 Task: Create new vendor bill with Date Opened: 07-Apr-23, Select Vendor: Data Reproductions Corporation, Terms: Net 15. Make bill entry for item-1 with Date: 07-Apr-23, Description: Printing of Pamphlets, Expense Account: Printing & Reproduction, Quantity: 500, Unit Price: 0.49, Sales Tax: Y, Sales Tax Included: N, Tax Table: Sales Tax. Post Bill with Post Date: 07-Apr-23, Post to Accounts: Liabilities:Accounts Payble. Pay / Process Payment with Transaction Date: 21-Apr-23, Amount: 254.8, Transfer Account: Checking Account. Go to 'Print Bill'. Give a print command to print a copy of bill.
Action: Mouse moved to (215, 40)
Screenshot: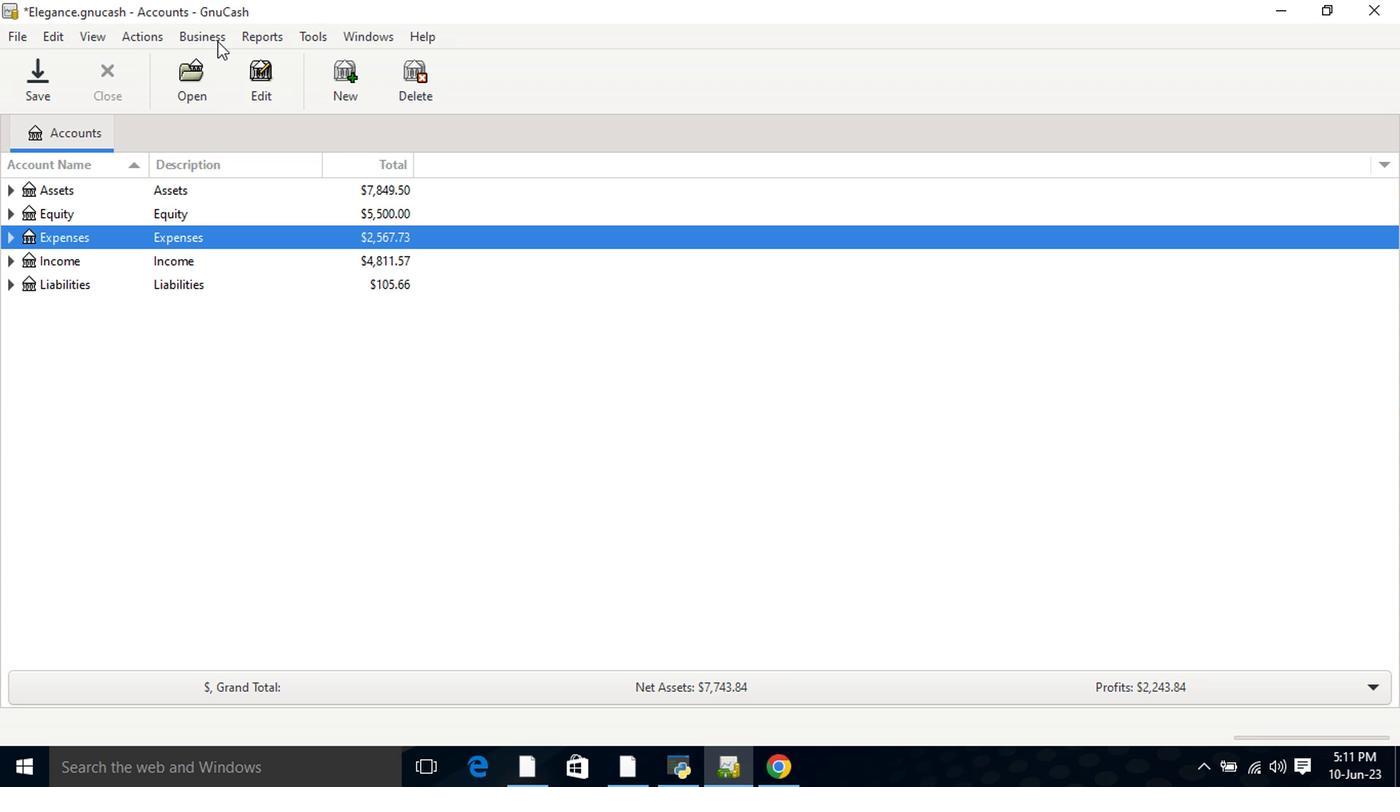 
Action: Mouse pressed left at (215, 40)
Screenshot: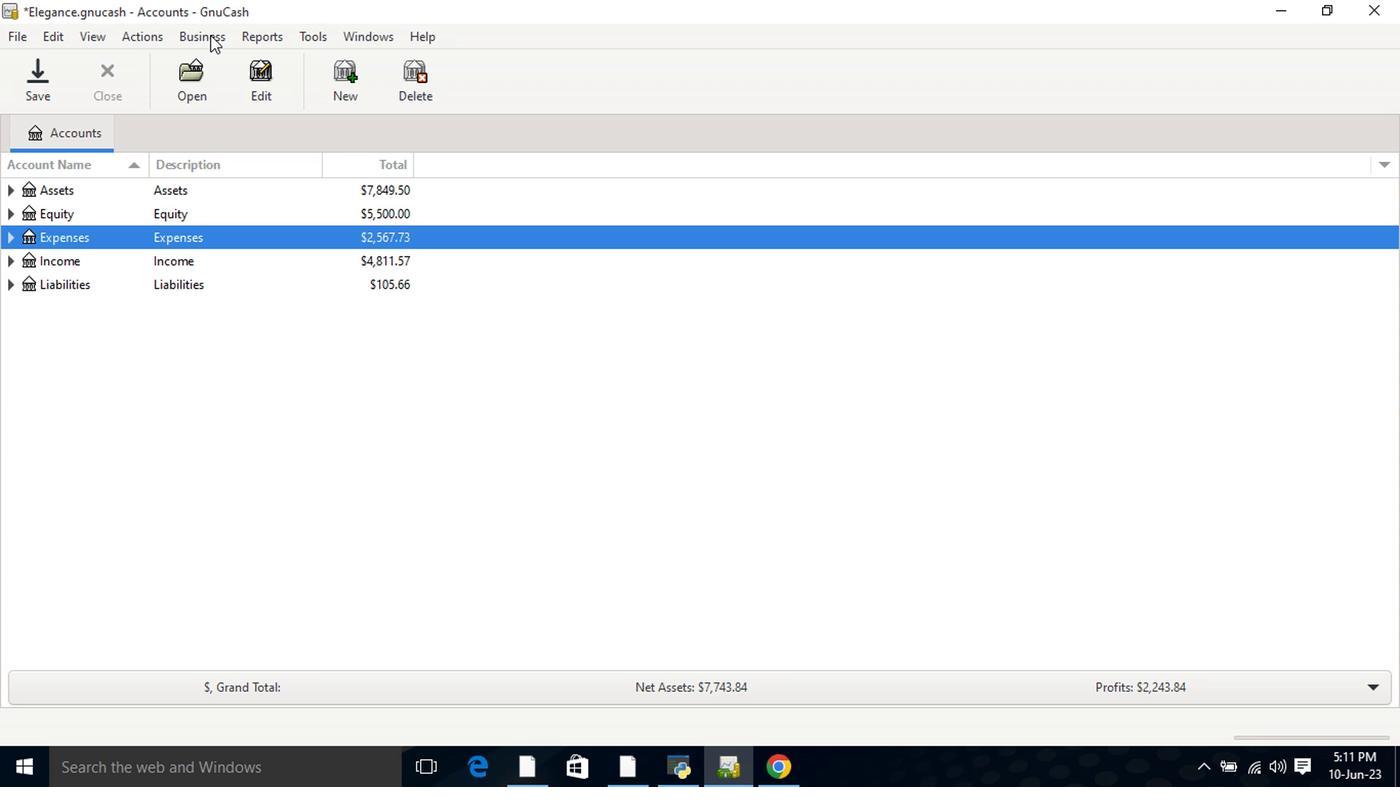 
Action: Mouse moved to (225, 87)
Screenshot: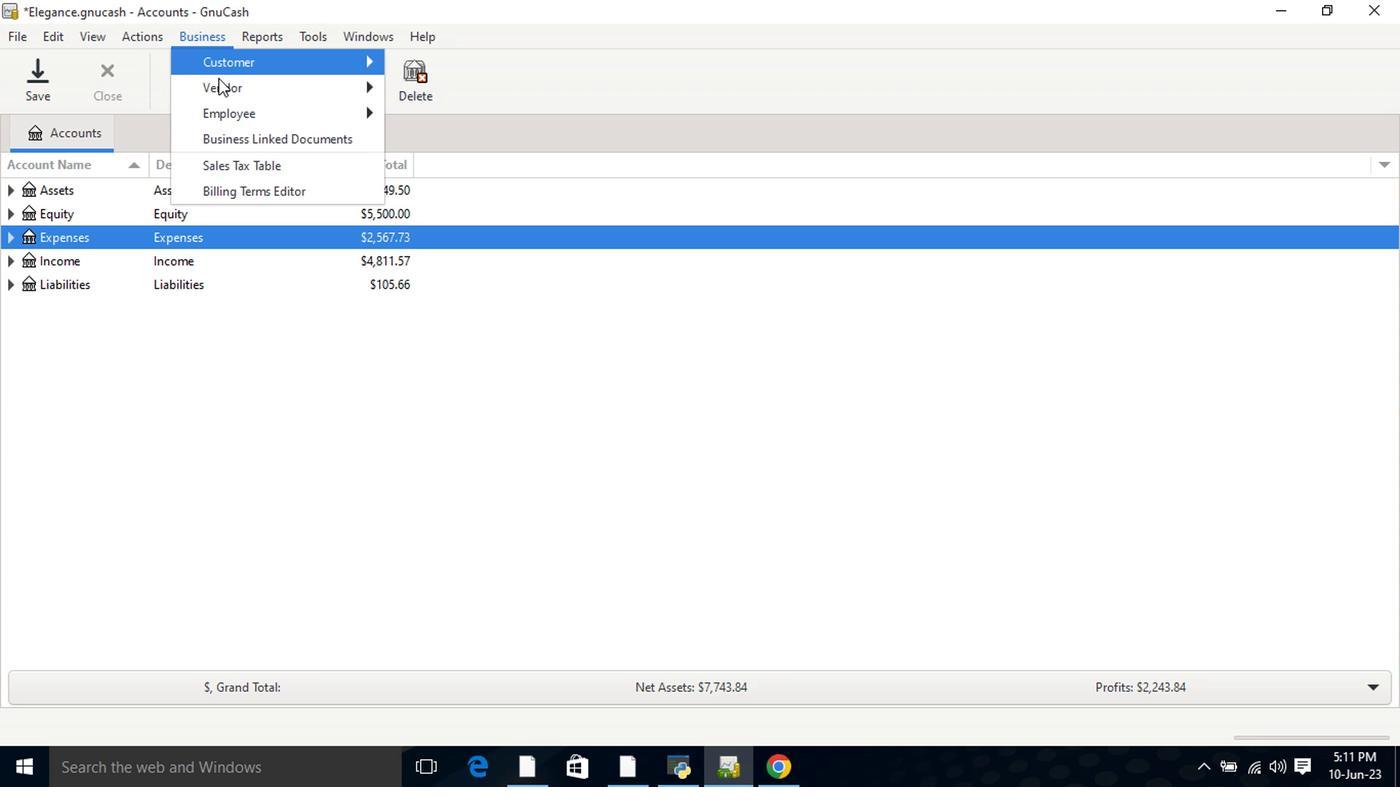 
Action: Mouse pressed left at (225, 87)
Screenshot: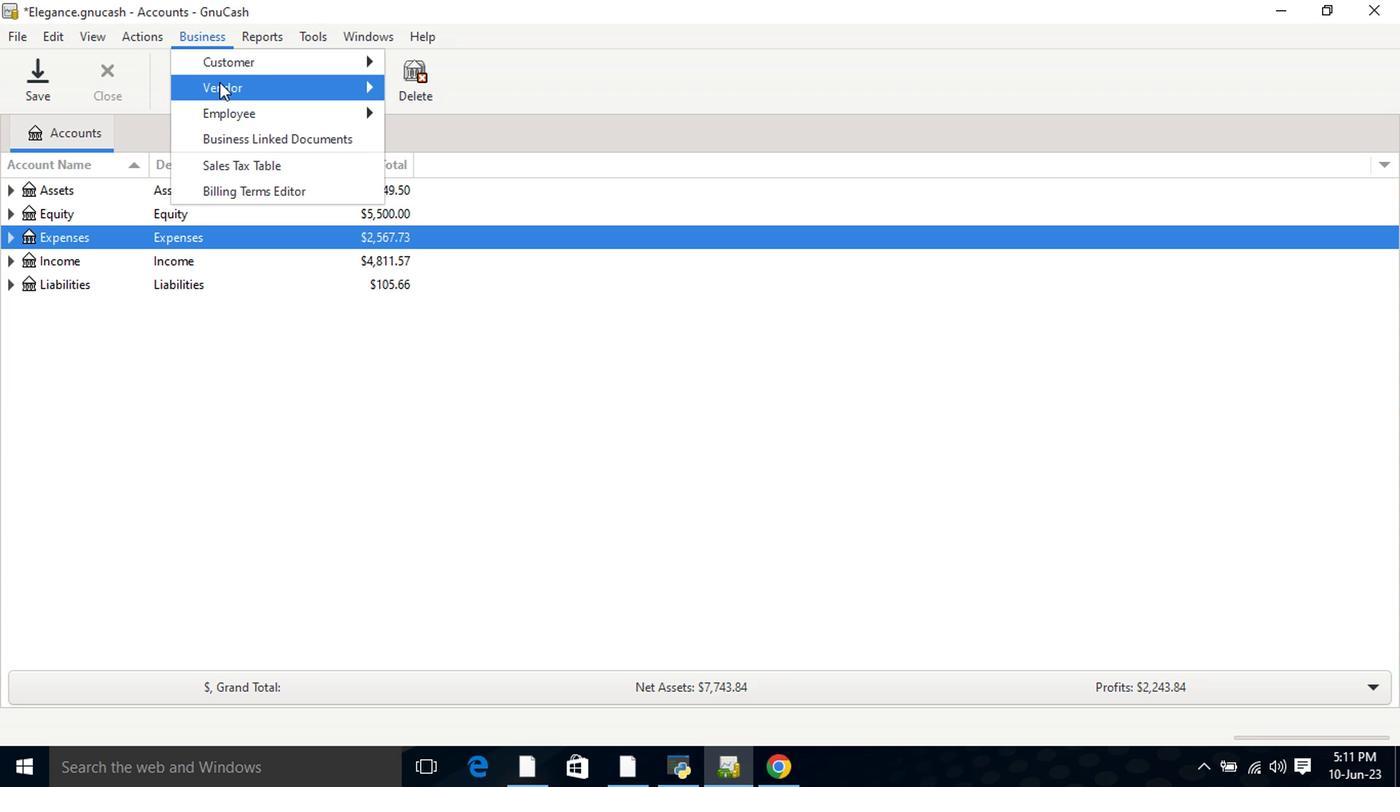 
Action: Mouse moved to (431, 169)
Screenshot: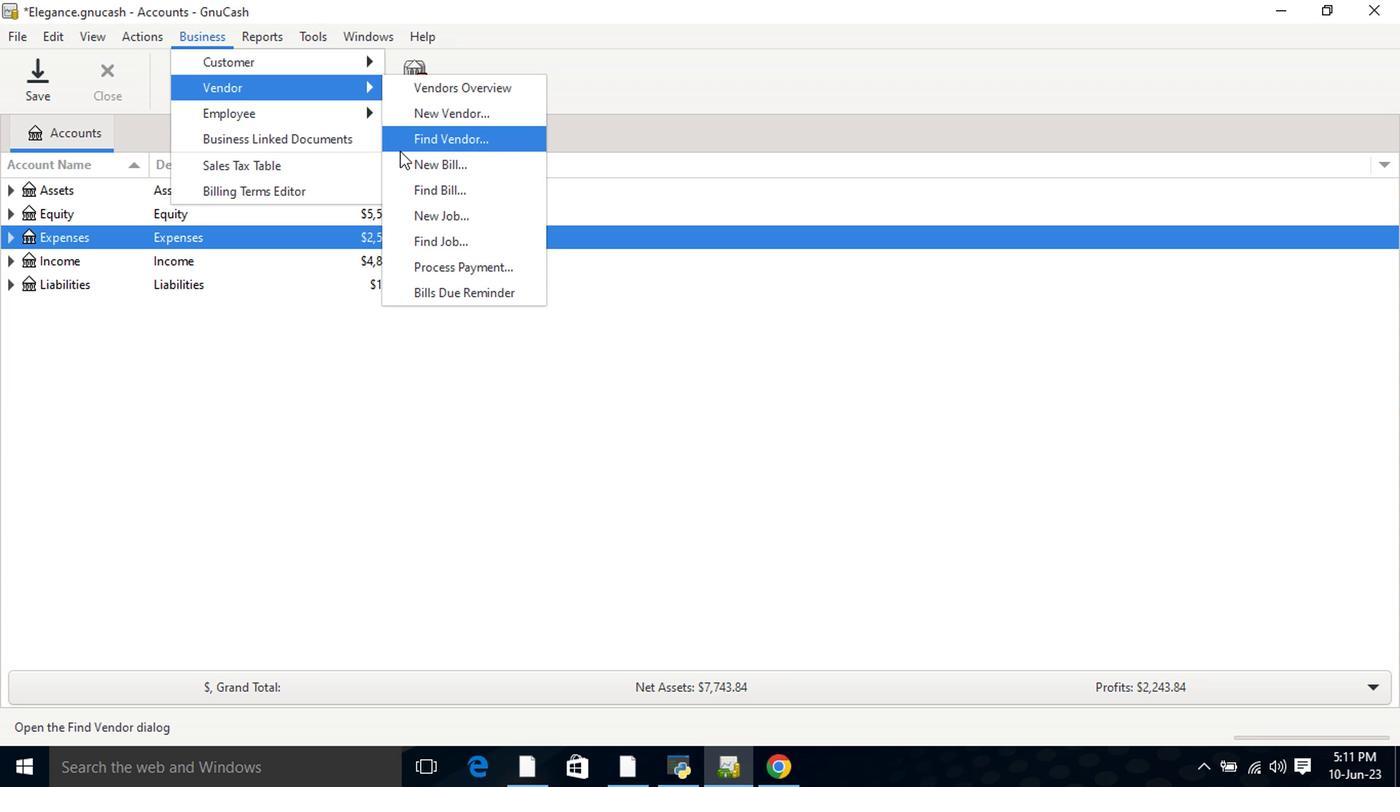 
Action: Mouse pressed left at (431, 169)
Screenshot: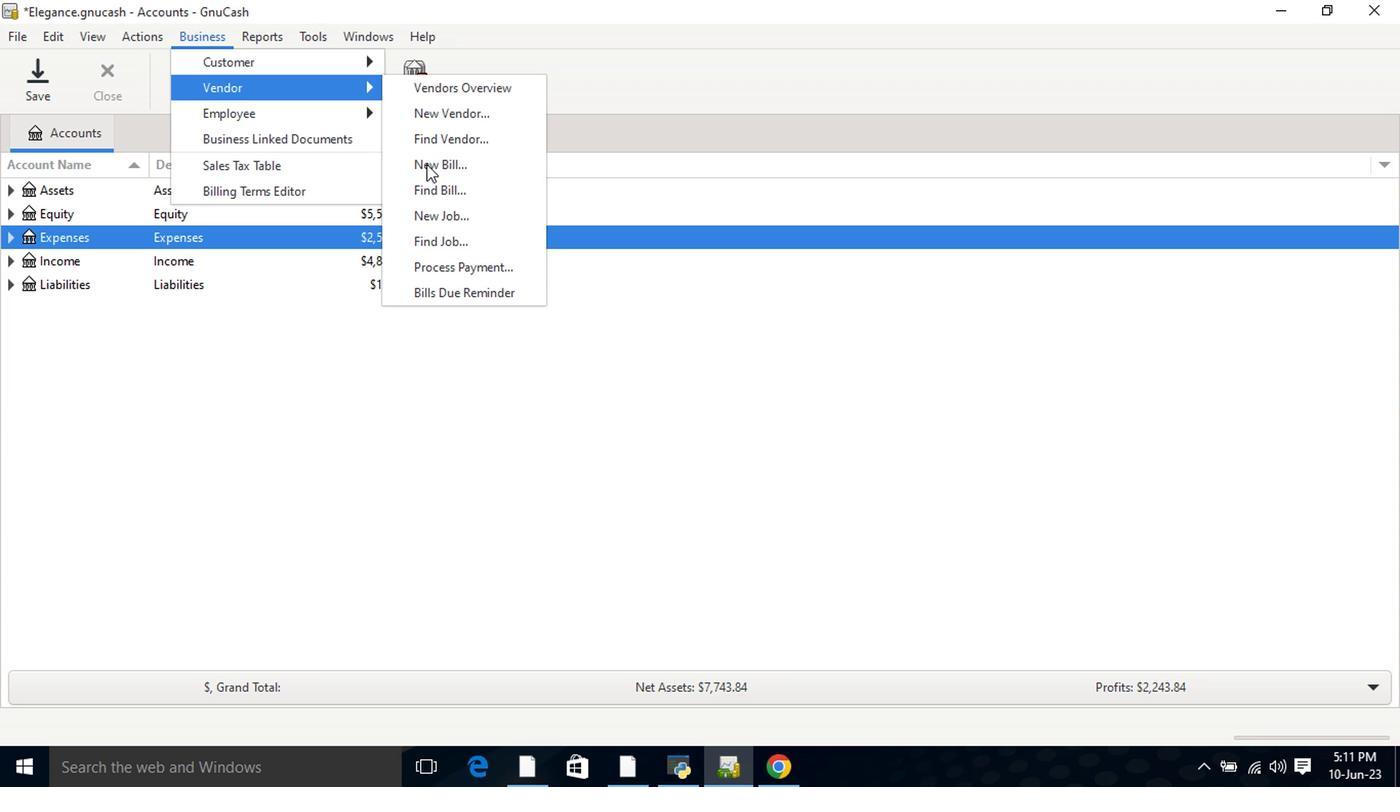 
Action: Mouse moved to (831, 271)
Screenshot: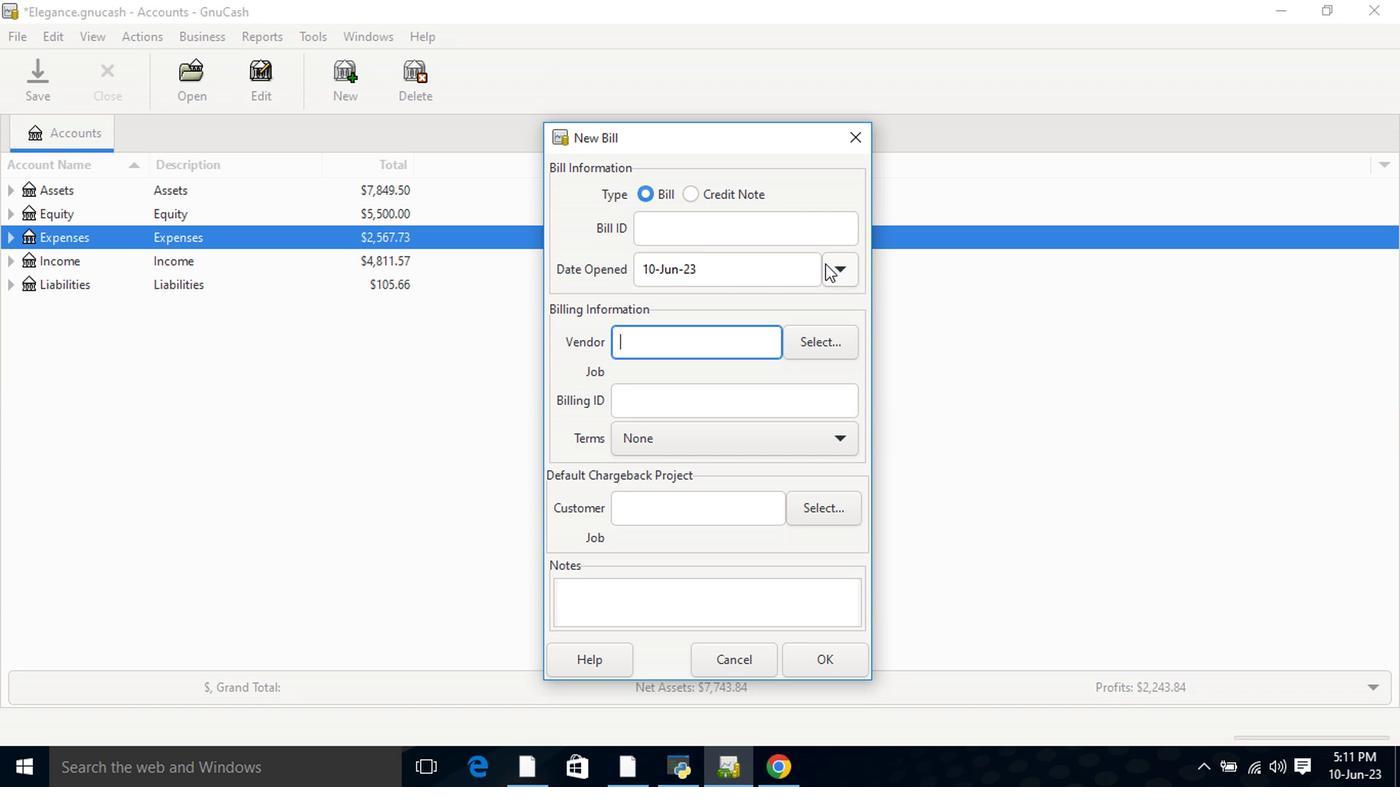 
Action: Mouse pressed left at (831, 271)
Screenshot: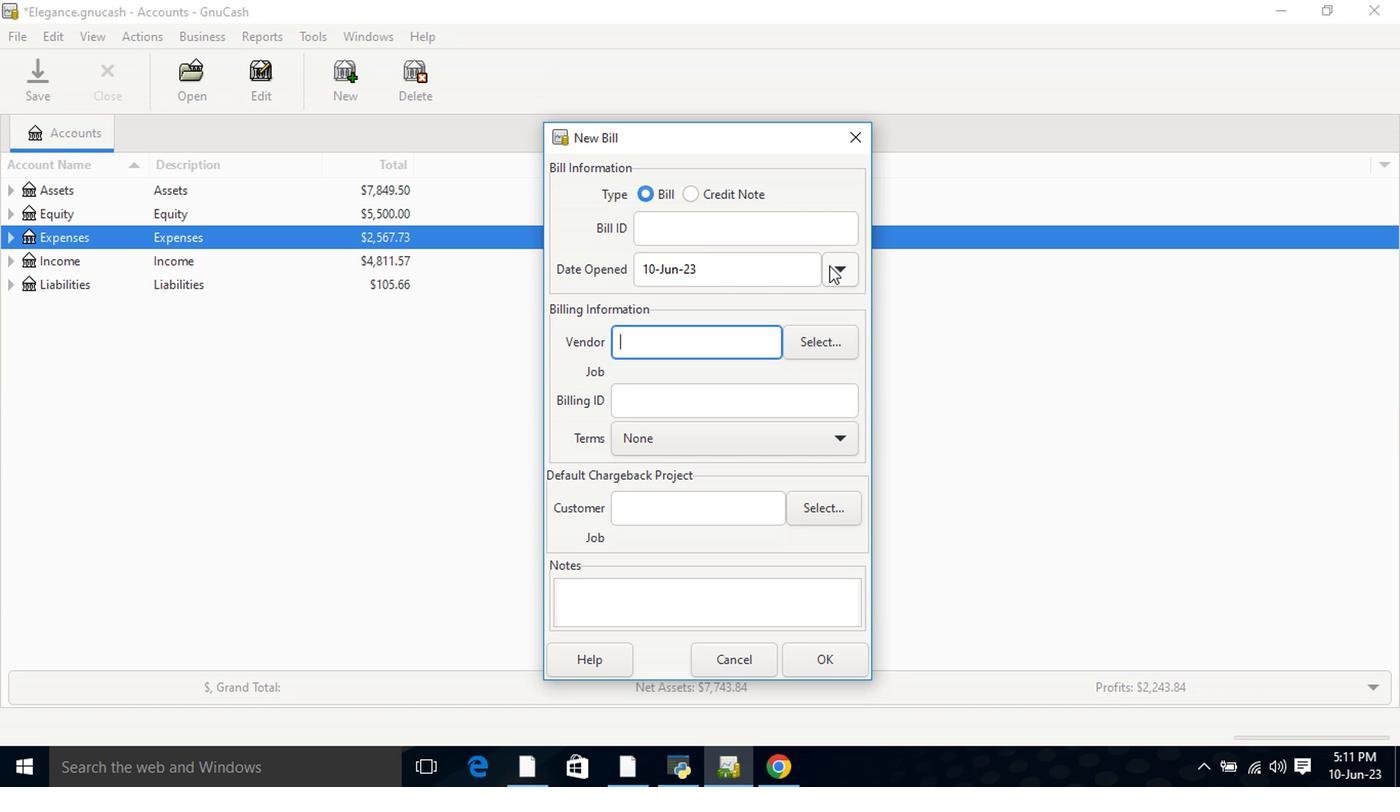 
Action: Mouse moved to (679, 302)
Screenshot: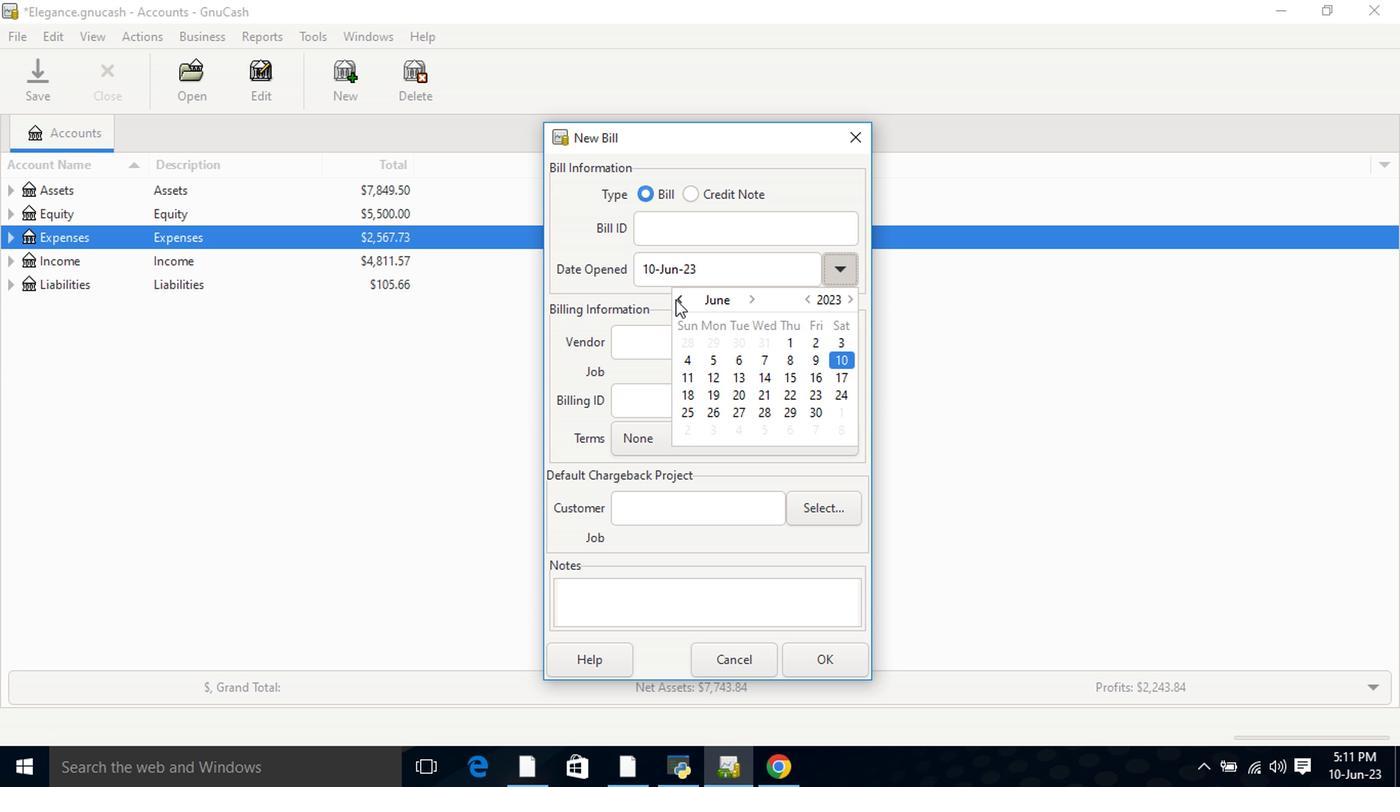 
Action: Mouse pressed left at (679, 302)
Screenshot: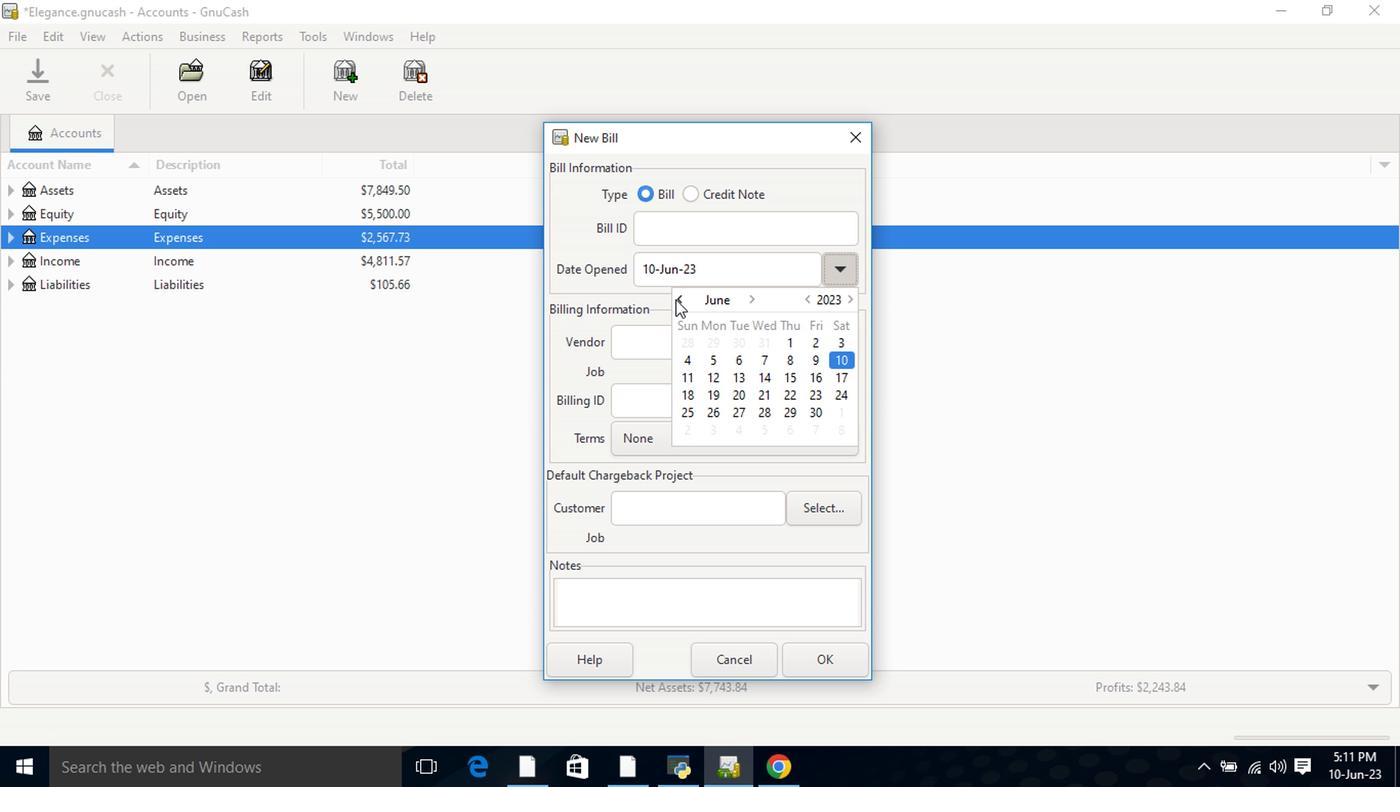 
Action: Mouse pressed left at (679, 302)
Screenshot: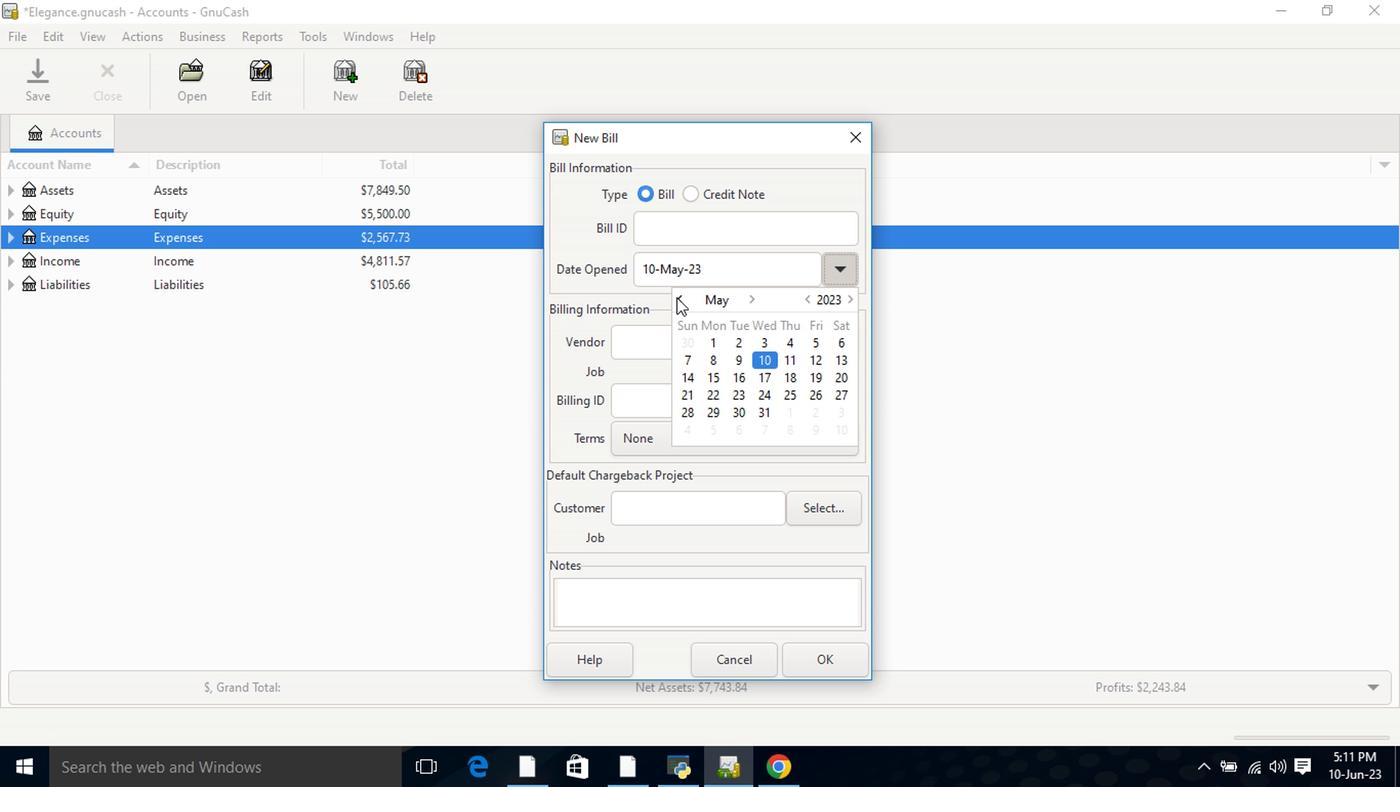 
Action: Mouse moved to (814, 364)
Screenshot: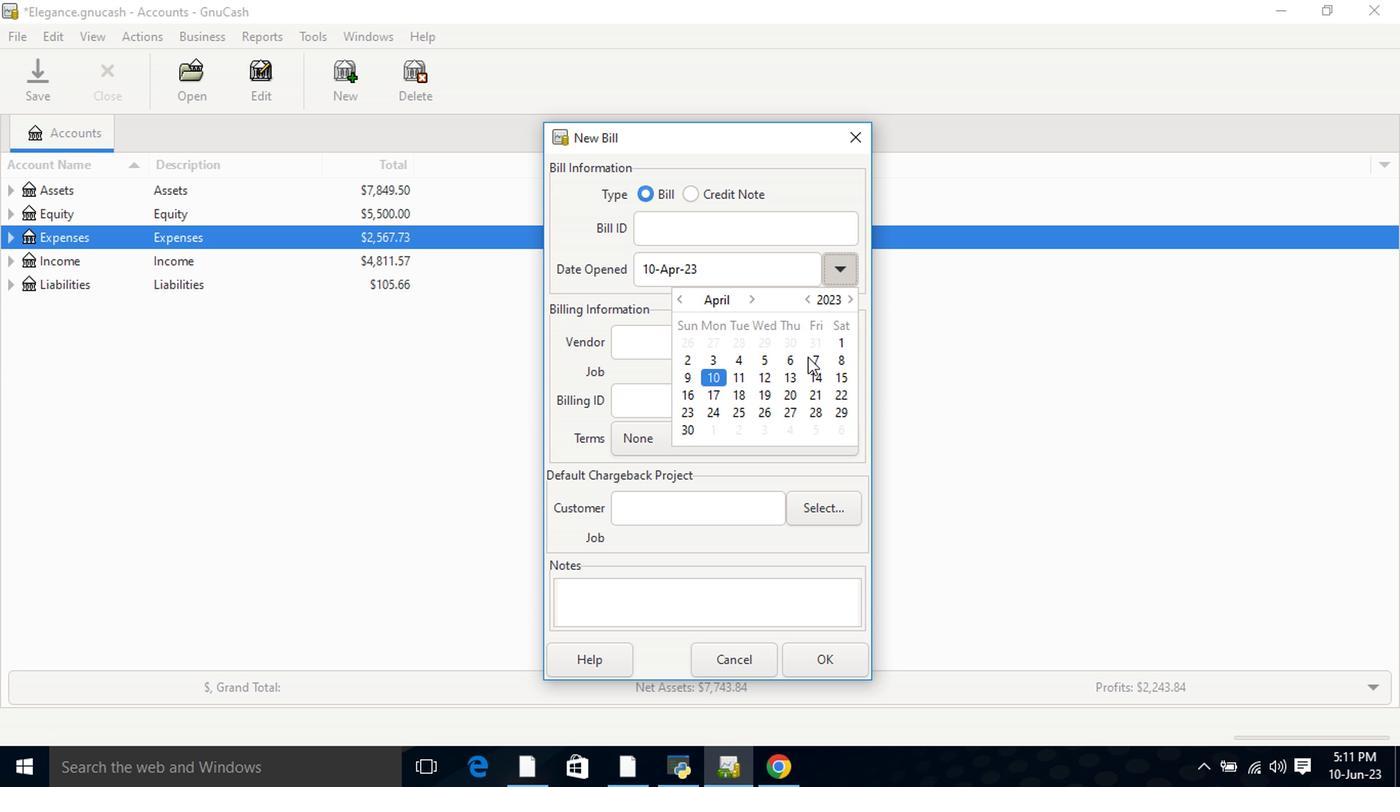 
Action: Mouse pressed left at (814, 364)
Screenshot: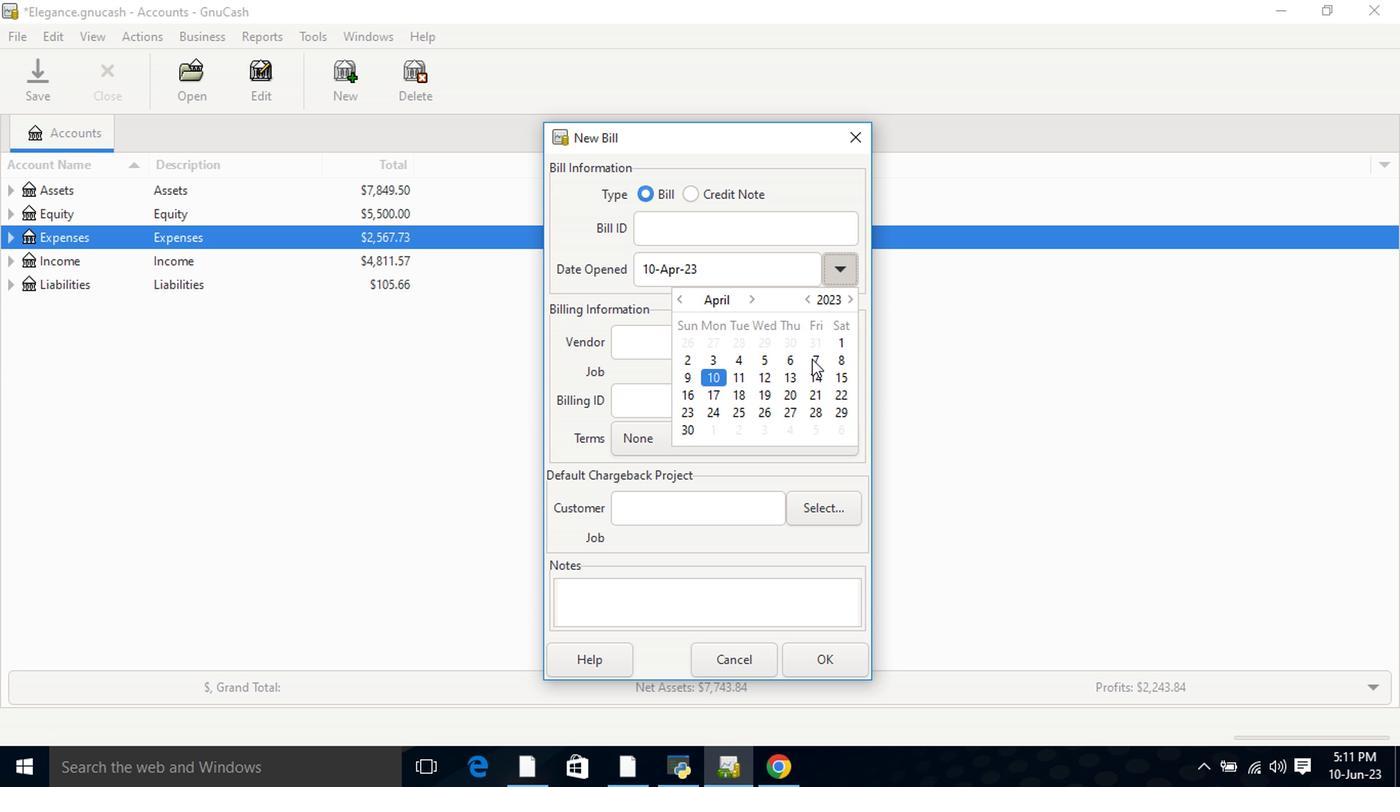 
Action: Mouse pressed left at (814, 364)
Screenshot: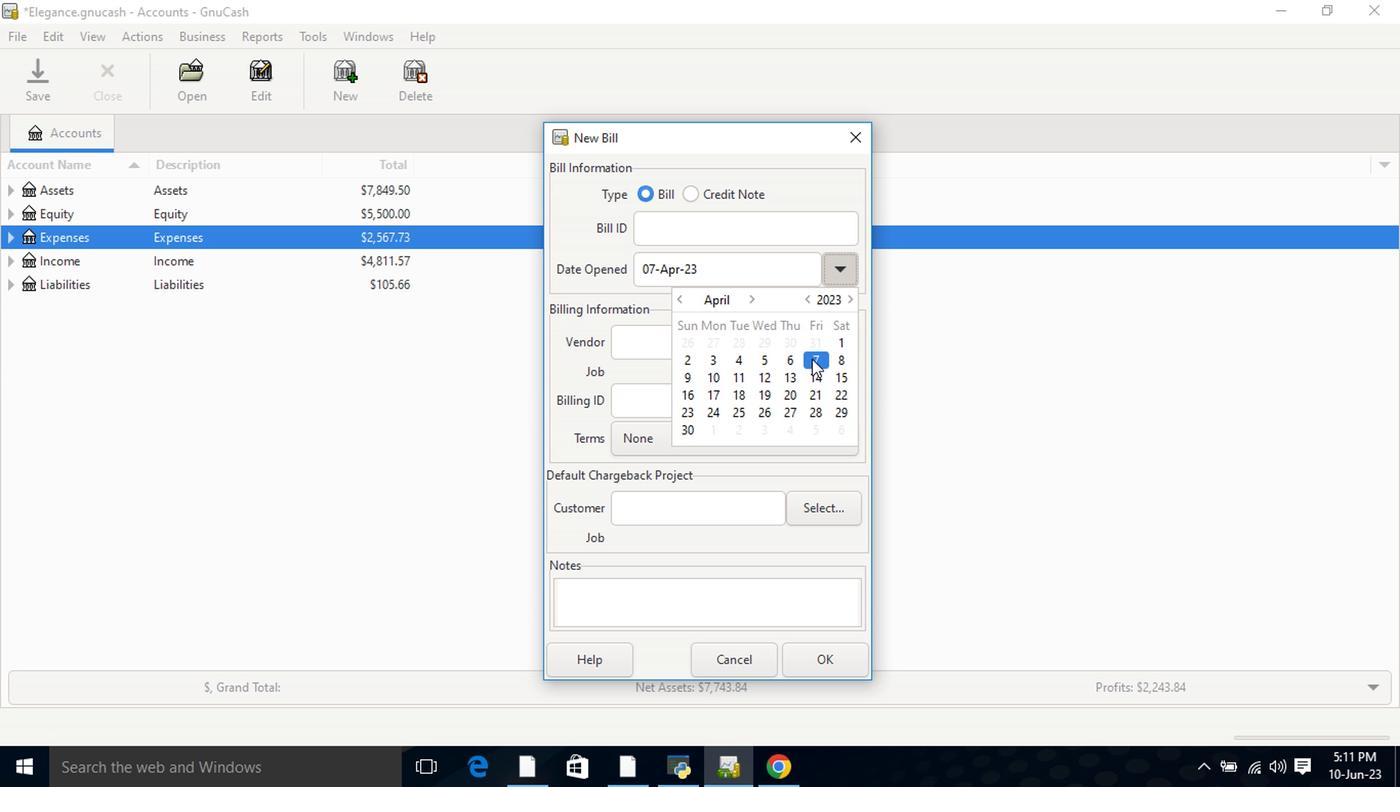 
Action: Mouse pressed left at (814, 364)
Screenshot: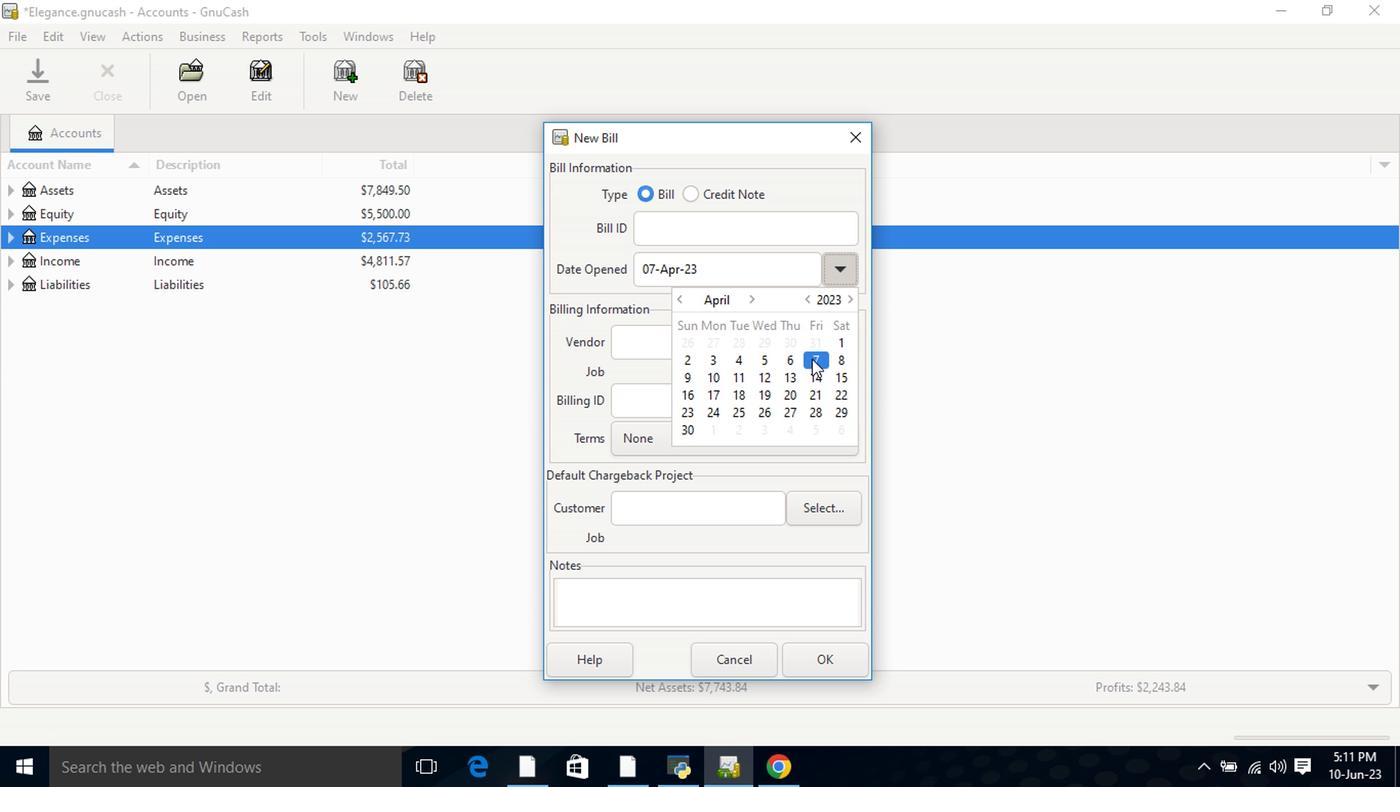 
Action: Mouse moved to (754, 355)
Screenshot: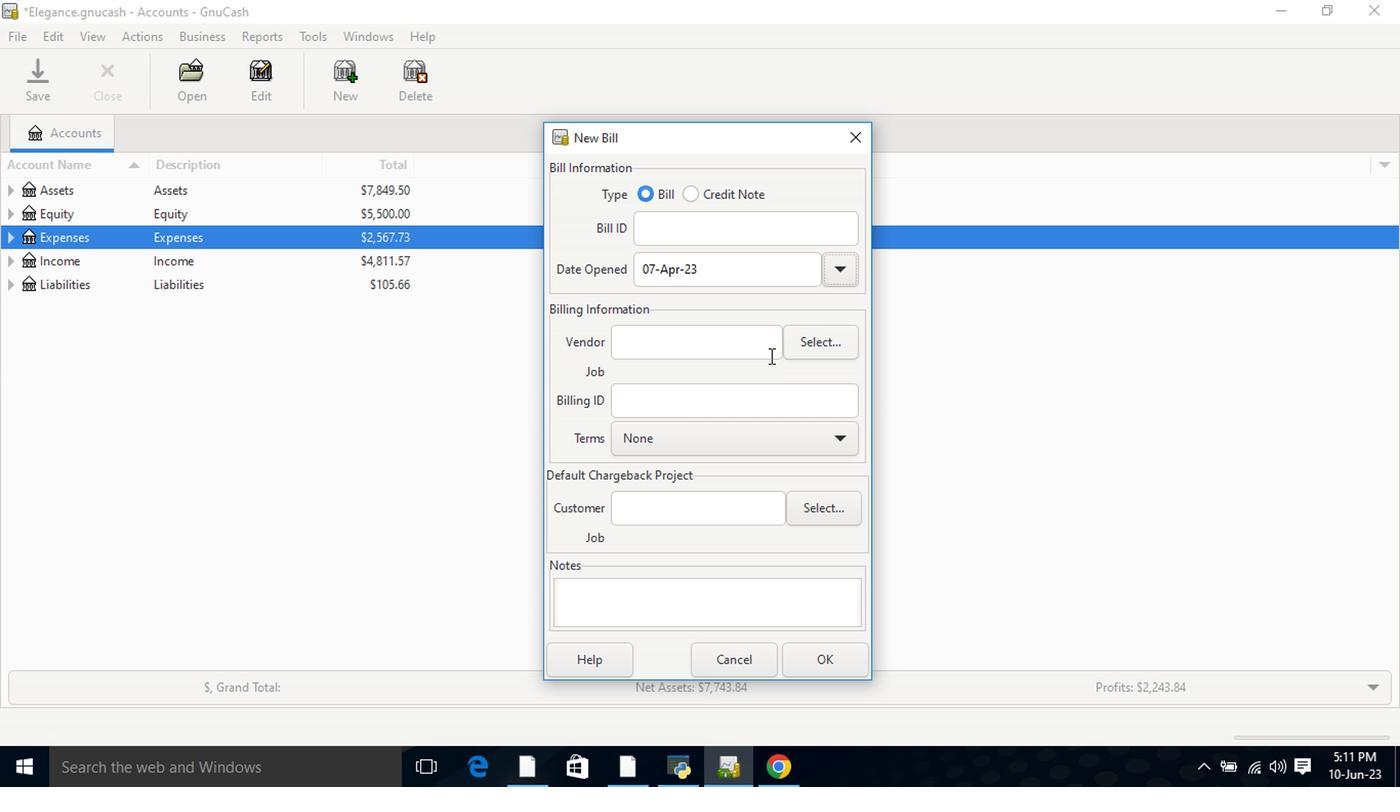 
Action: Mouse pressed left at (754, 355)
Screenshot: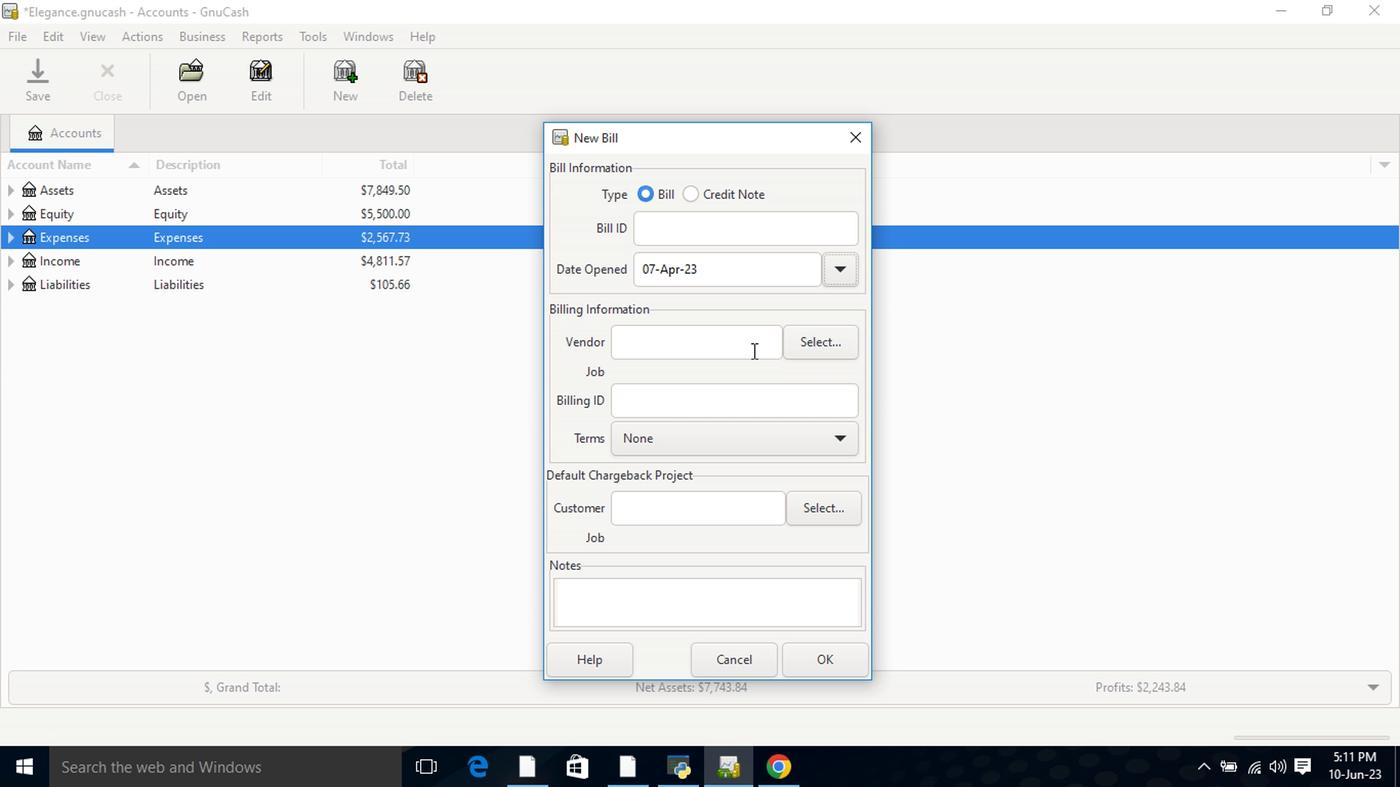 
Action: Key pressed <Key.shift>Da
Screenshot: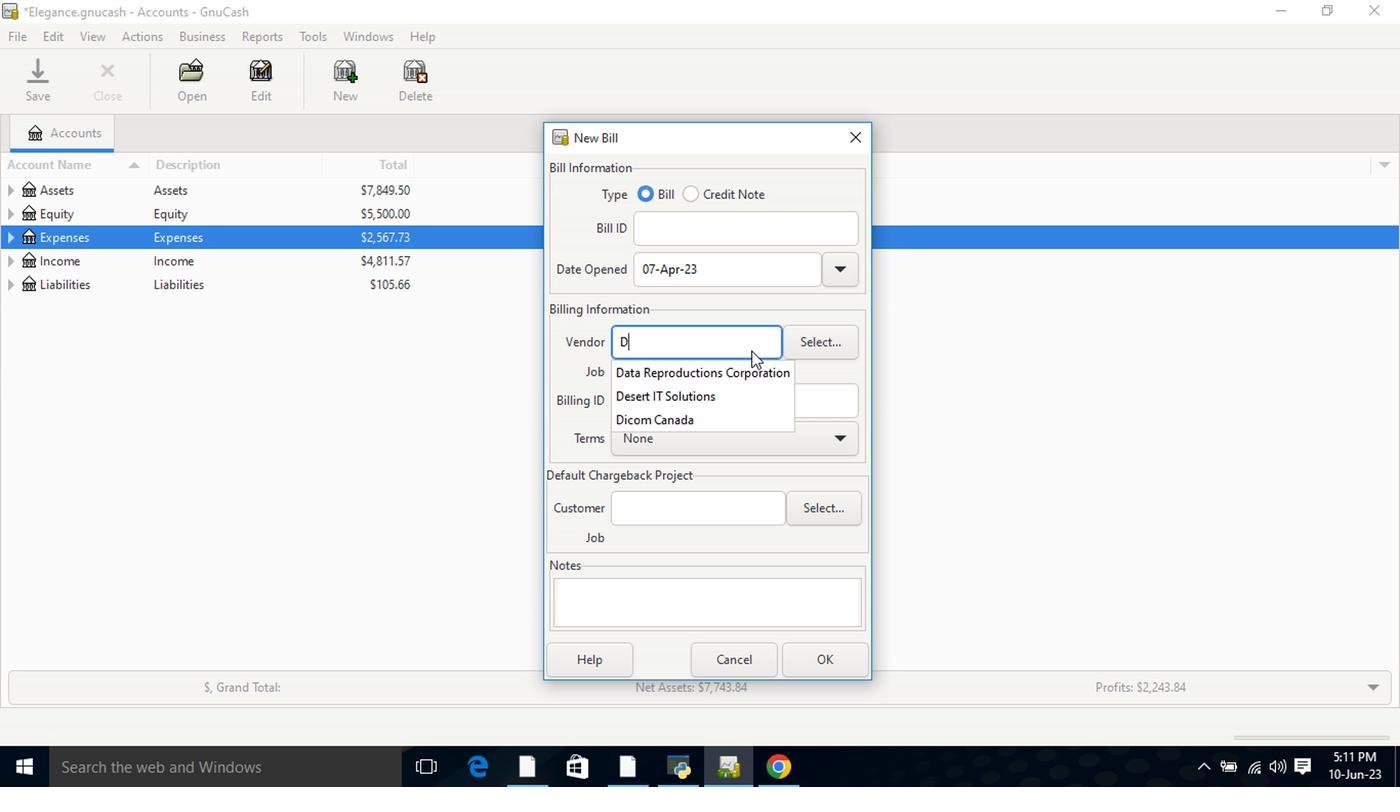
Action: Mouse moved to (738, 374)
Screenshot: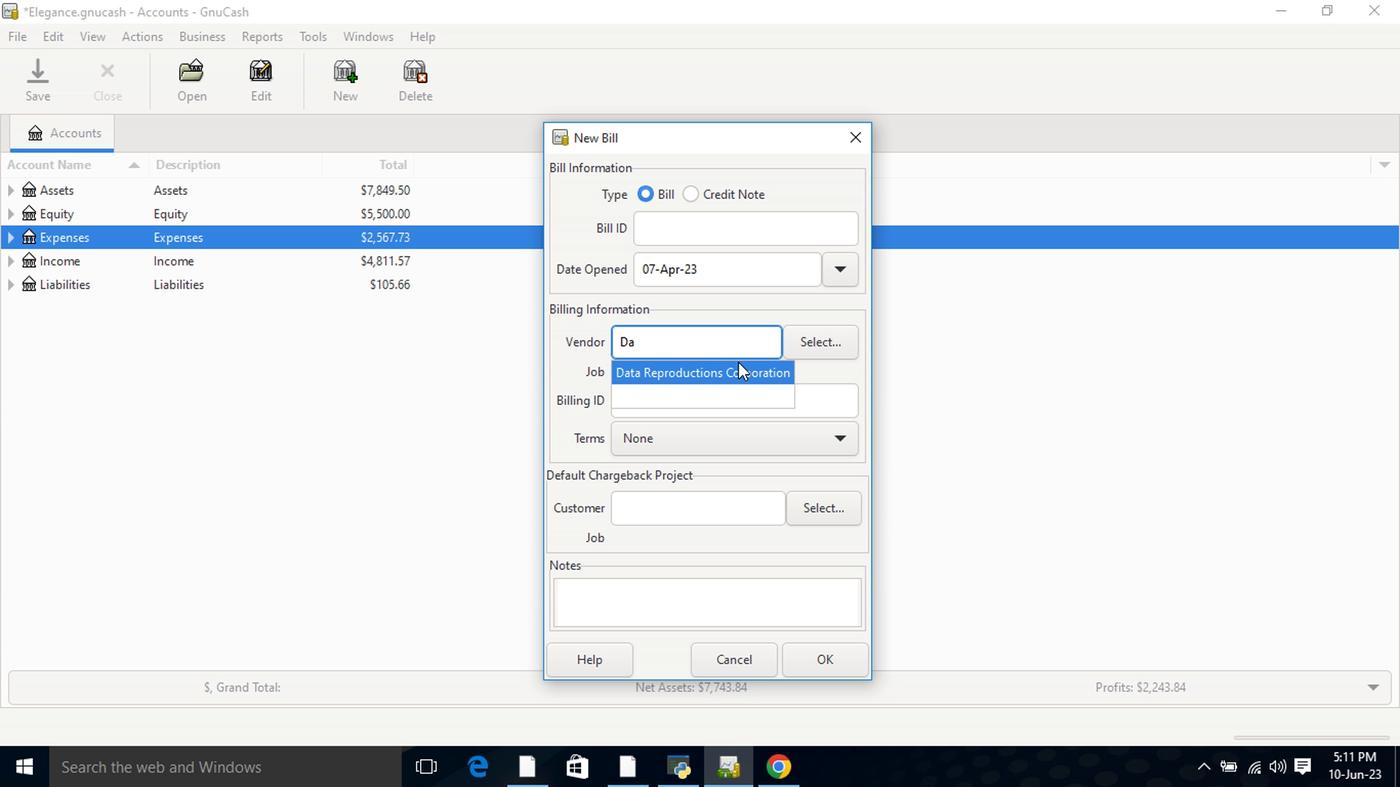 
Action: Mouse pressed left at (738, 374)
Screenshot: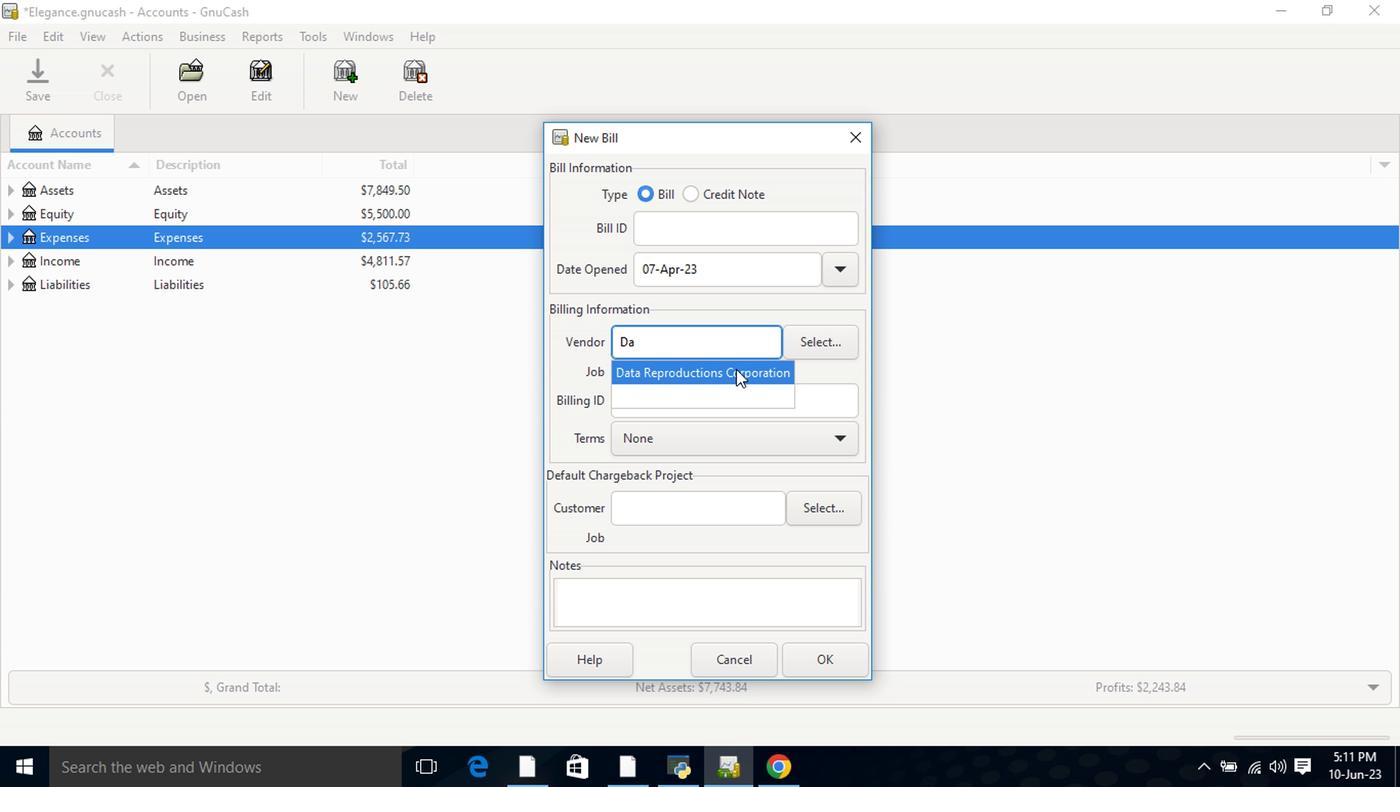
Action: Mouse moved to (756, 453)
Screenshot: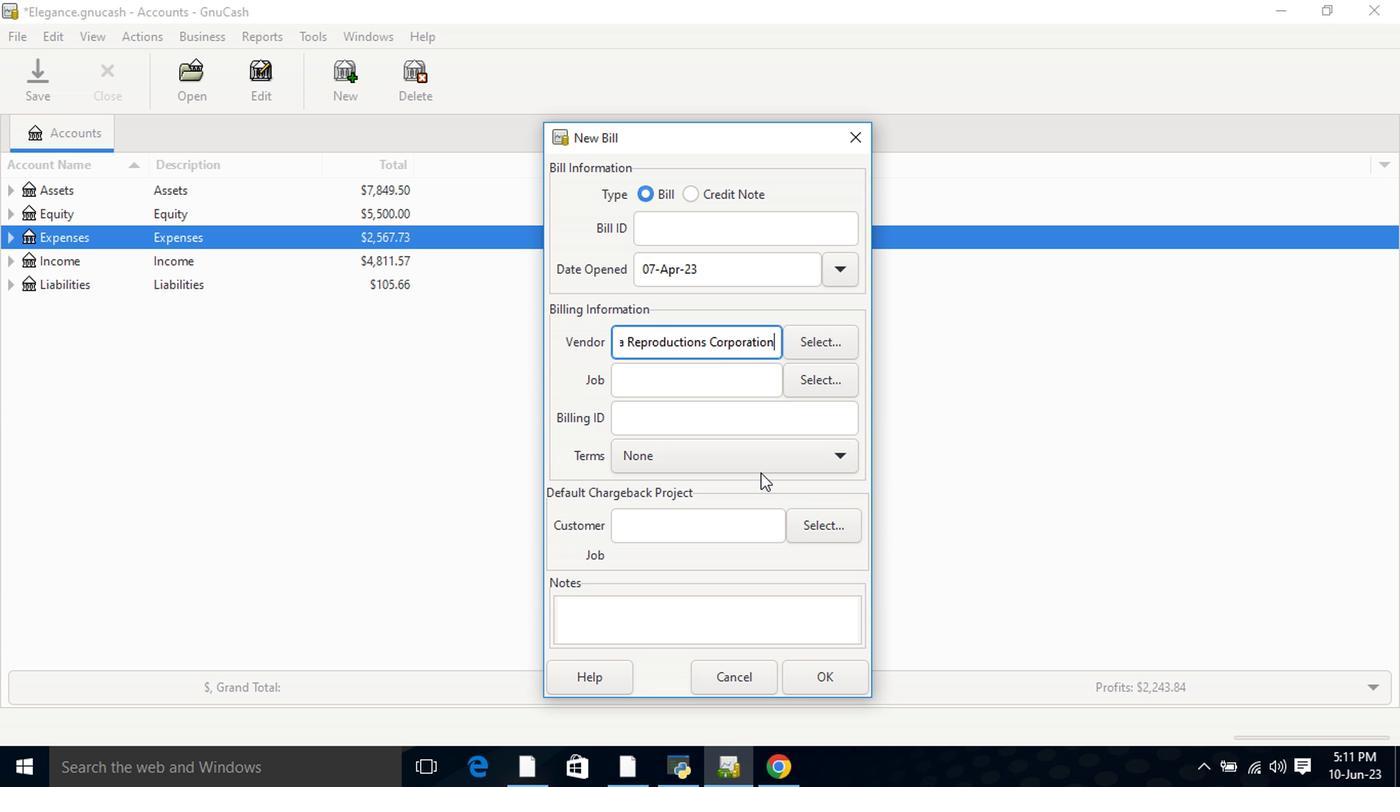 
Action: Mouse pressed left at (756, 453)
Screenshot: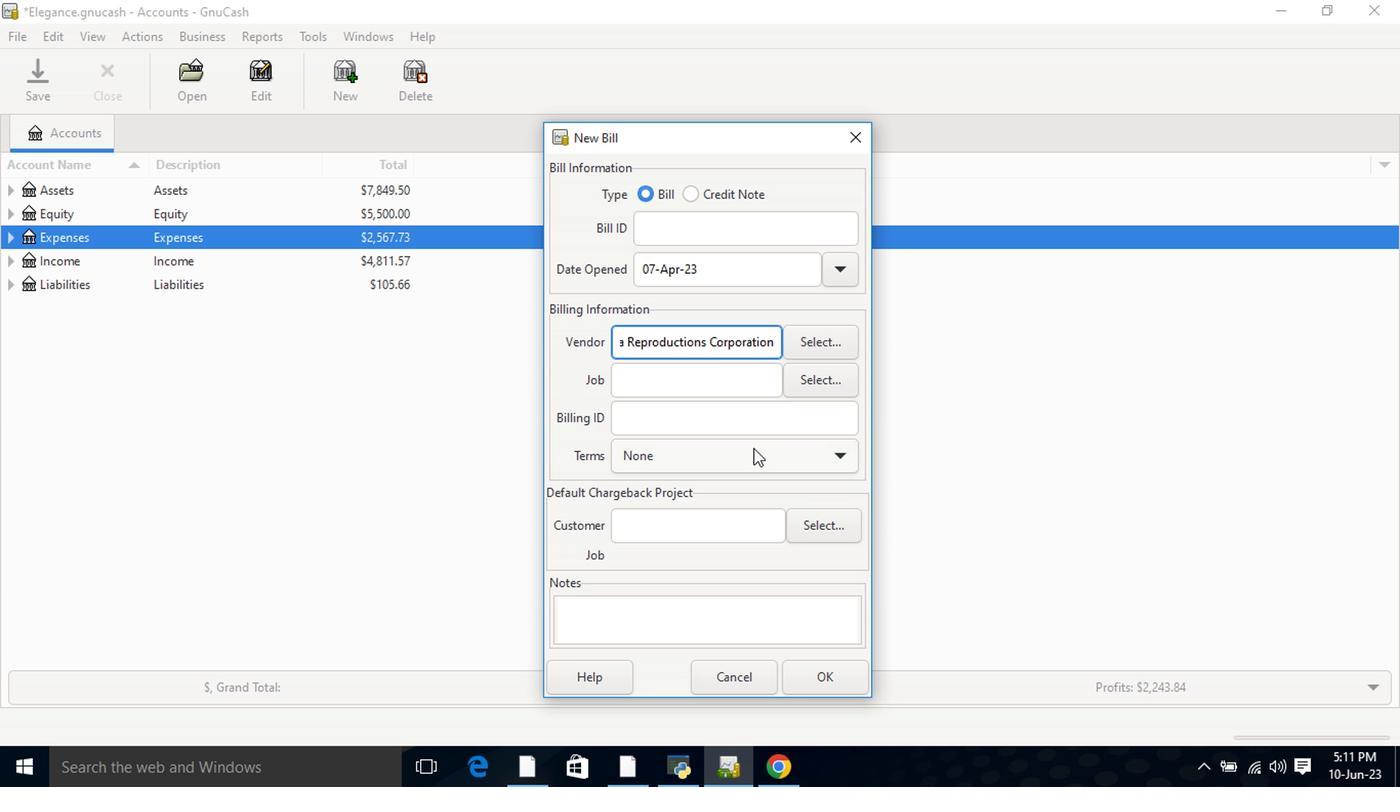 
Action: Mouse moved to (692, 499)
Screenshot: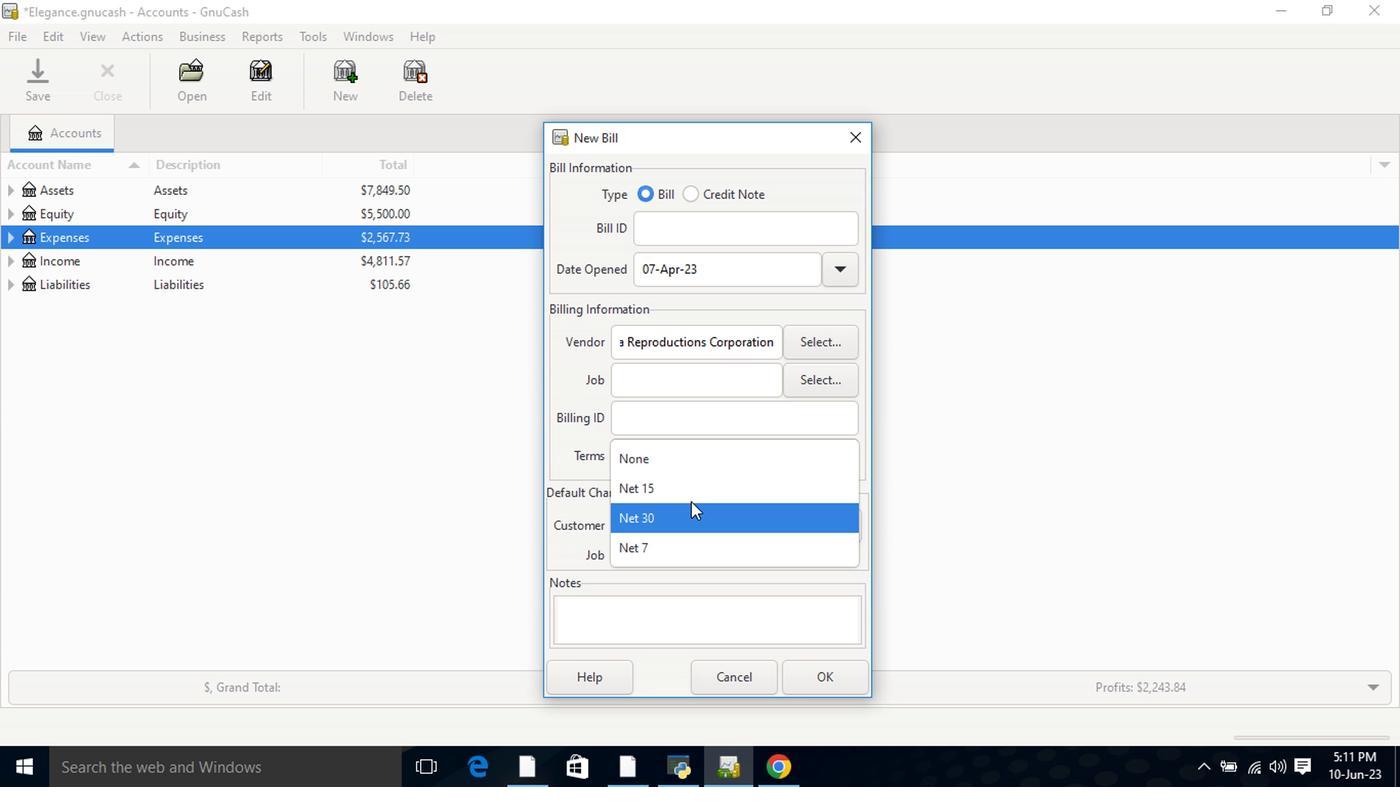 
Action: Mouse pressed left at (692, 499)
Screenshot: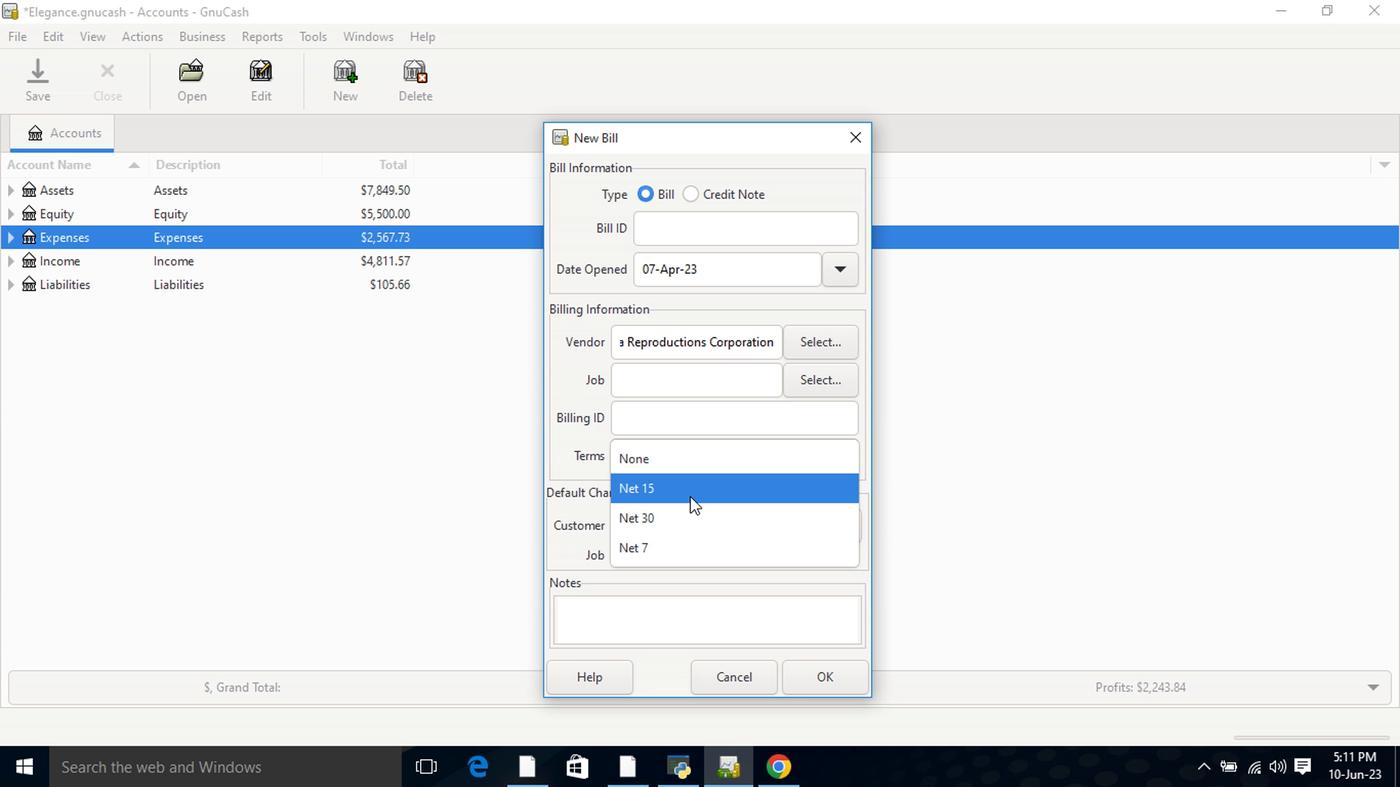 
Action: Mouse moved to (825, 687)
Screenshot: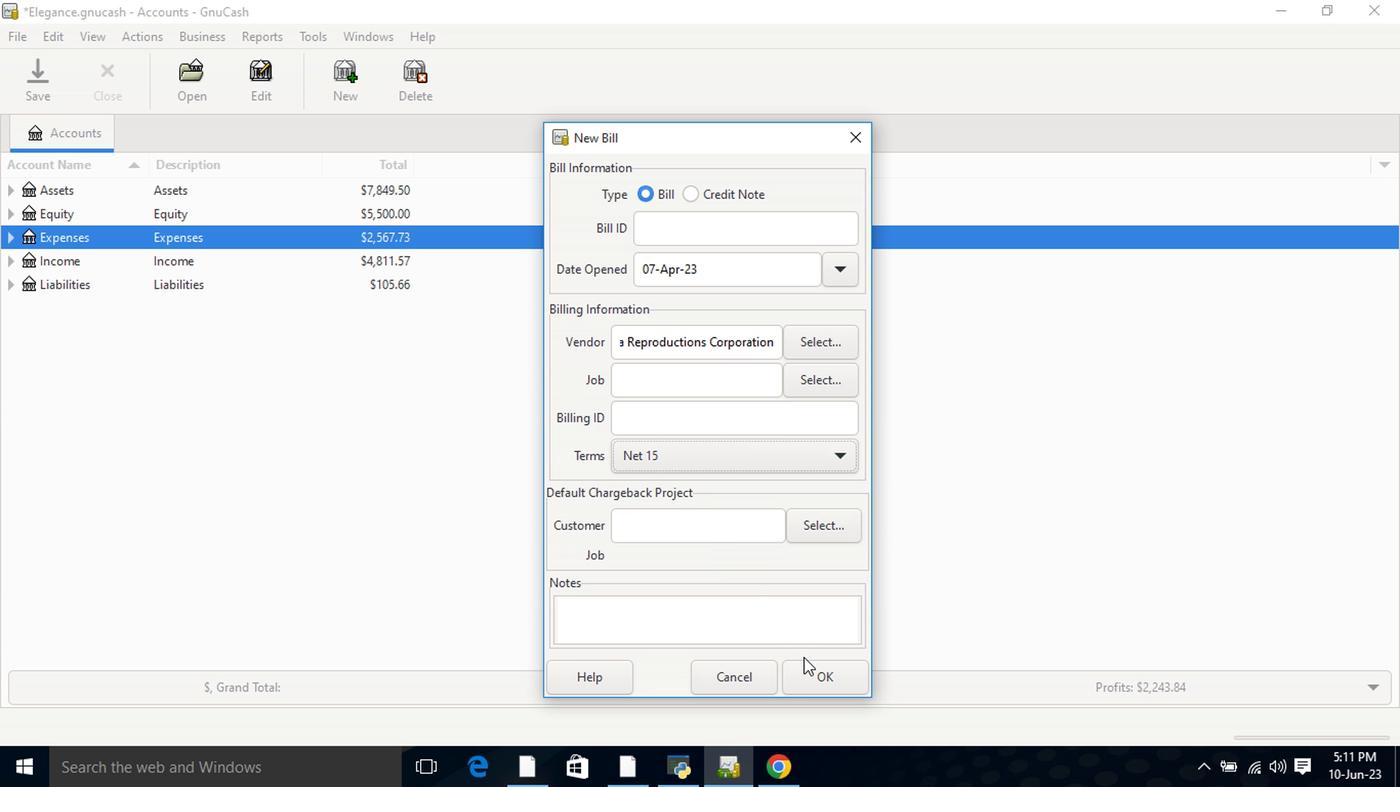 
Action: Mouse pressed left at (825, 687)
Screenshot: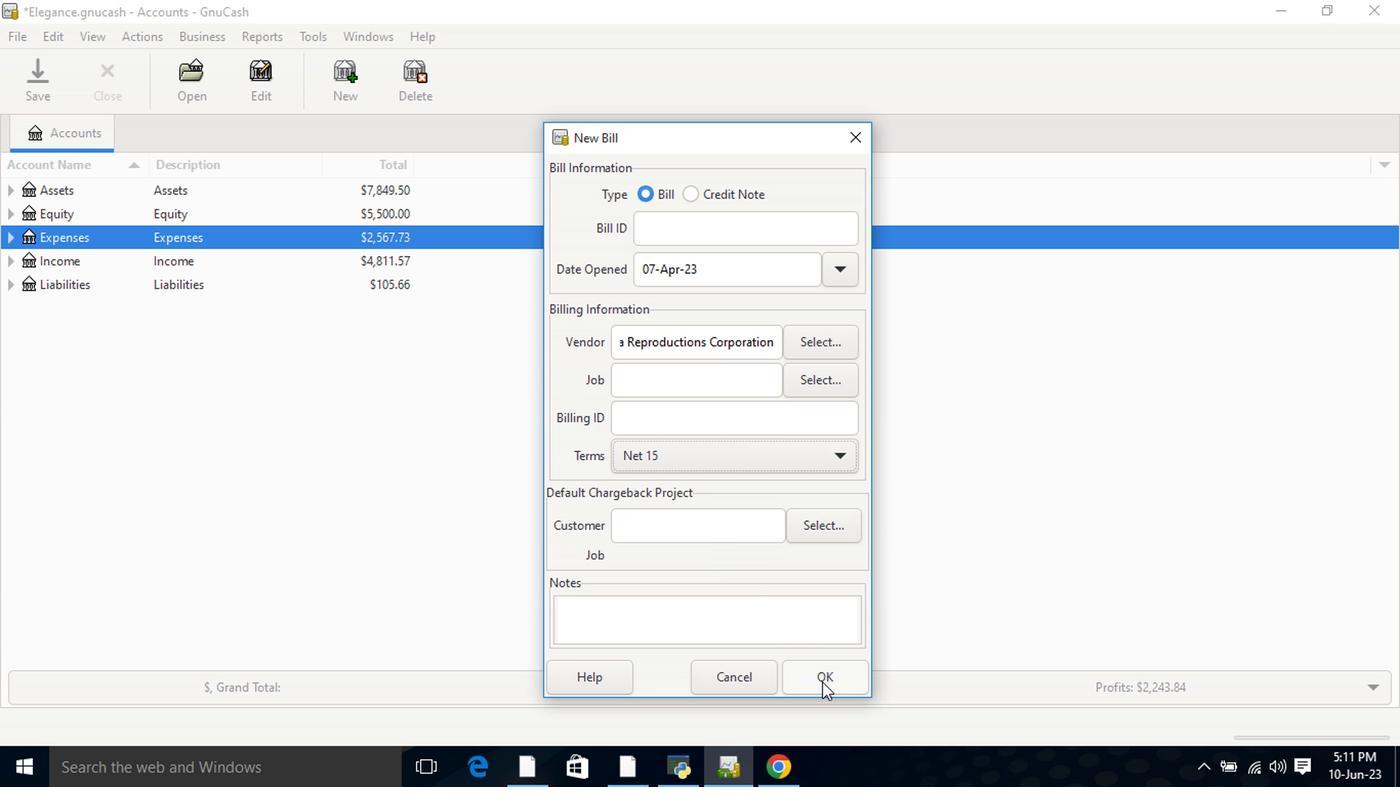 
Action: Mouse moved to (399, 496)
Screenshot: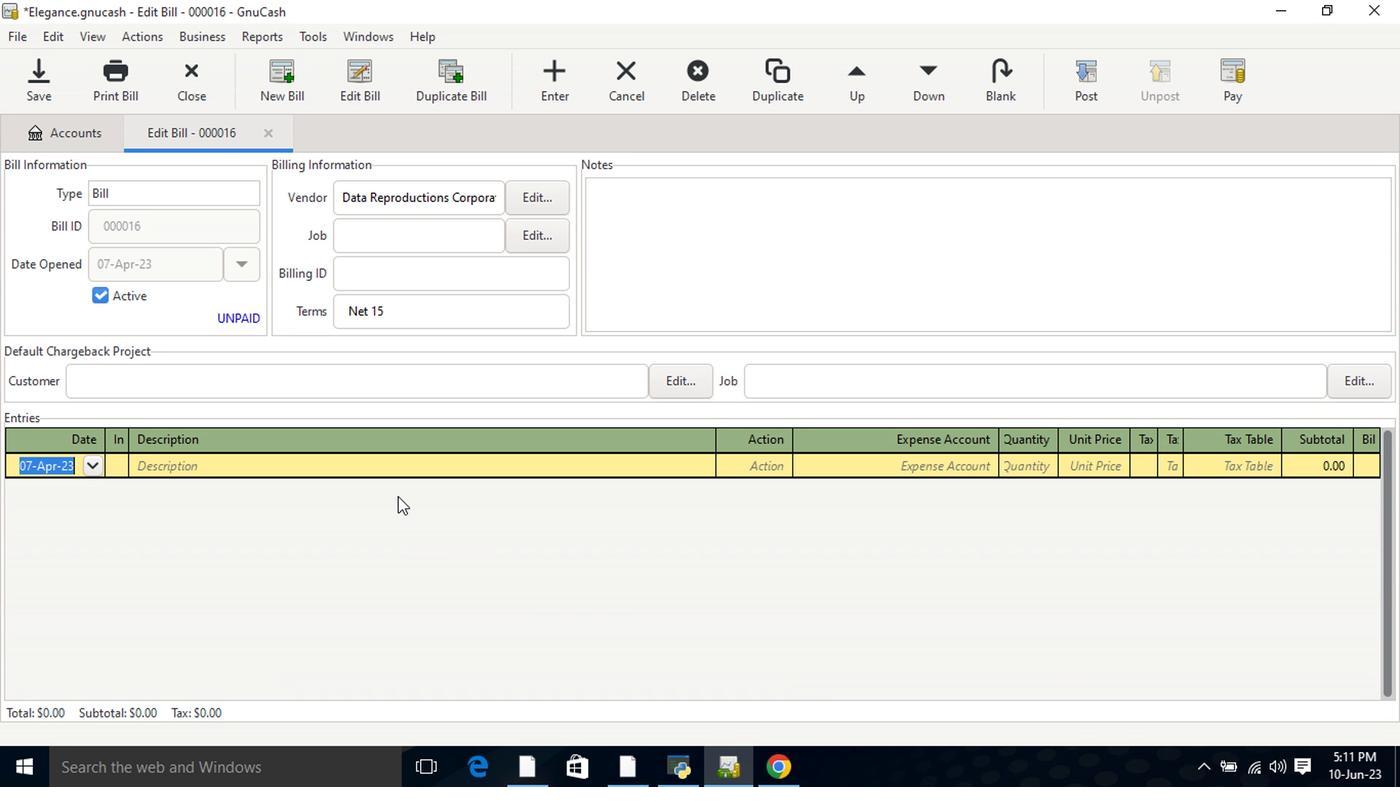 
Action: Key pressed <Key.tab><Key.shift>Printing<Key.space>of<Key.space><Key.shift>Pamphlets<Key.tab>prin<Key.backspace><Key.backspace><Key.backspace><Key.backspace><Key.tab>prin<Key.tab>500<Key.tab>0.49<Key.tab>
Screenshot: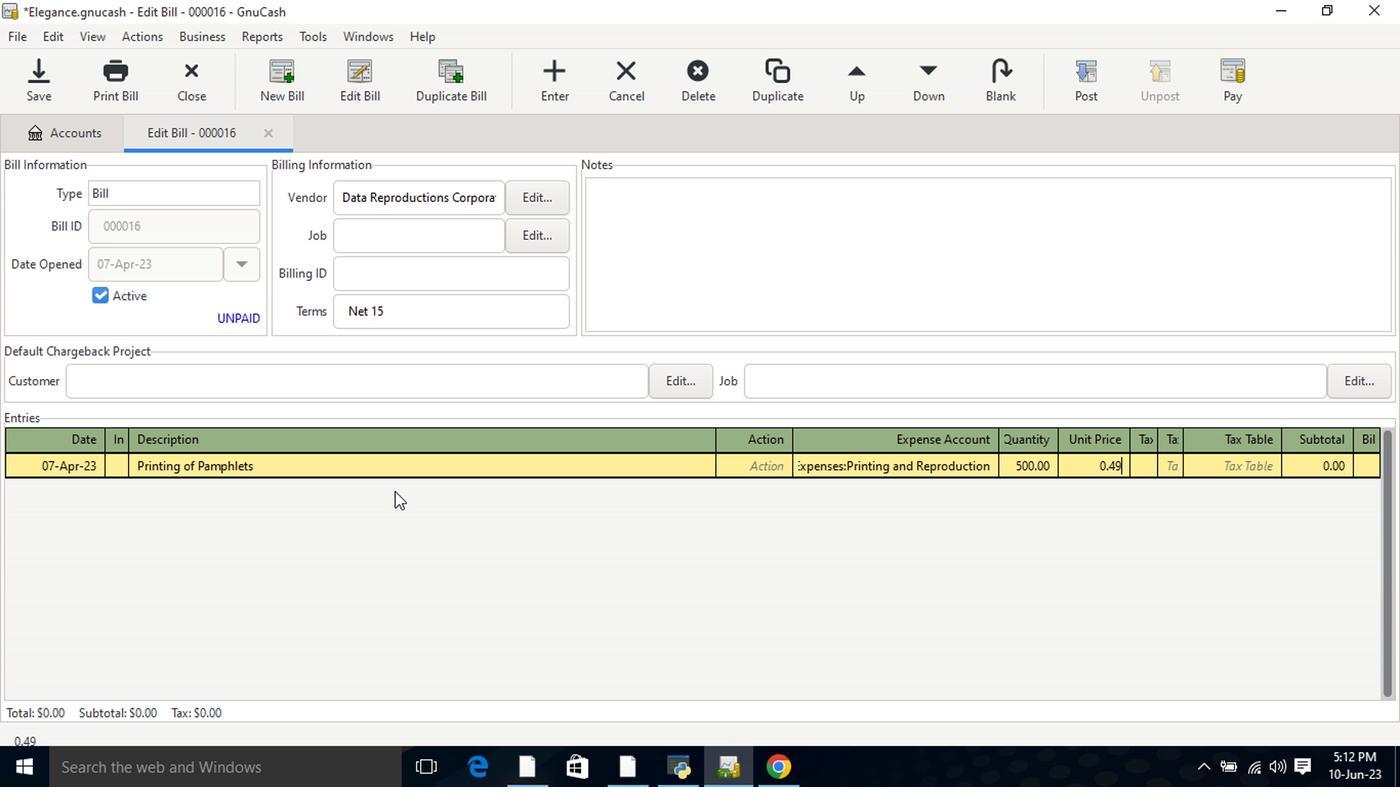 
Action: Mouse moved to (1149, 477)
Screenshot: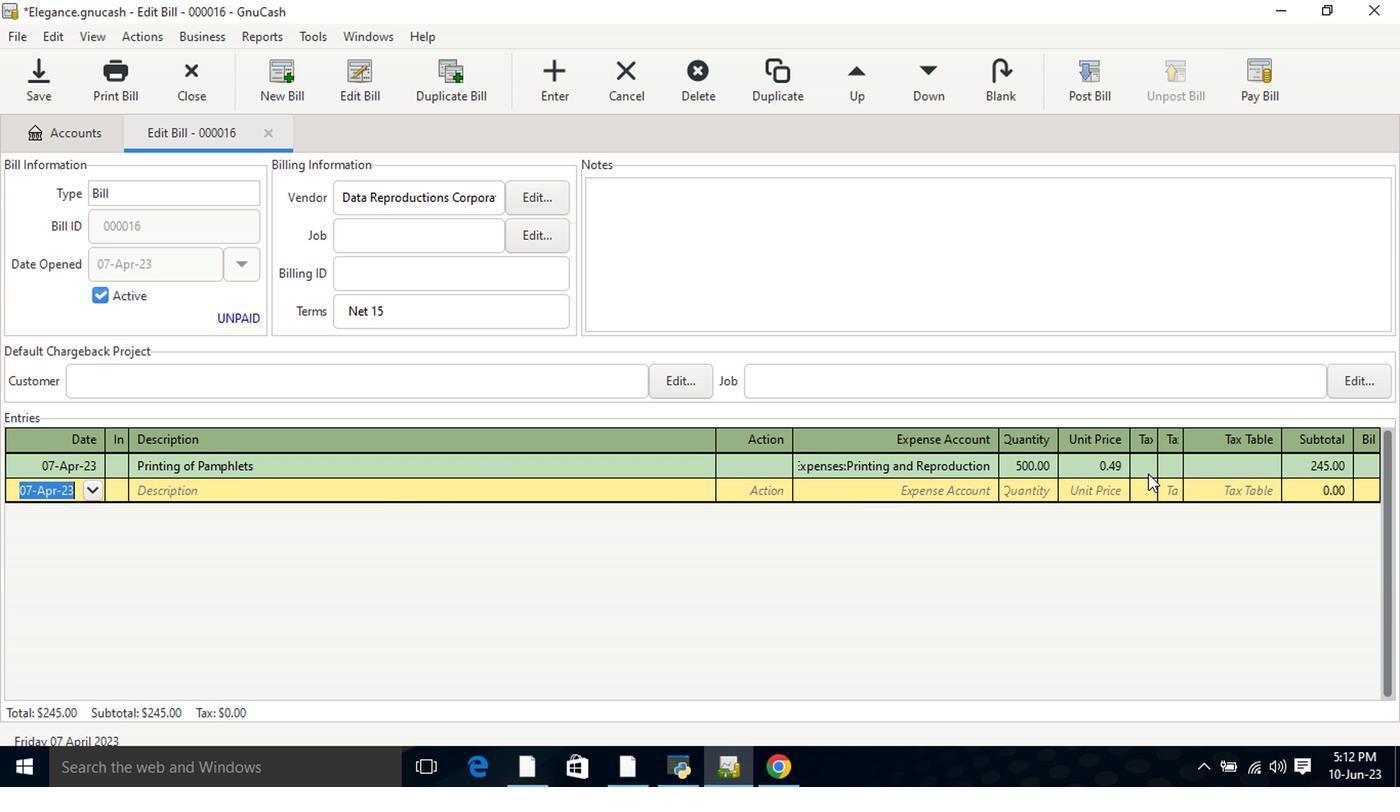 
Action: Mouse pressed left at (1149, 477)
Screenshot: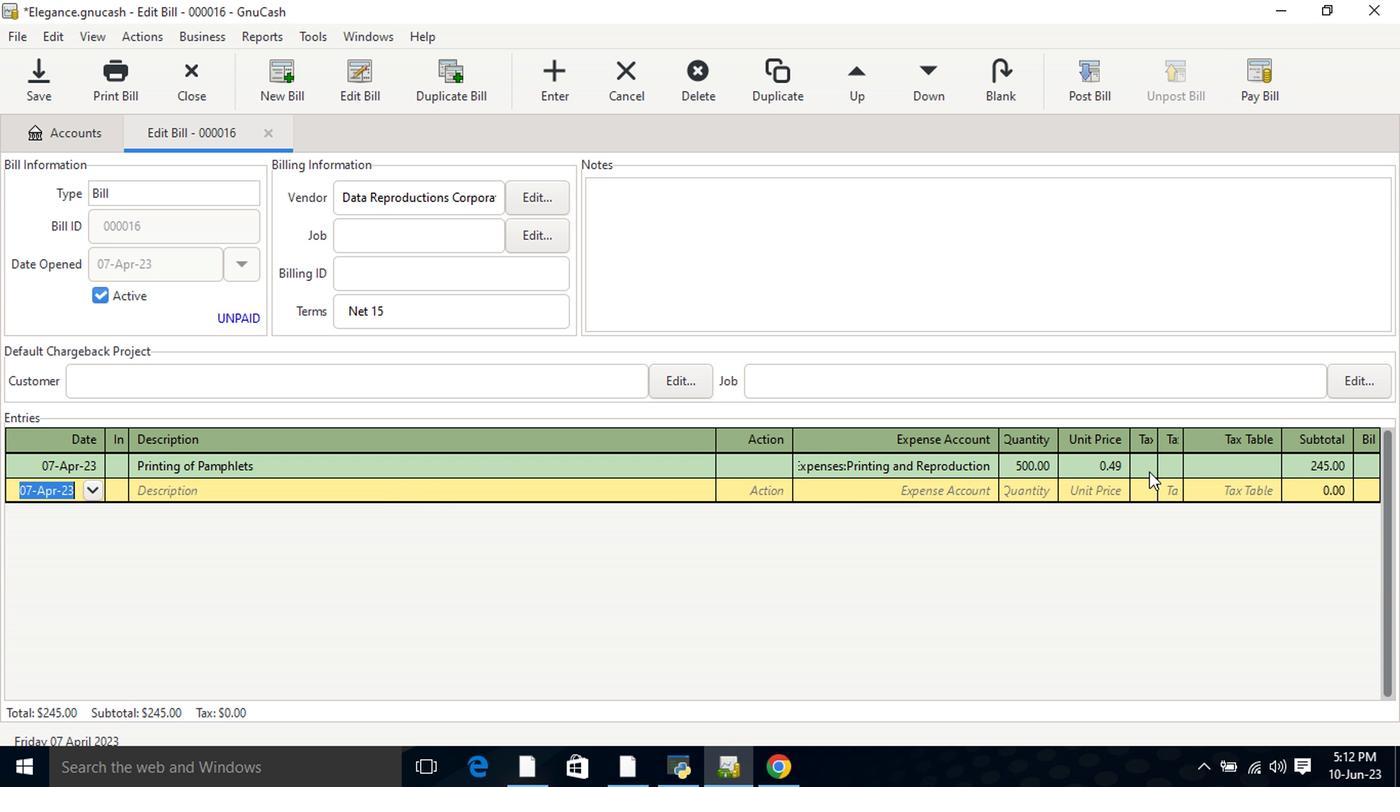 
Action: Mouse moved to (1147, 474)
Screenshot: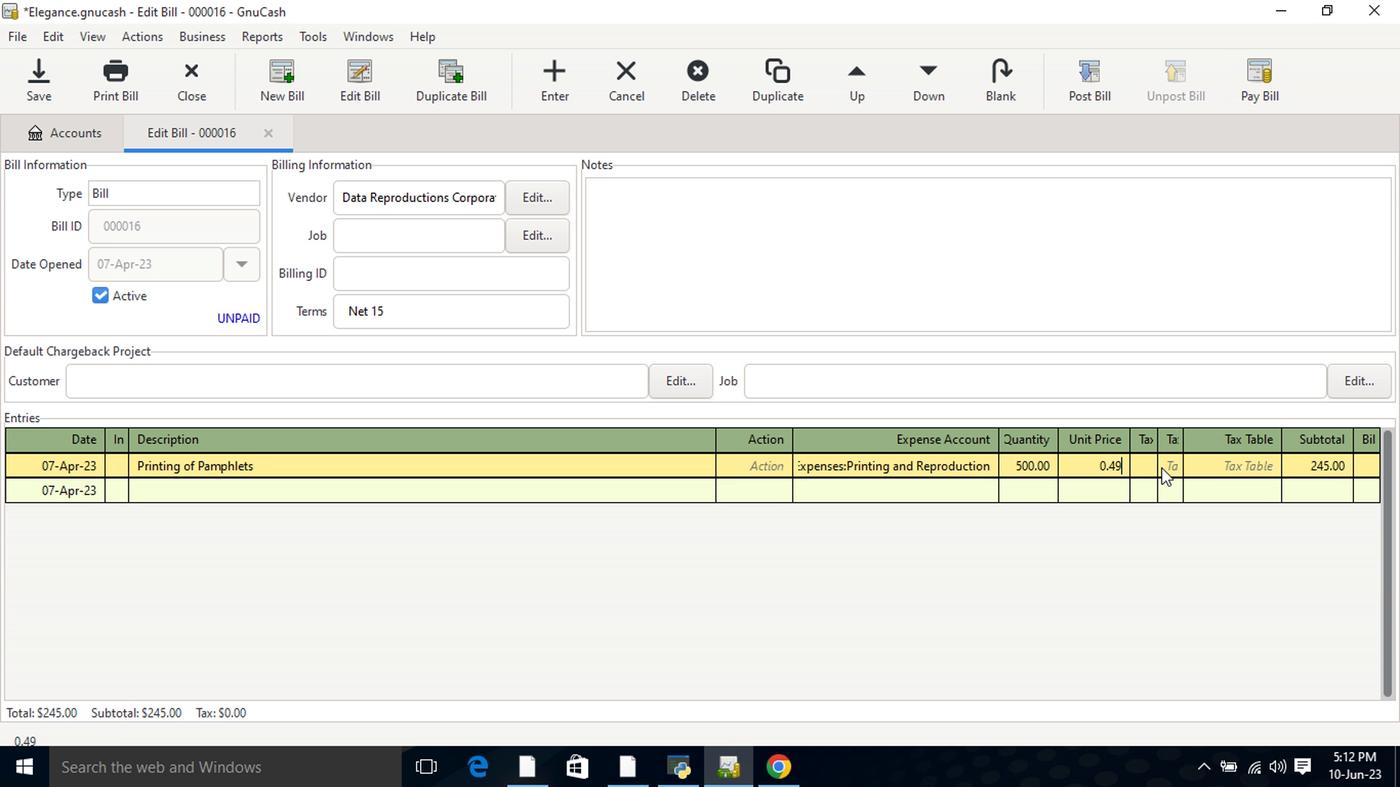 
Action: Mouse pressed left at (1147, 474)
Screenshot: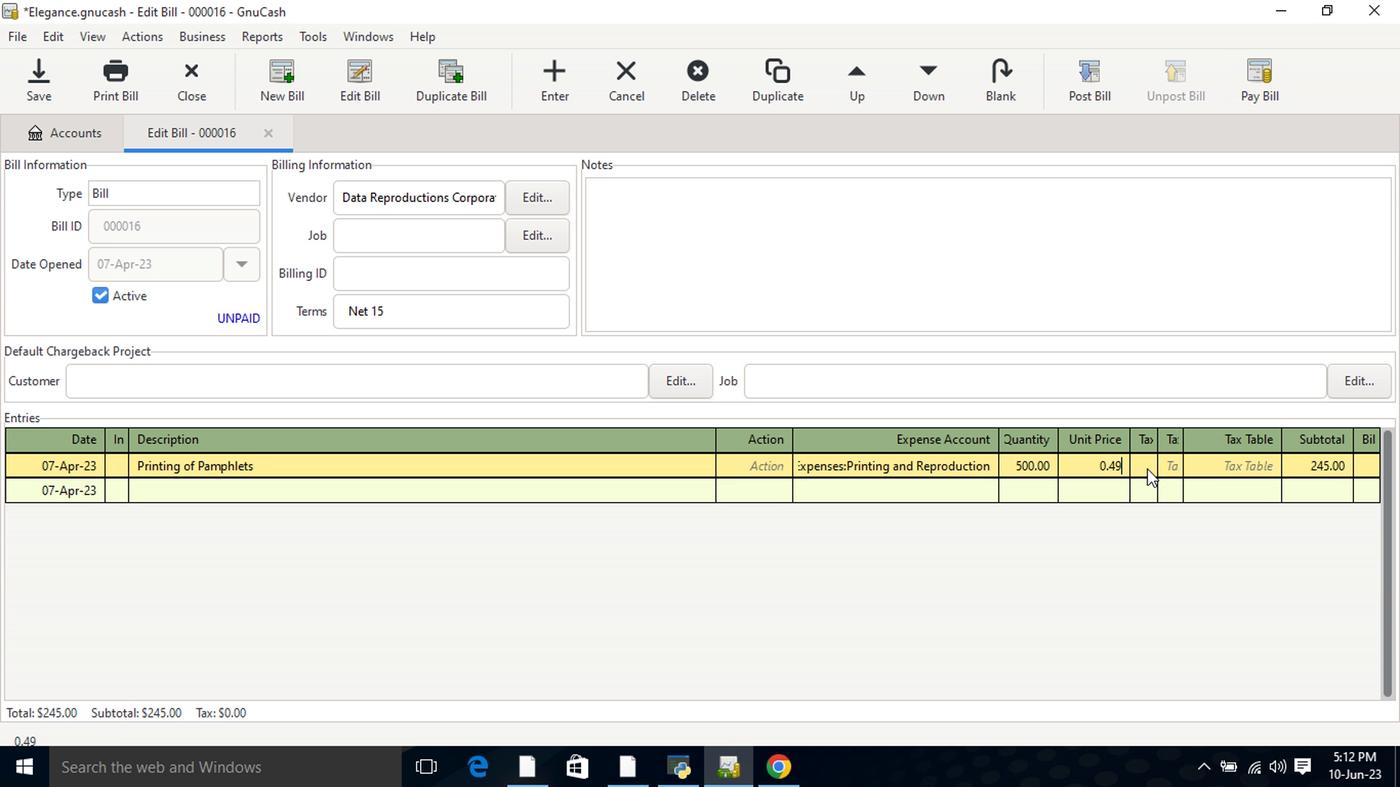 
Action: Mouse moved to (1211, 471)
Screenshot: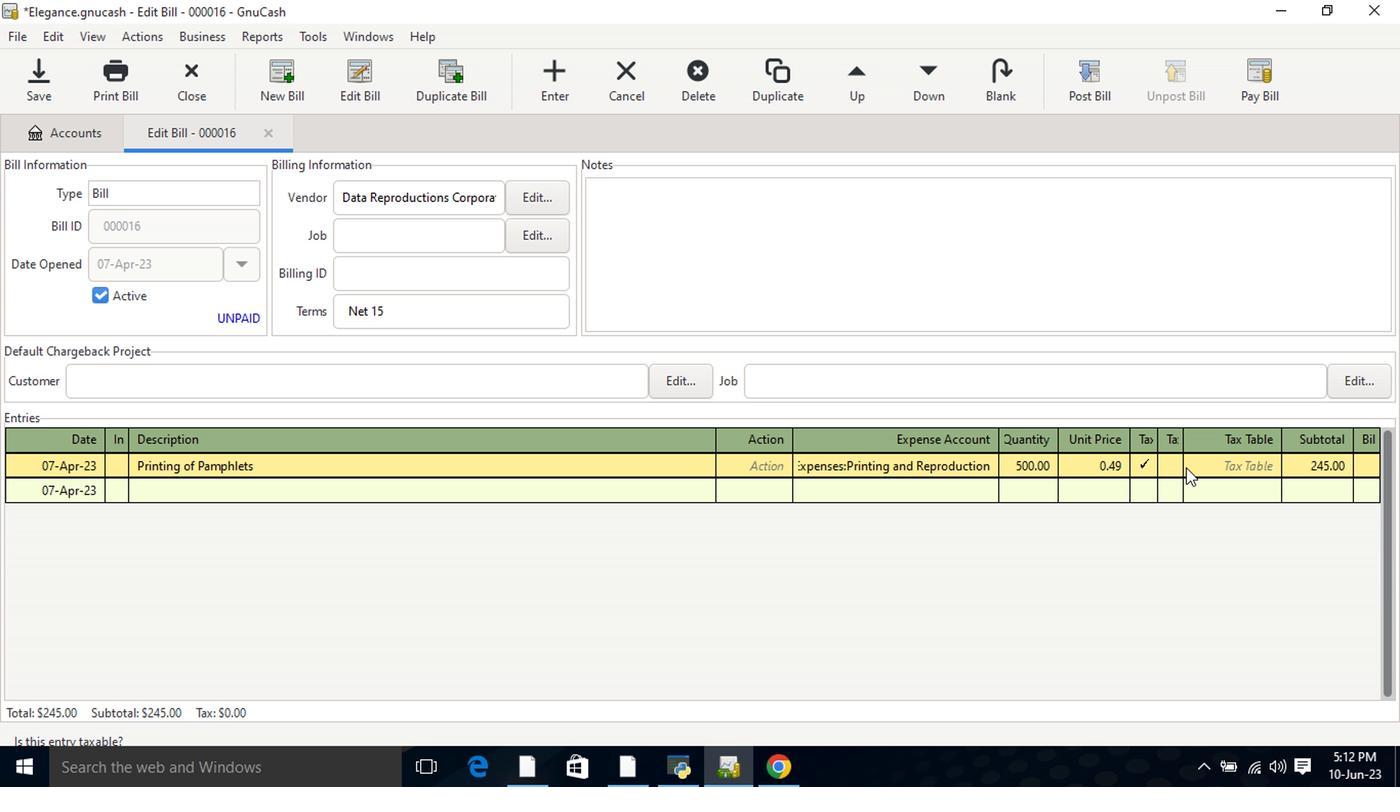 
Action: Mouse pressed left at (1211, 471)
Screenshot: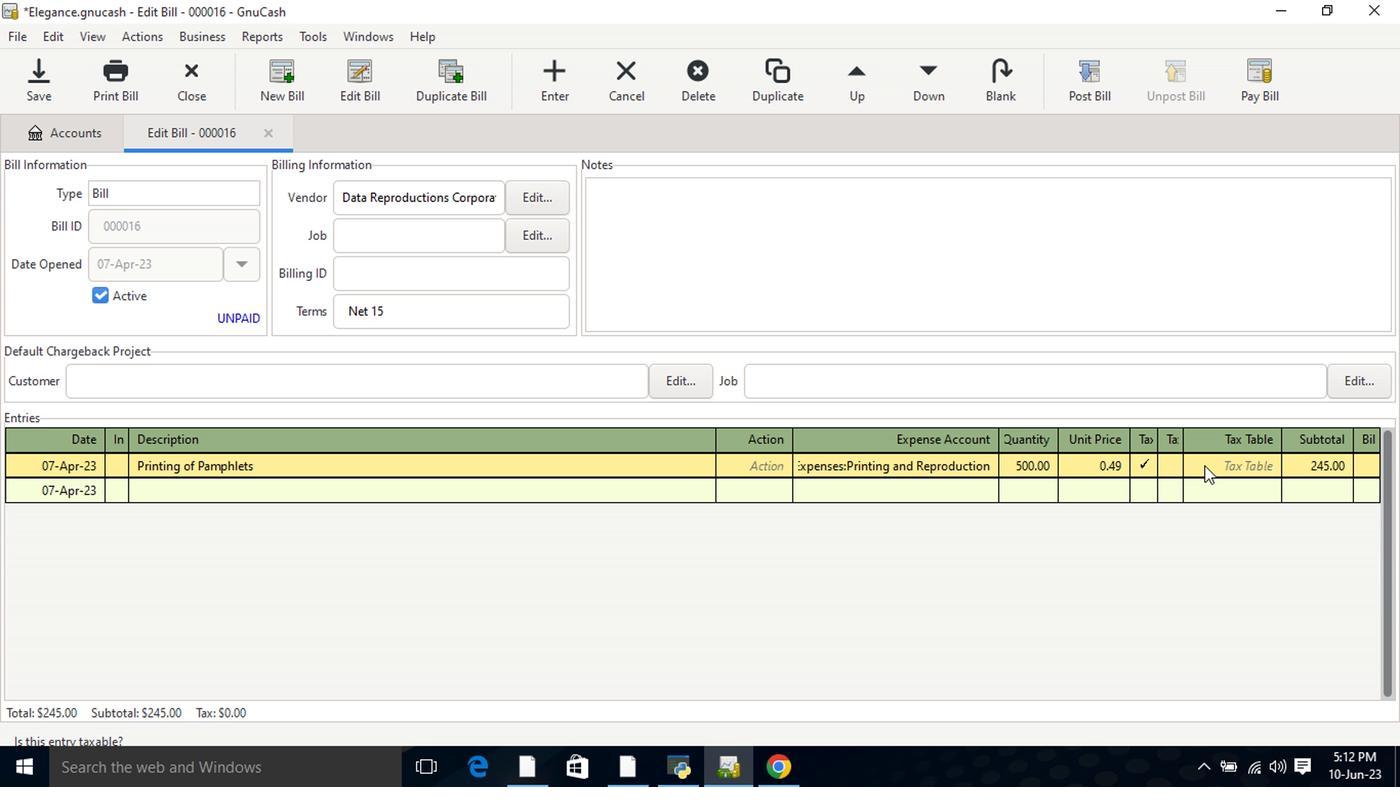 
Action: Mouse moved to (1259, 473)
Screenshot: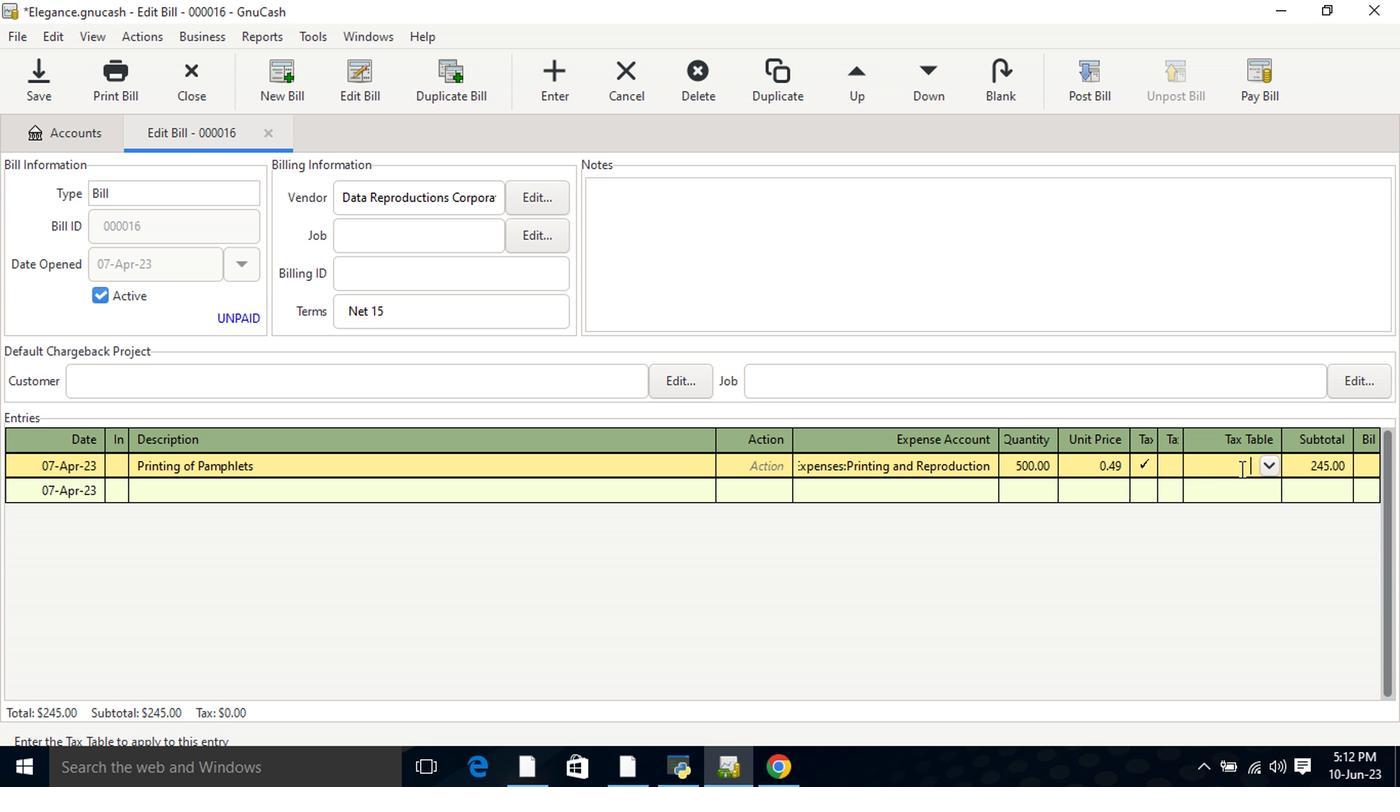 
Action: Mouse pressed left at (1259, 473)
Screenshot: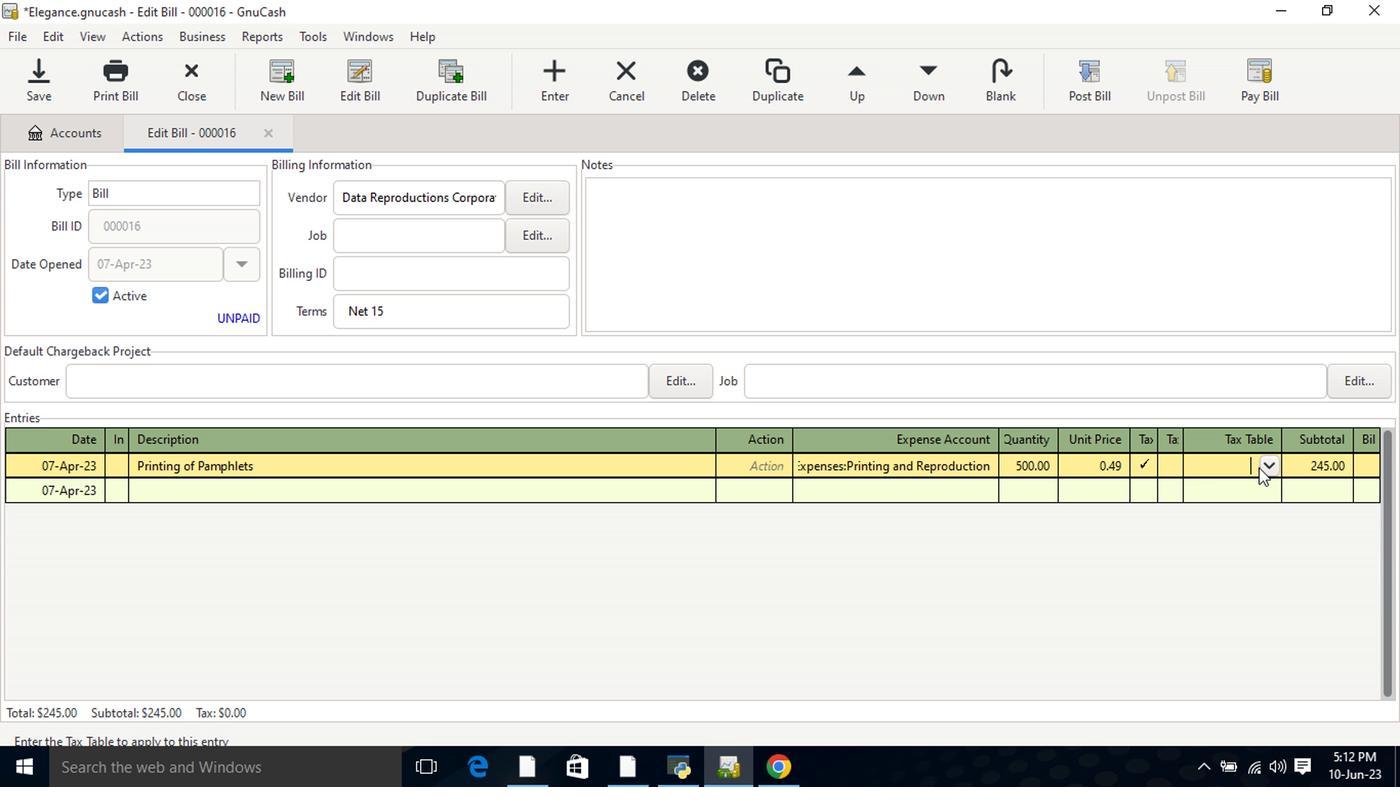 
Action: Mouse moved to (1262, 468)
Screenshot: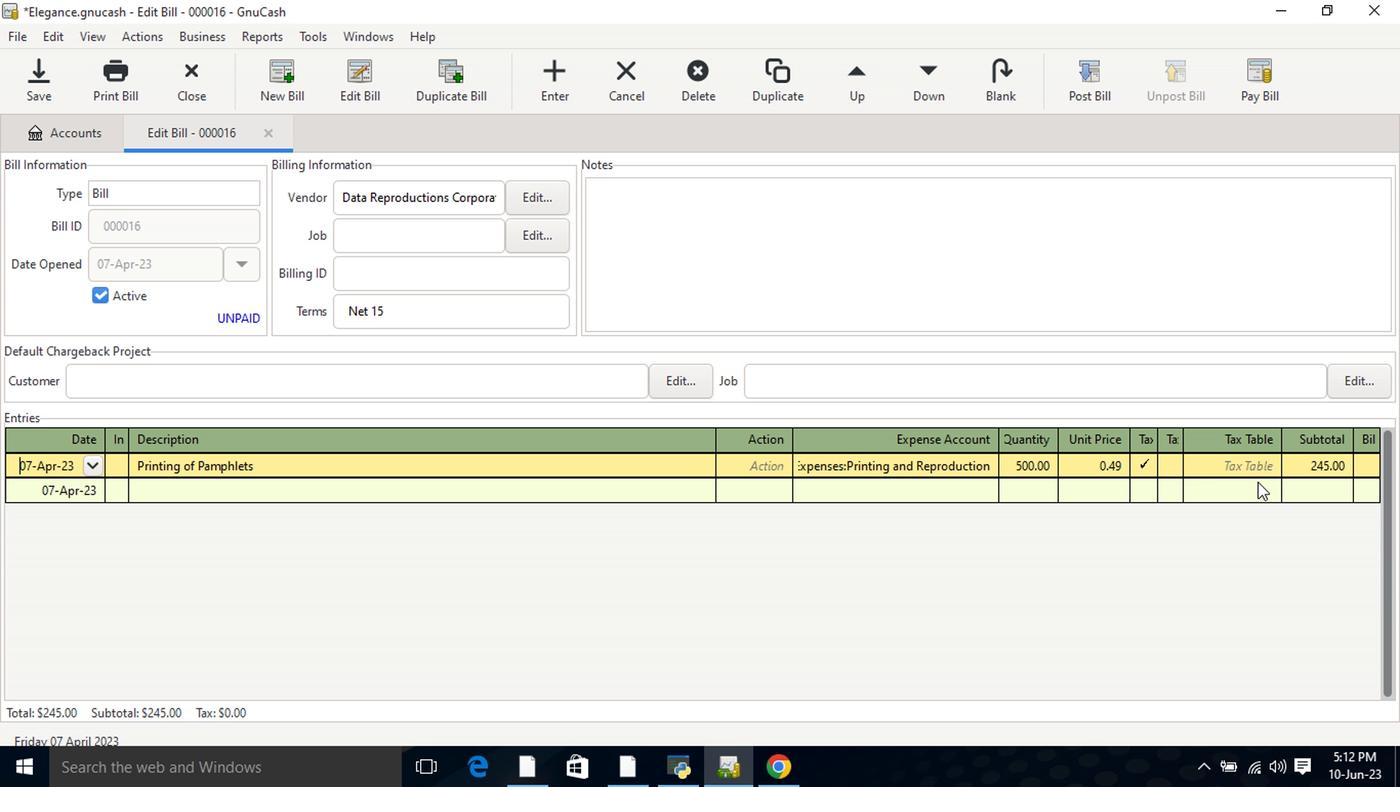 
Action: Mouse pressed left at (1262, 468)
Screenshot: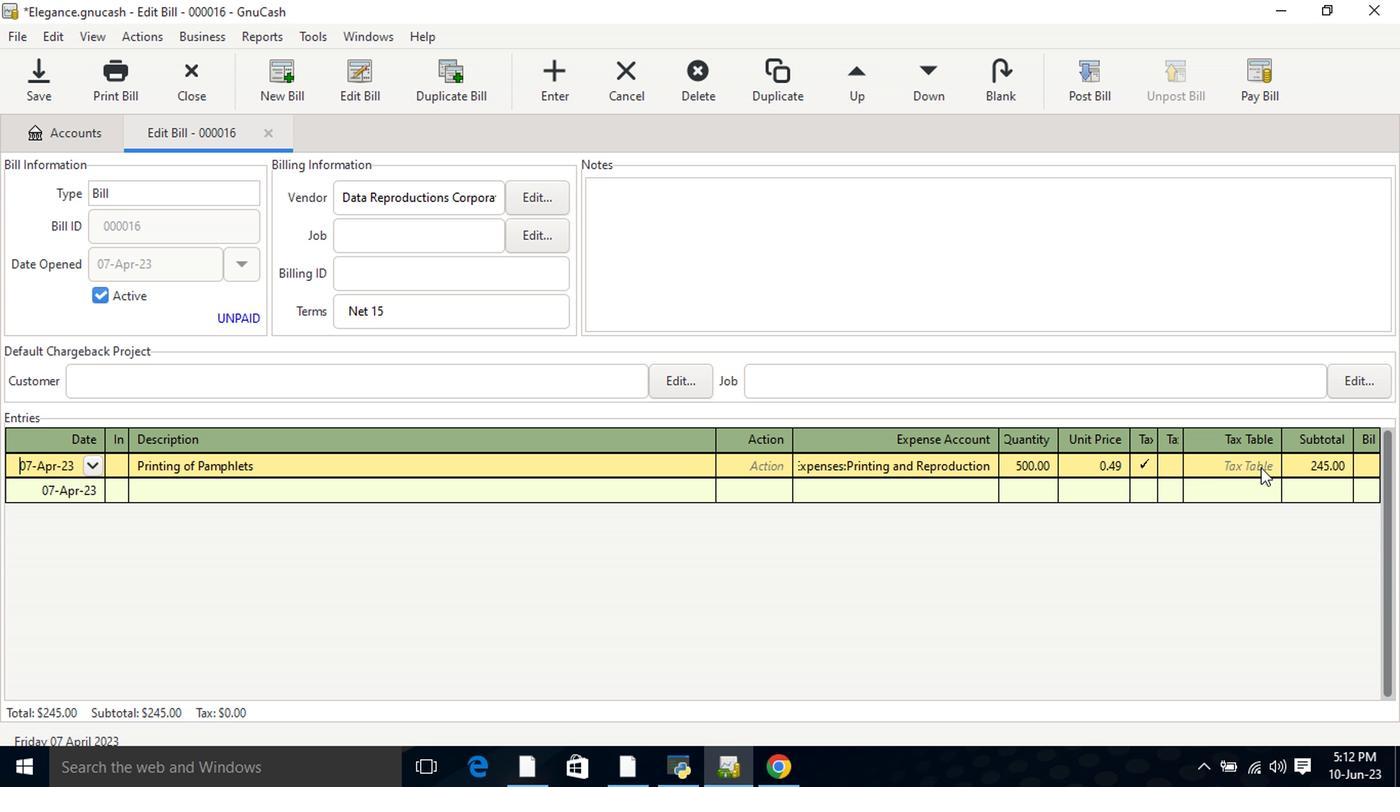 
Action: Mouse moved to (1267, 469)
Screenshot: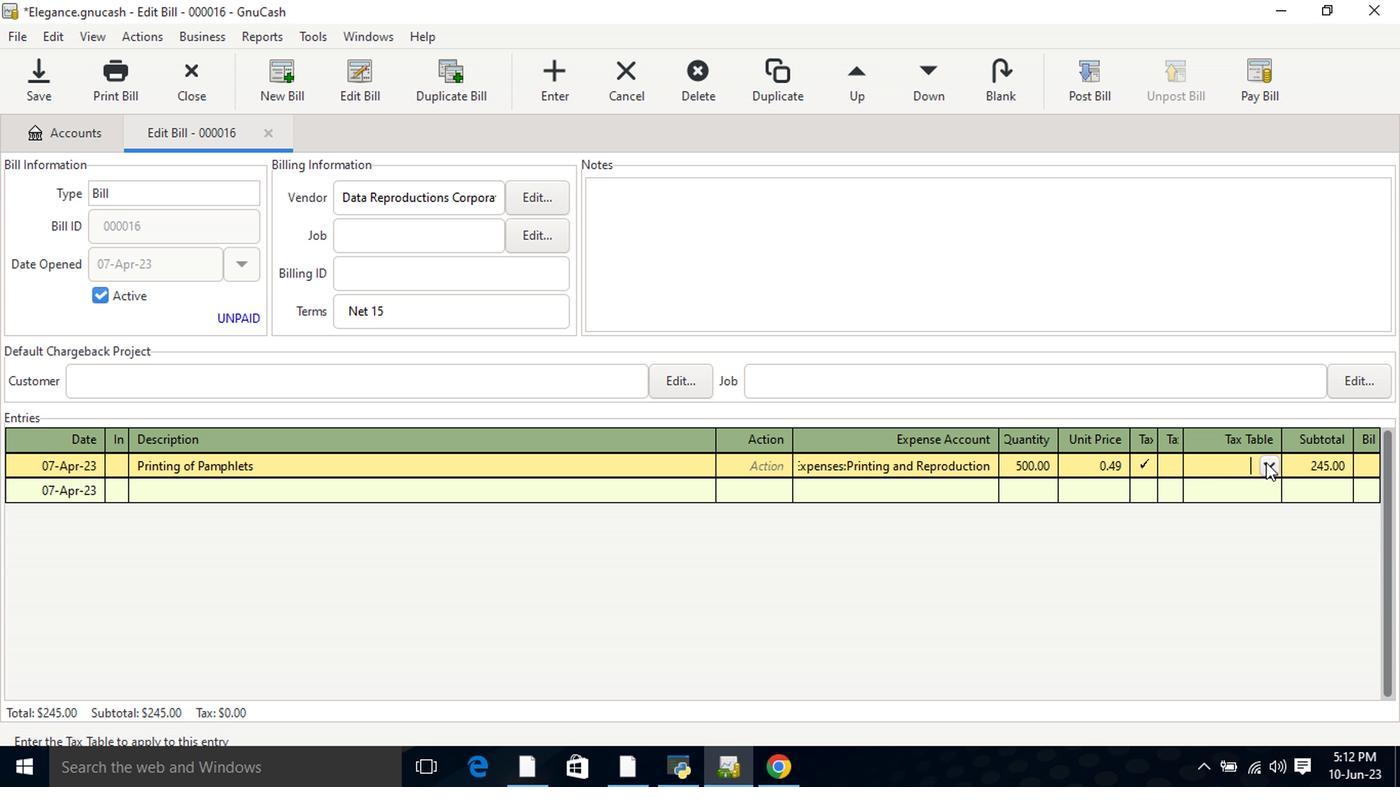 
Action: Mouse pressed left at (1267, 469)
Screenshot: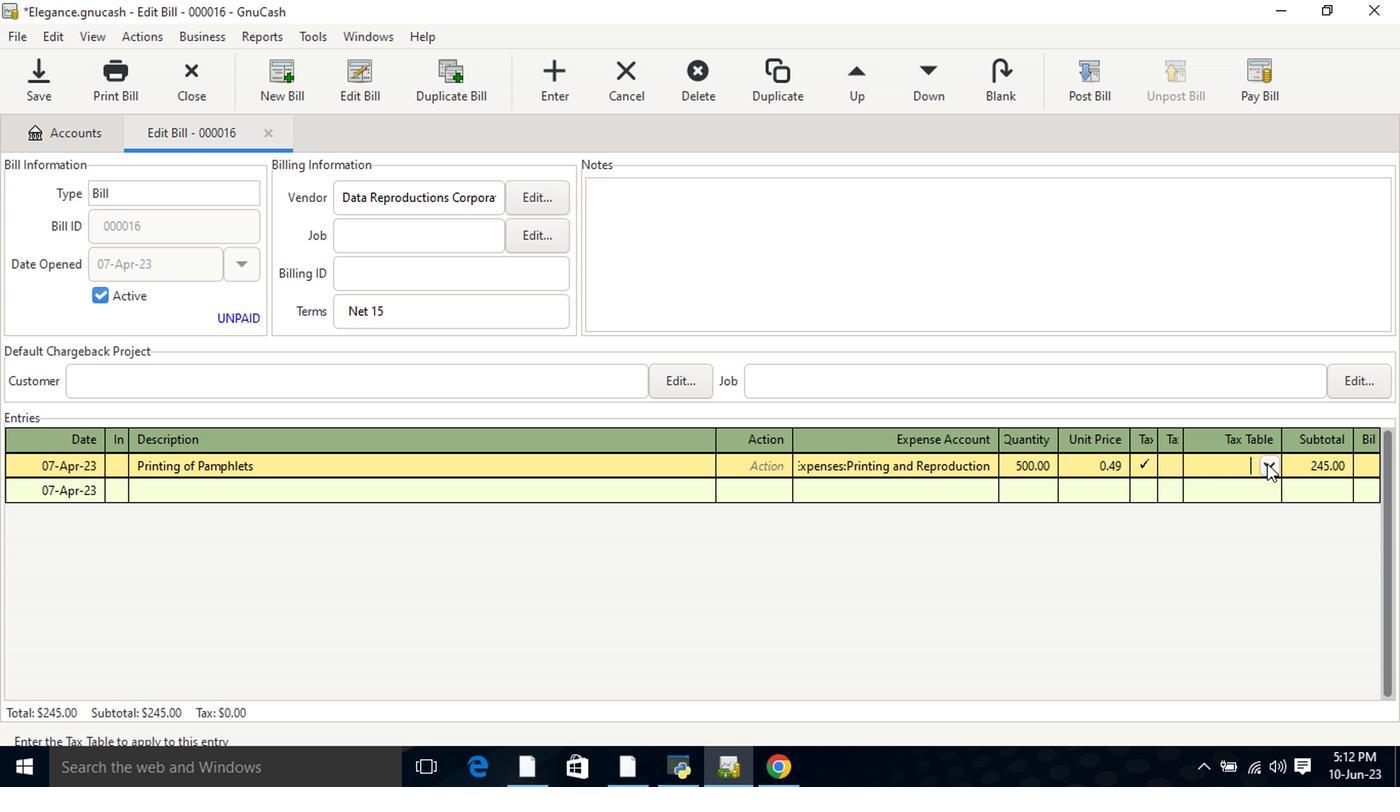 
Action: Mouse moved to (1267, 491)
Screenshot: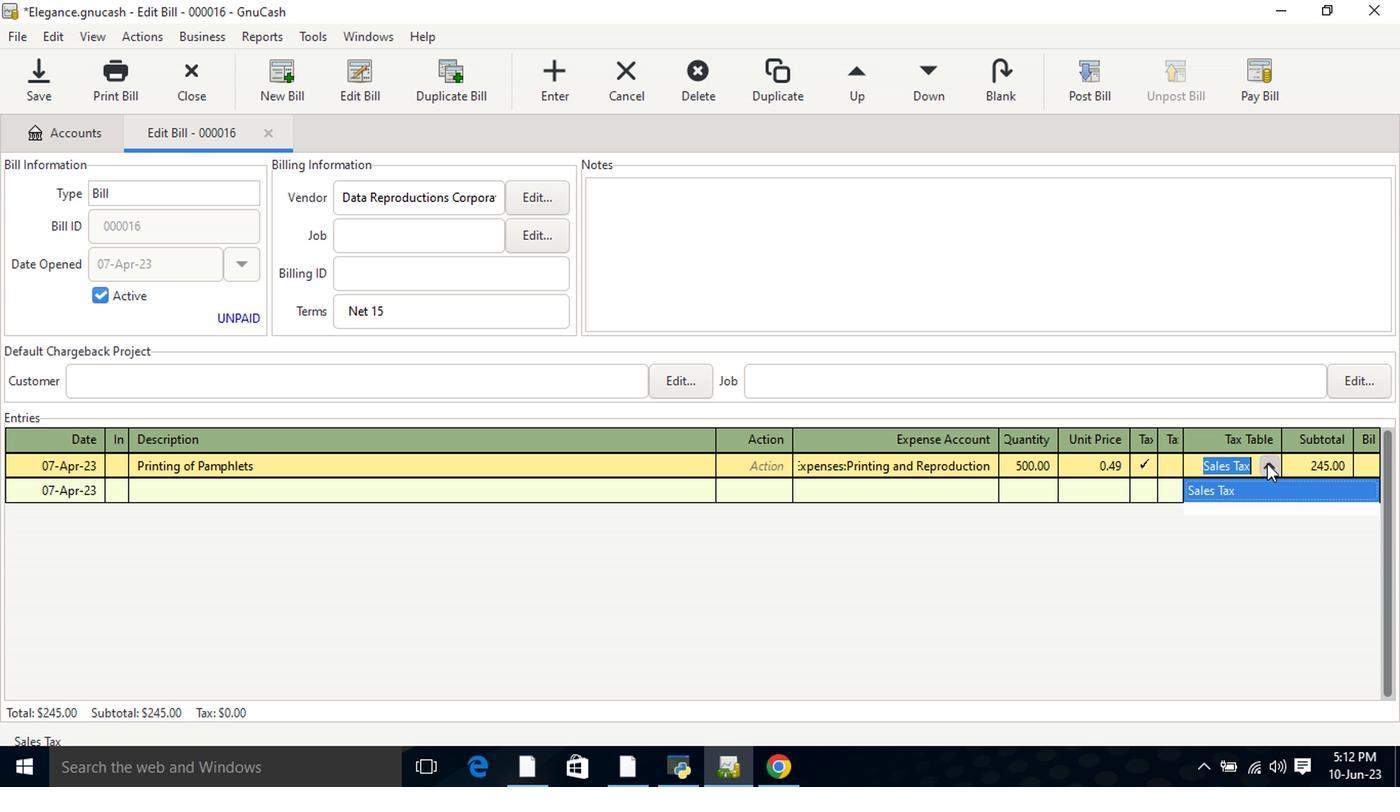 
Action: Key pressed <Key.tab>
Screenshot: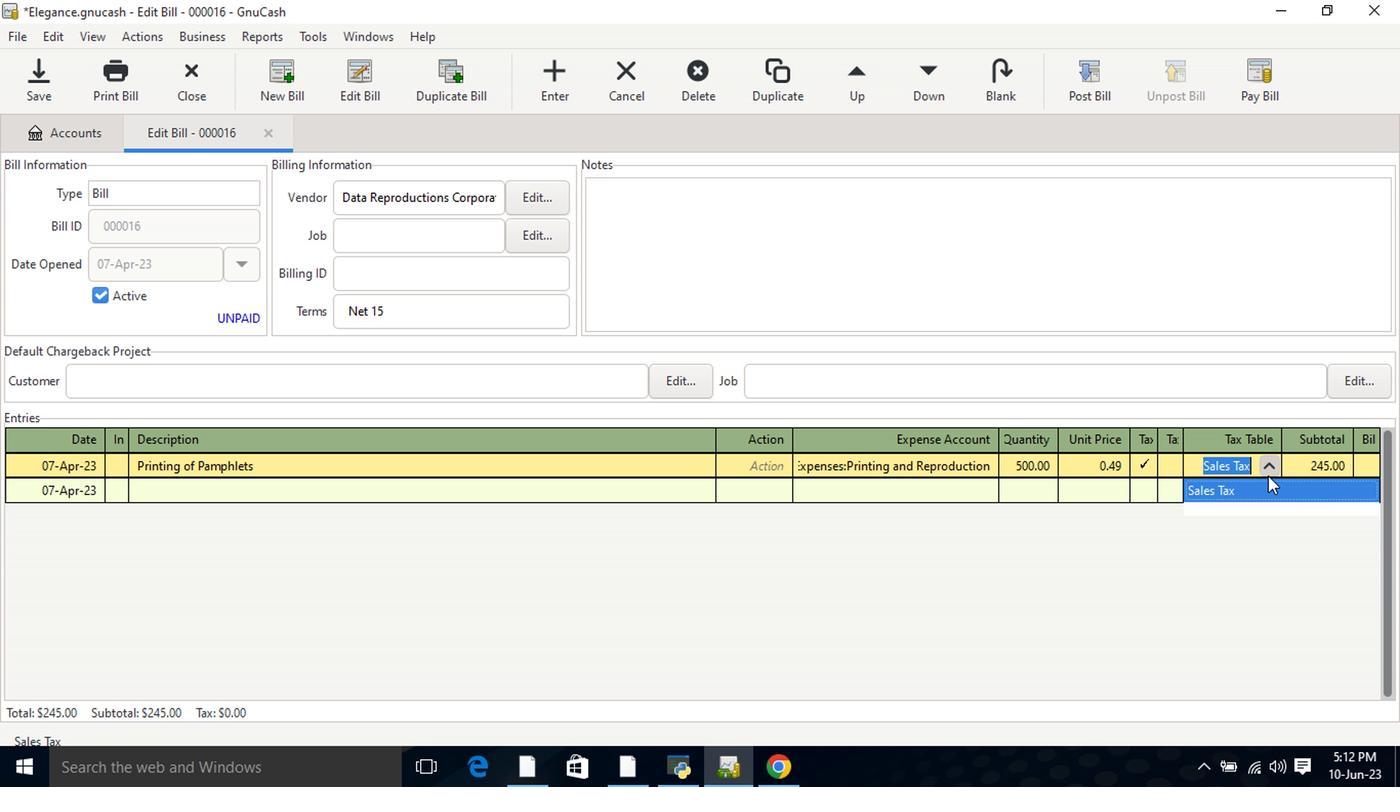 
Action: Mouse moved to (1093, 79)
Screenshot: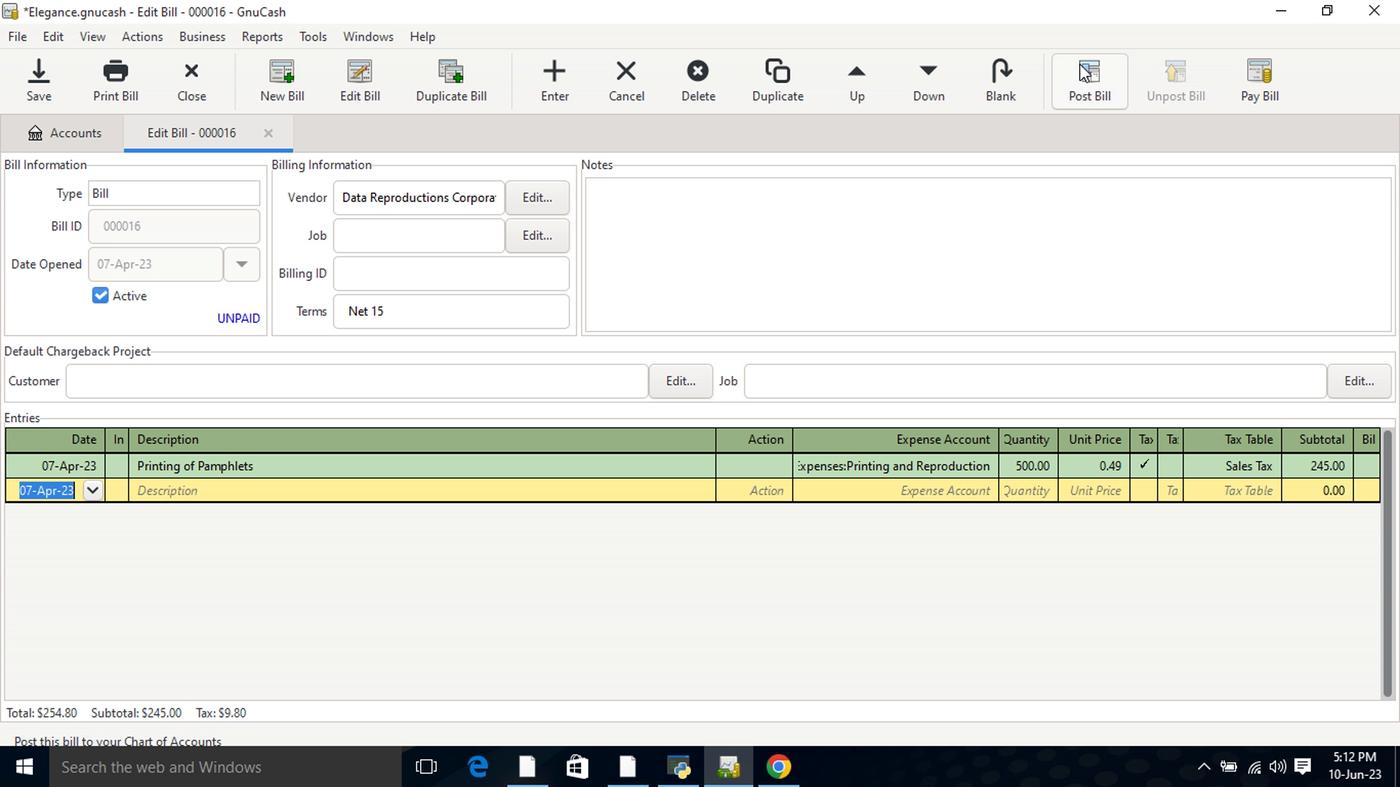 
Action: Mouse pressed left at (1093, 79)
Screenshot: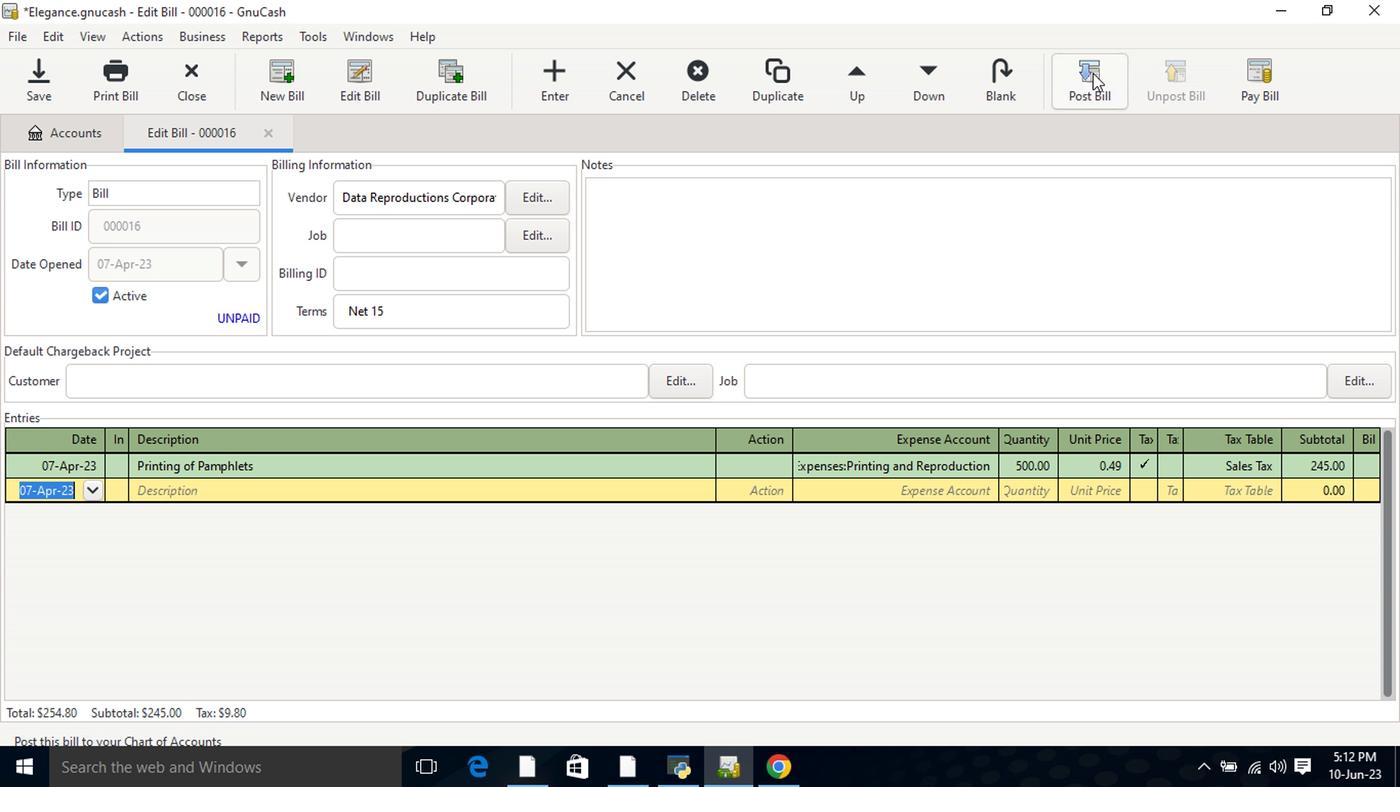 
Action: Mouse moved to (851, 525)
Screenshot: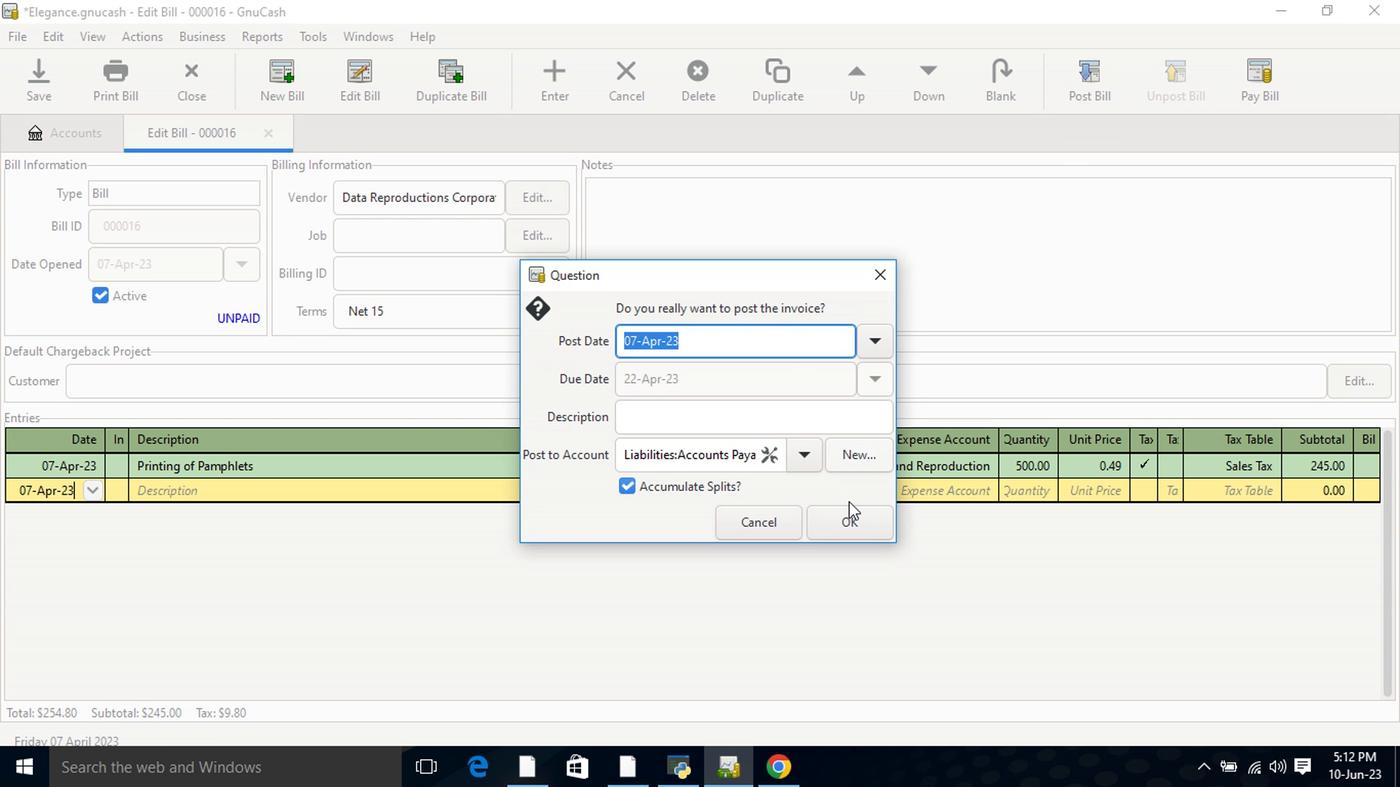 
Action: Mouse pressed left at (851, 525)
Screenshot: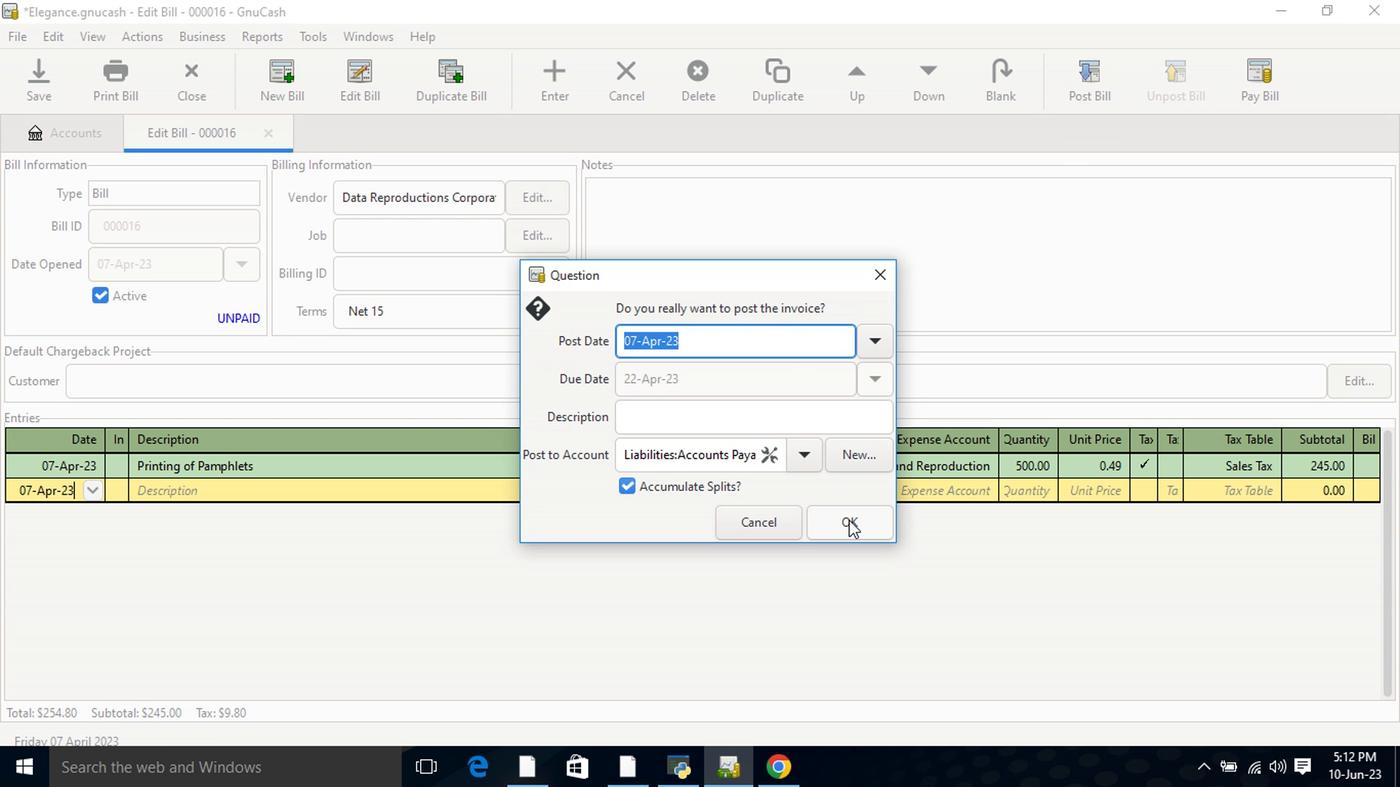 
Action: Mouse moved to (1225, 80)
Screenshot: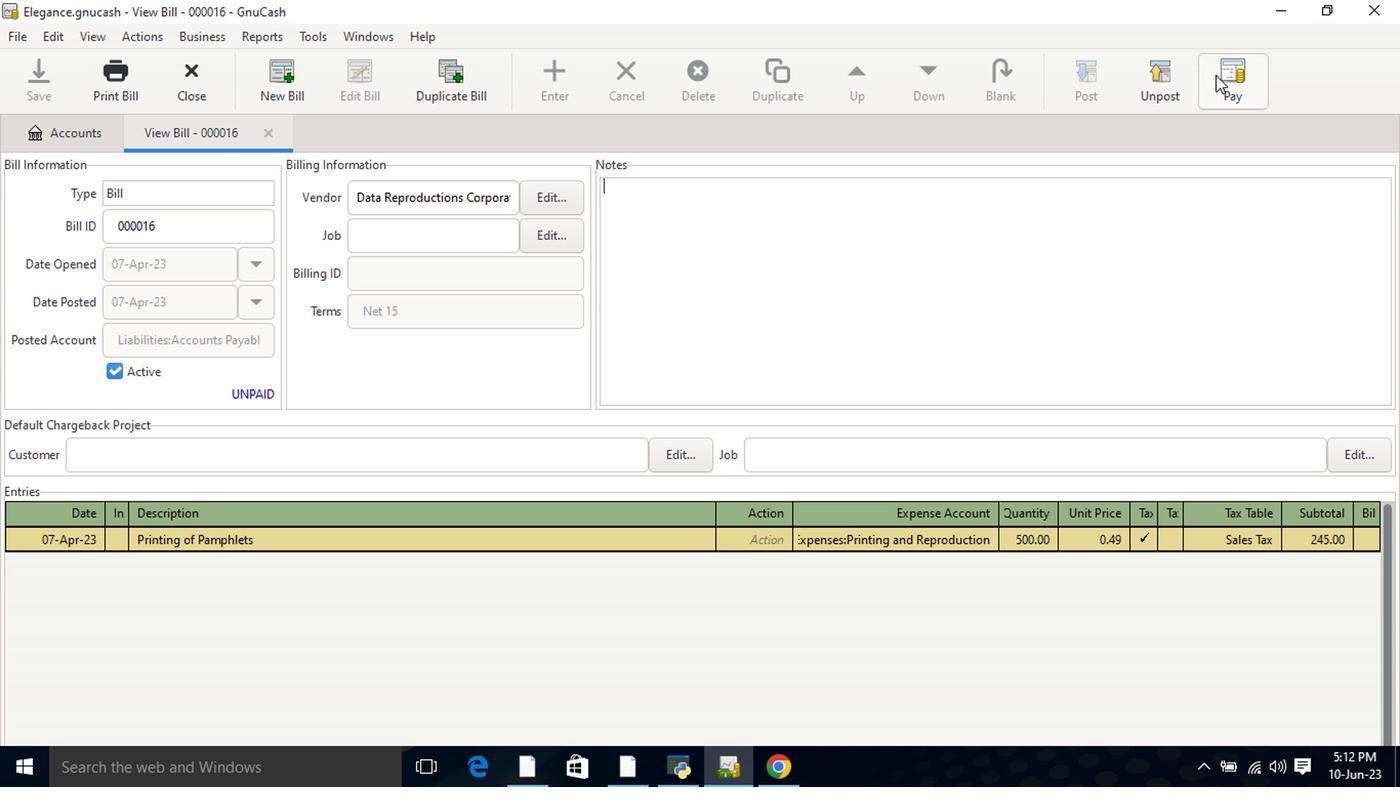 
Action: Mouse pressed left at (1225, 80)
Screenshot: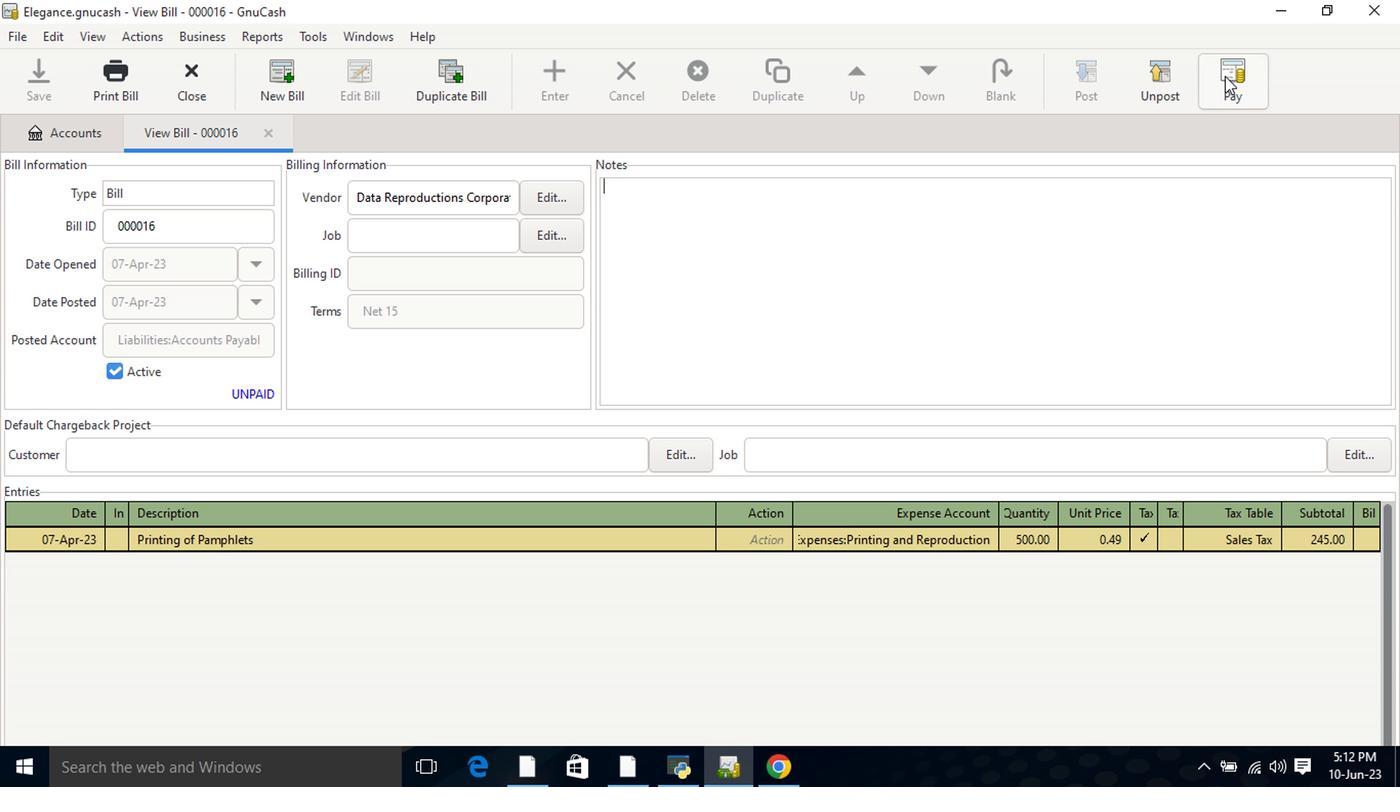 
Action: Mouse moved to (636, 403)
Screenshot: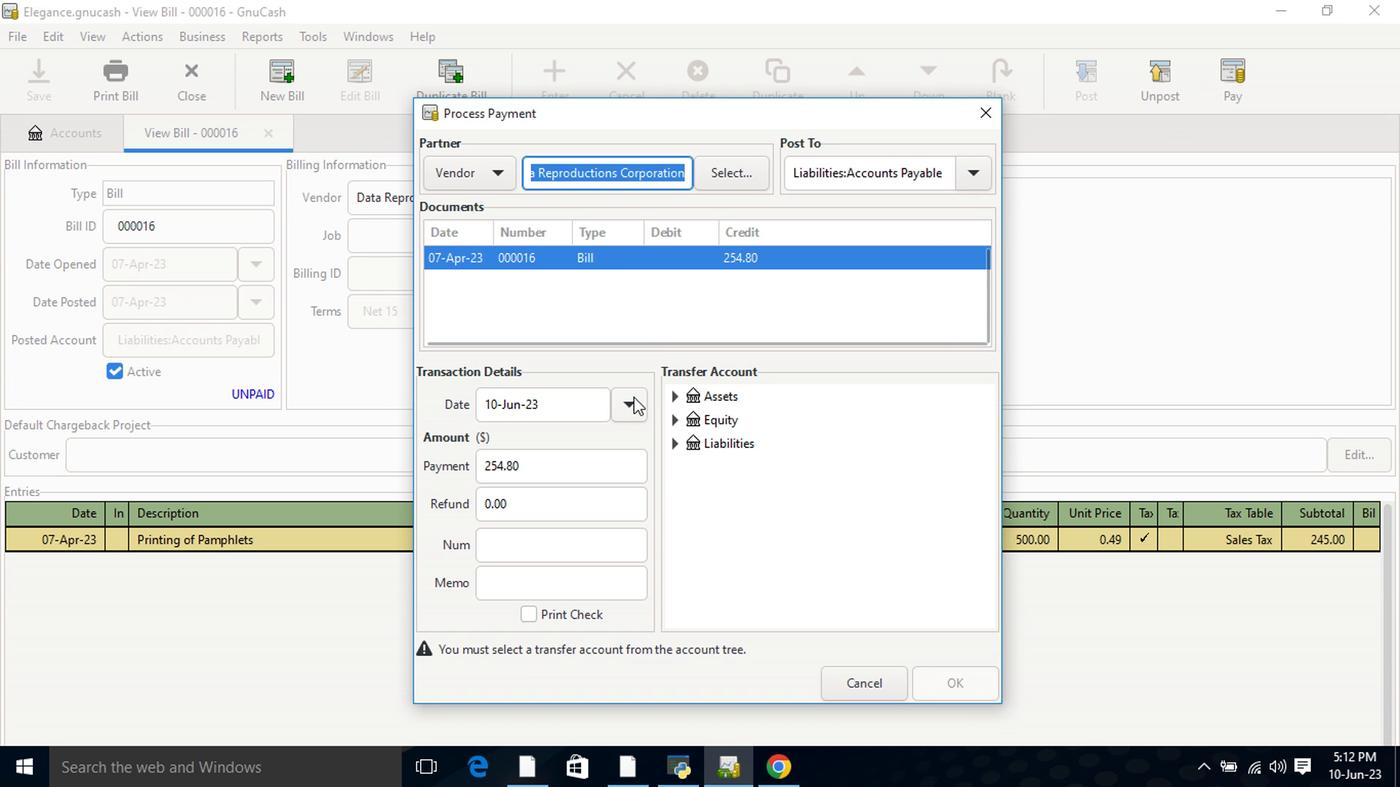 
Action: Mouse pressed left at (636, 403)
Screenshot: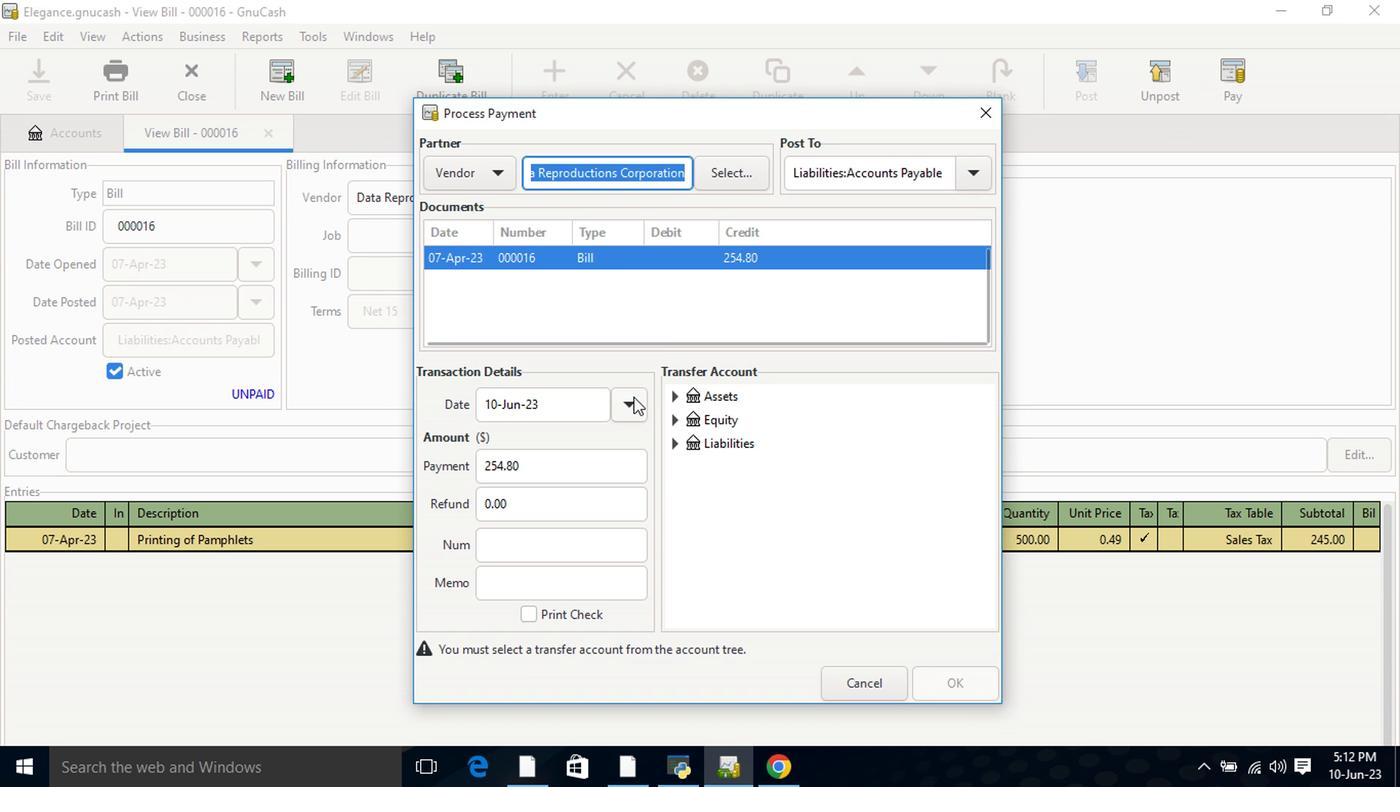 
Action: Mouse moved to (471, 443)
Screenshot: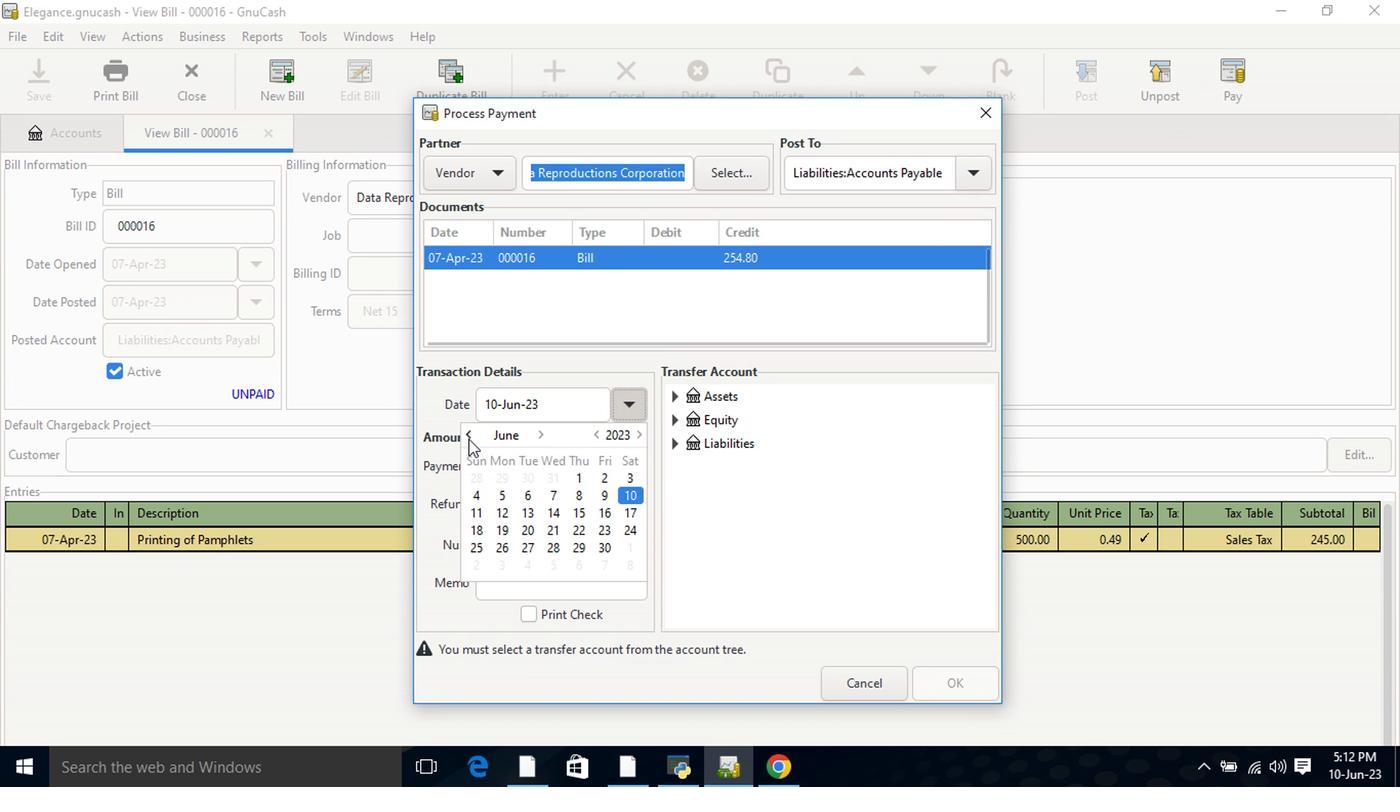 
Action: Mouse pressed left at (471, 443)
Screenshot: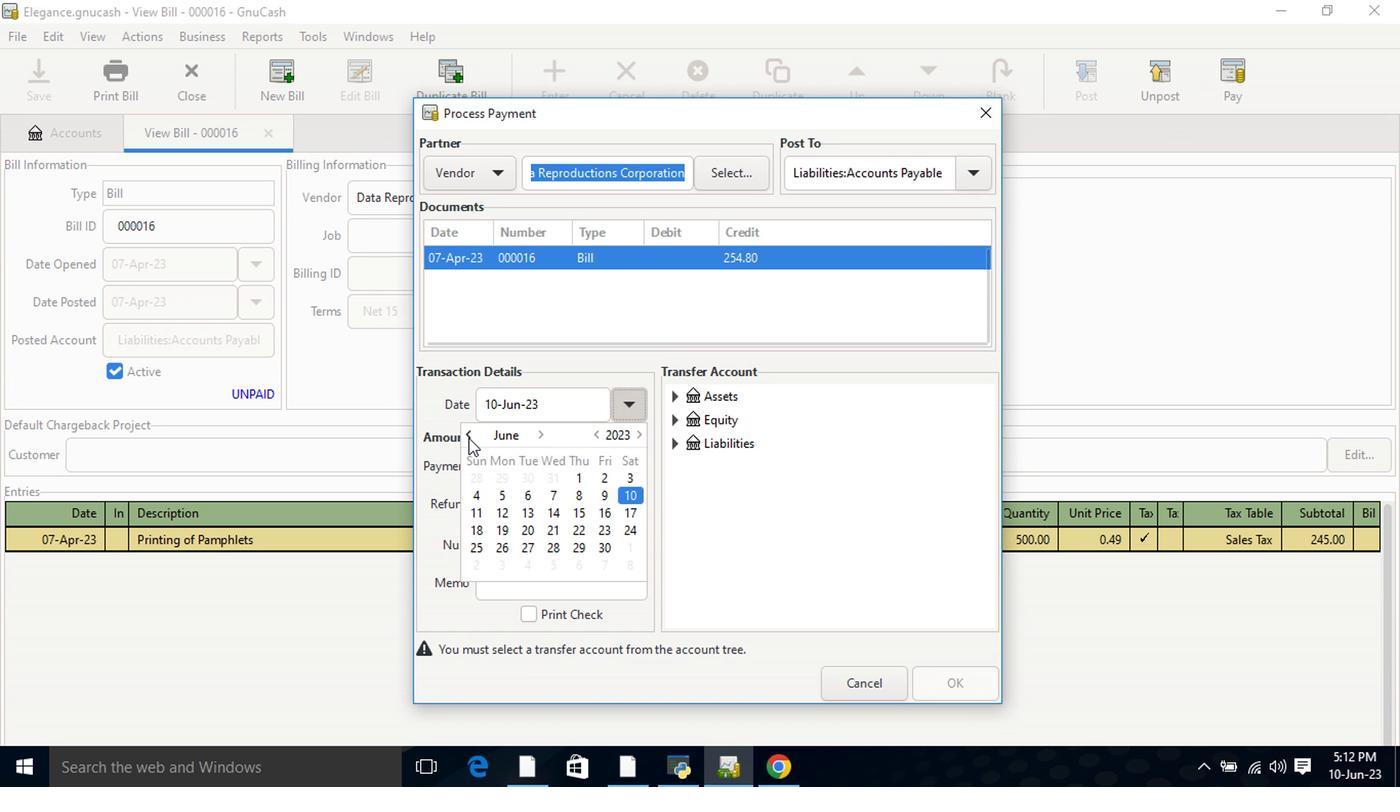 
Action: Mouse pressed left at (471, 443)
Screenshot: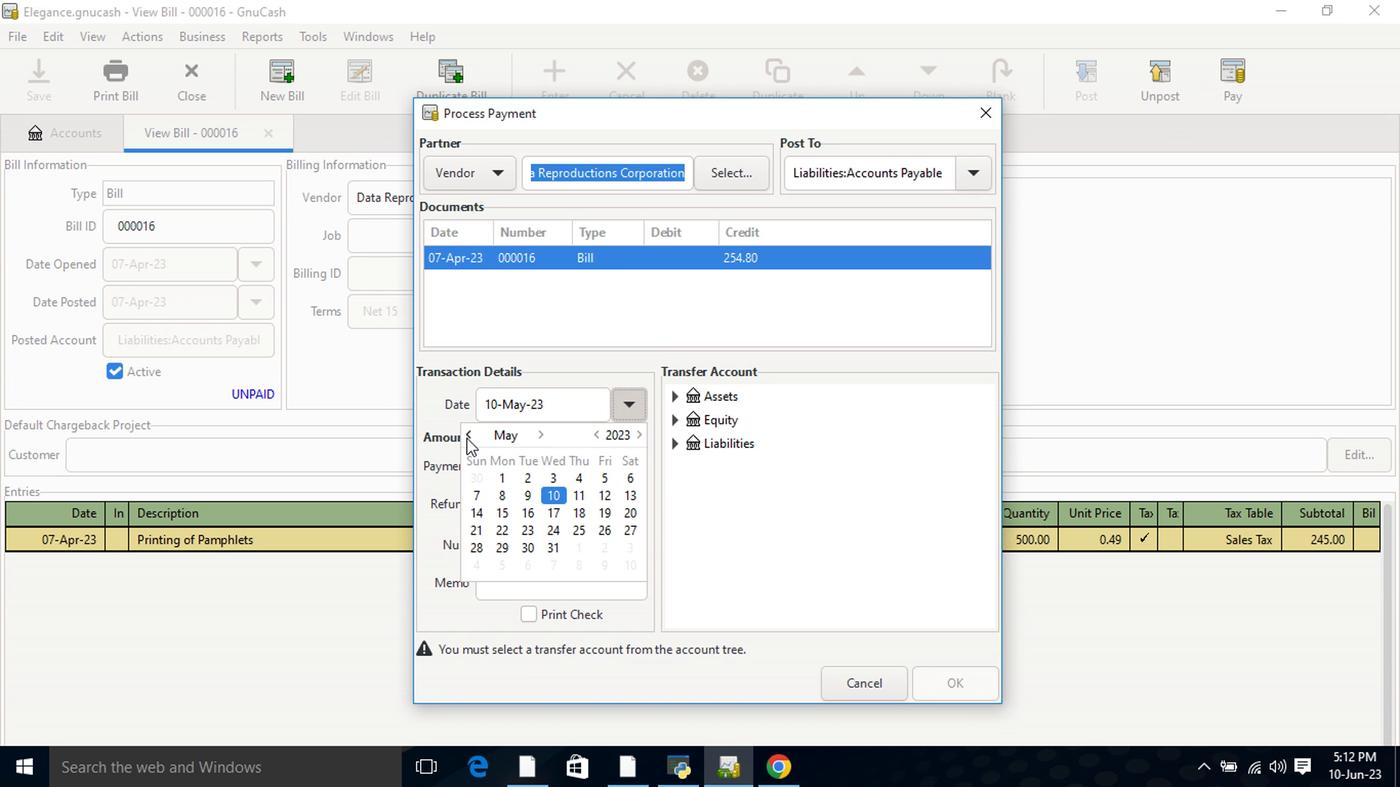 
Action: Mouse moved to (602, 536)
Screenshot: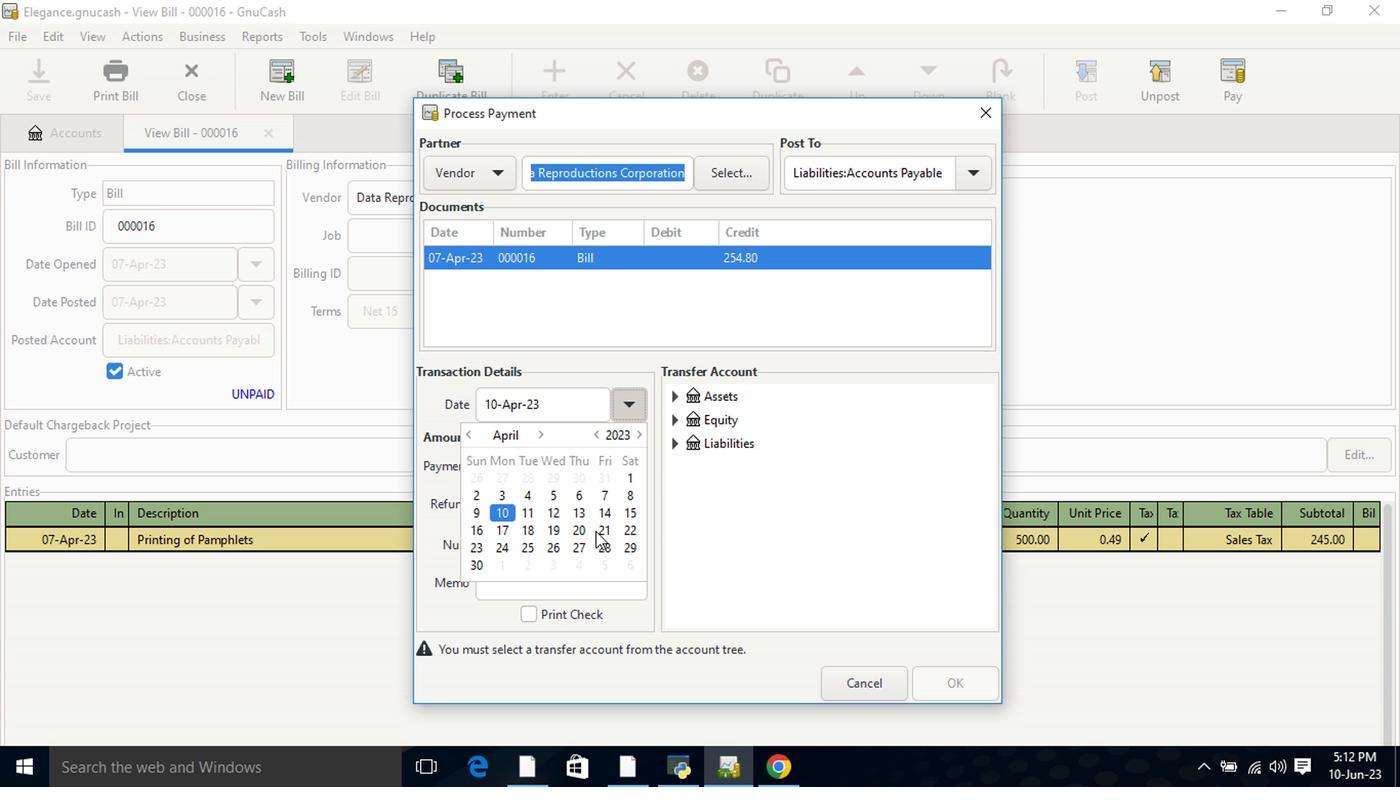 
Action: Mouse pressed left at (602, 536)
Screenshot: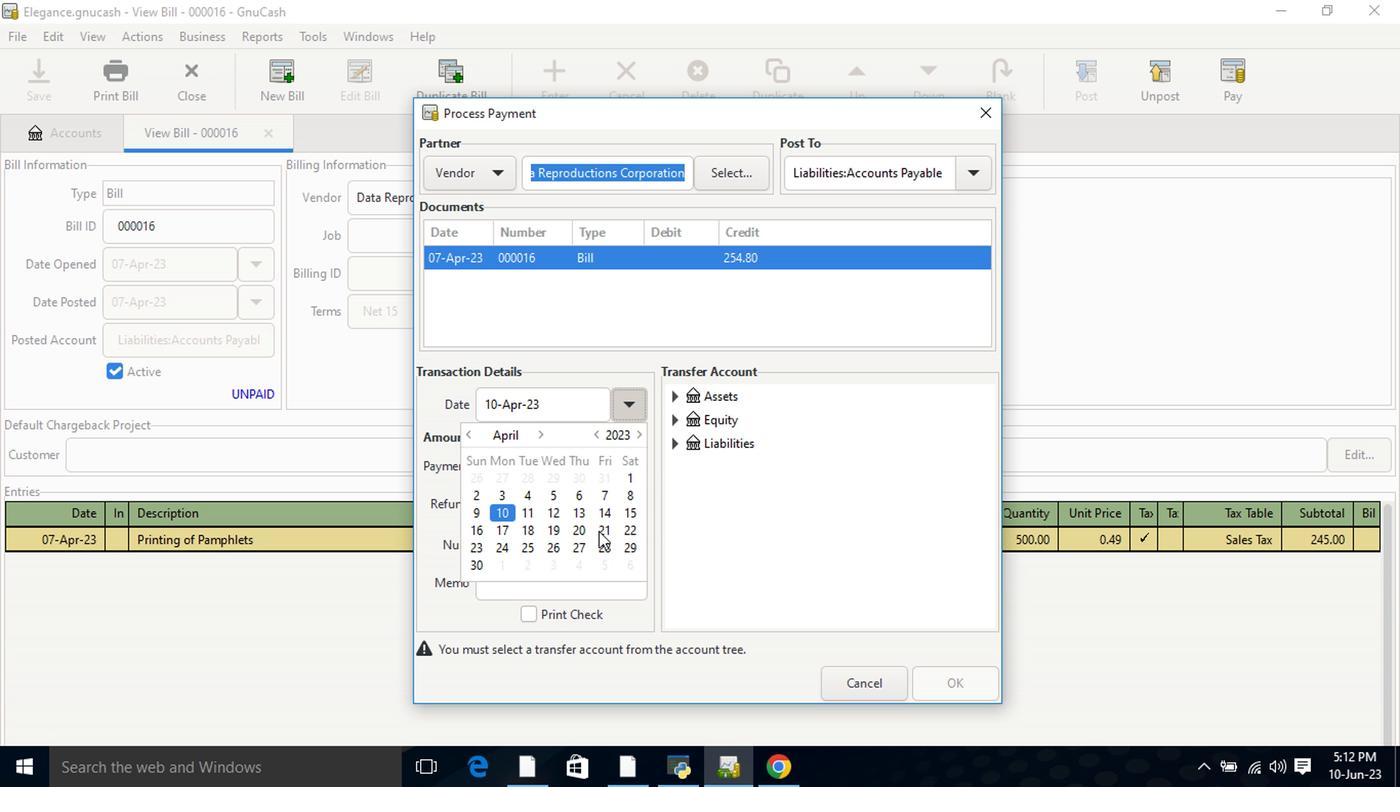 
Action: Mouse pressed left at (602, 536)
Screenshot: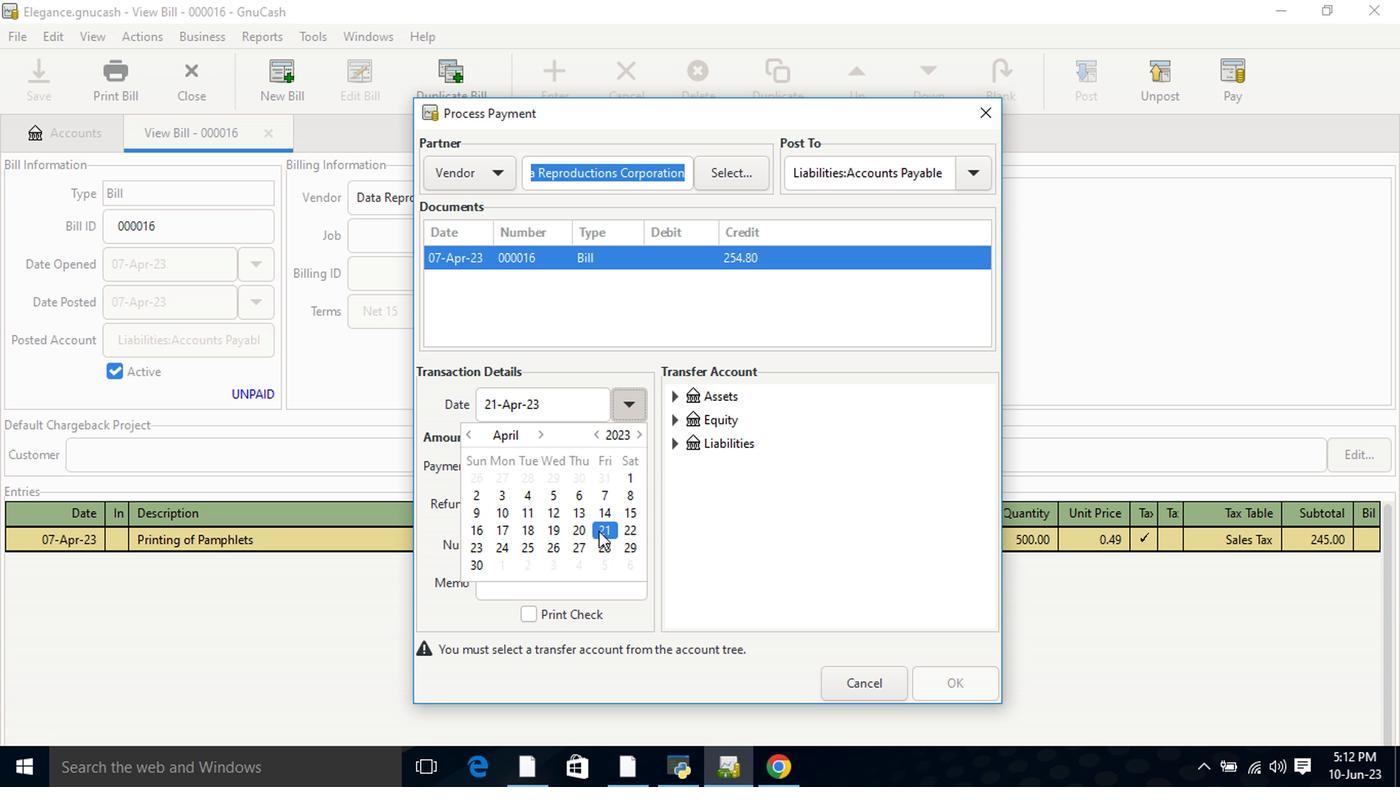 
Action: Mouse moved to (681, 402)
Screenshot: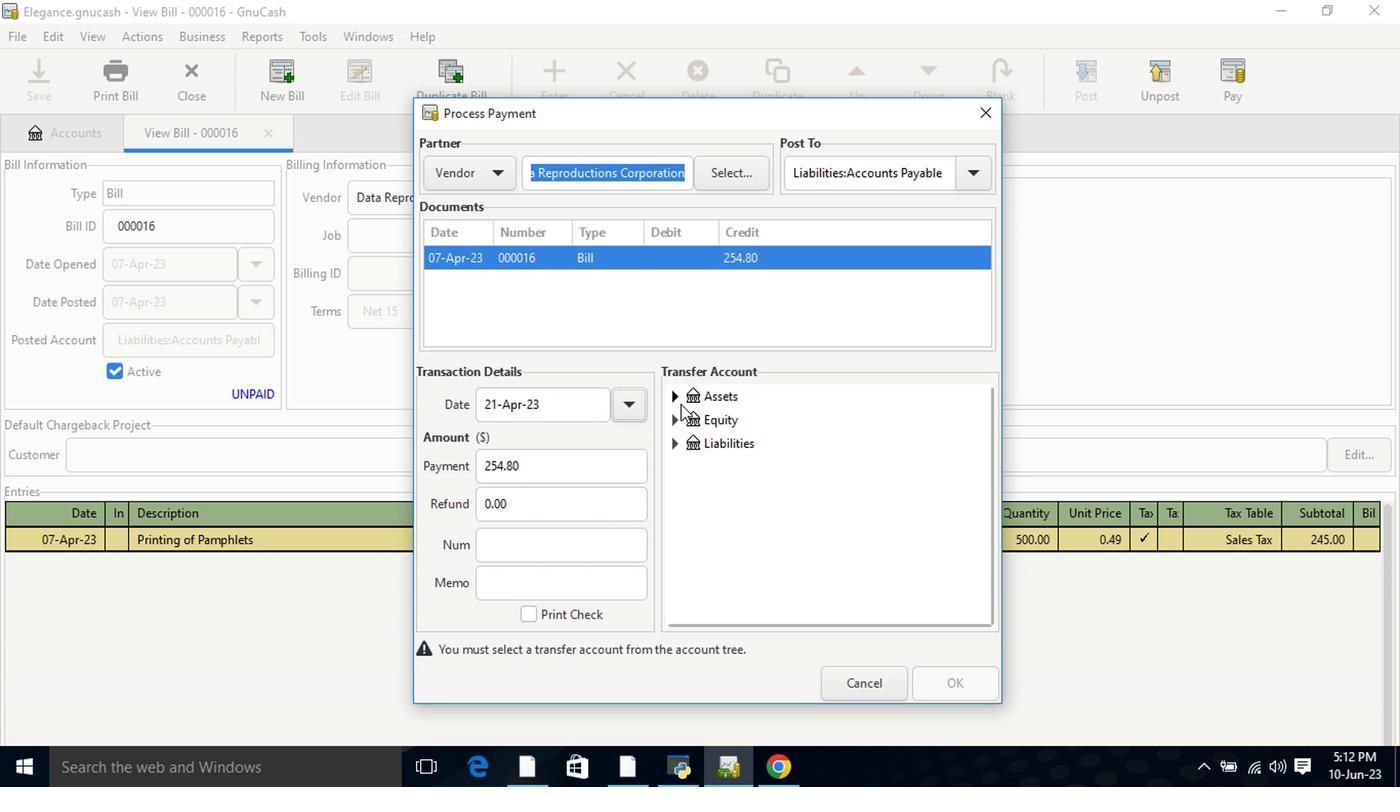
Action: Mouse pressed left at (681, 402)
Screenshot: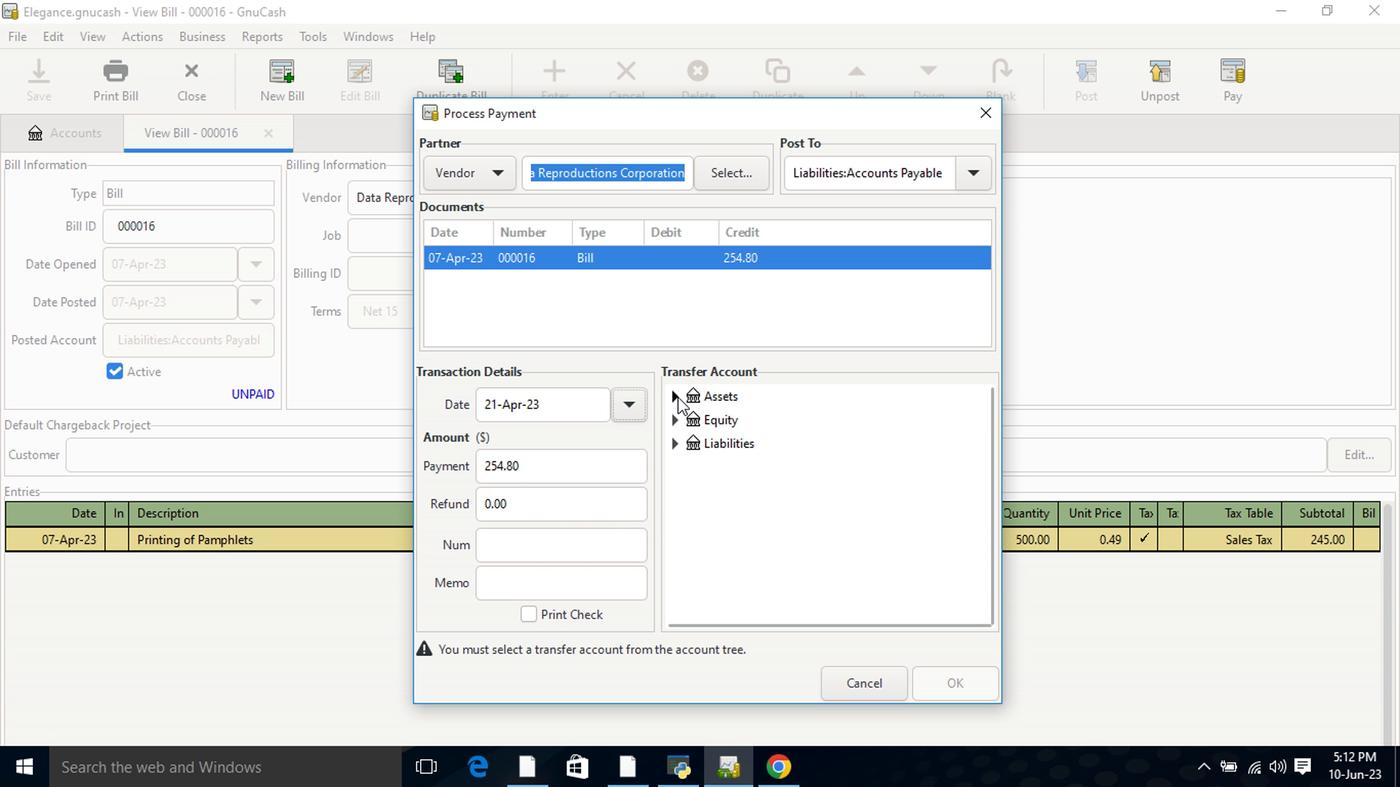 
Action: Mouse moved to (698, 420)
Screenshot: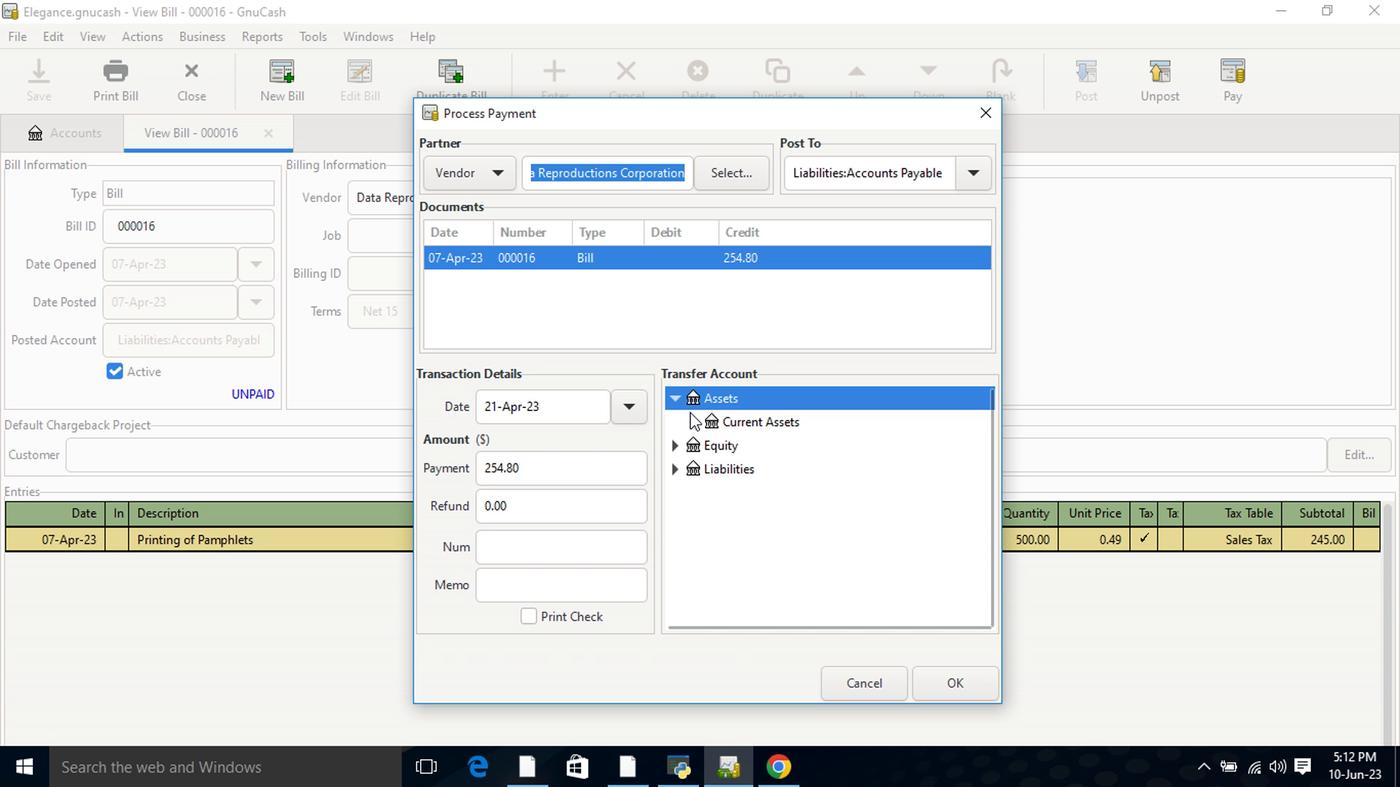 
Action: Mouse pressed left at (698, 420)
Screenshot: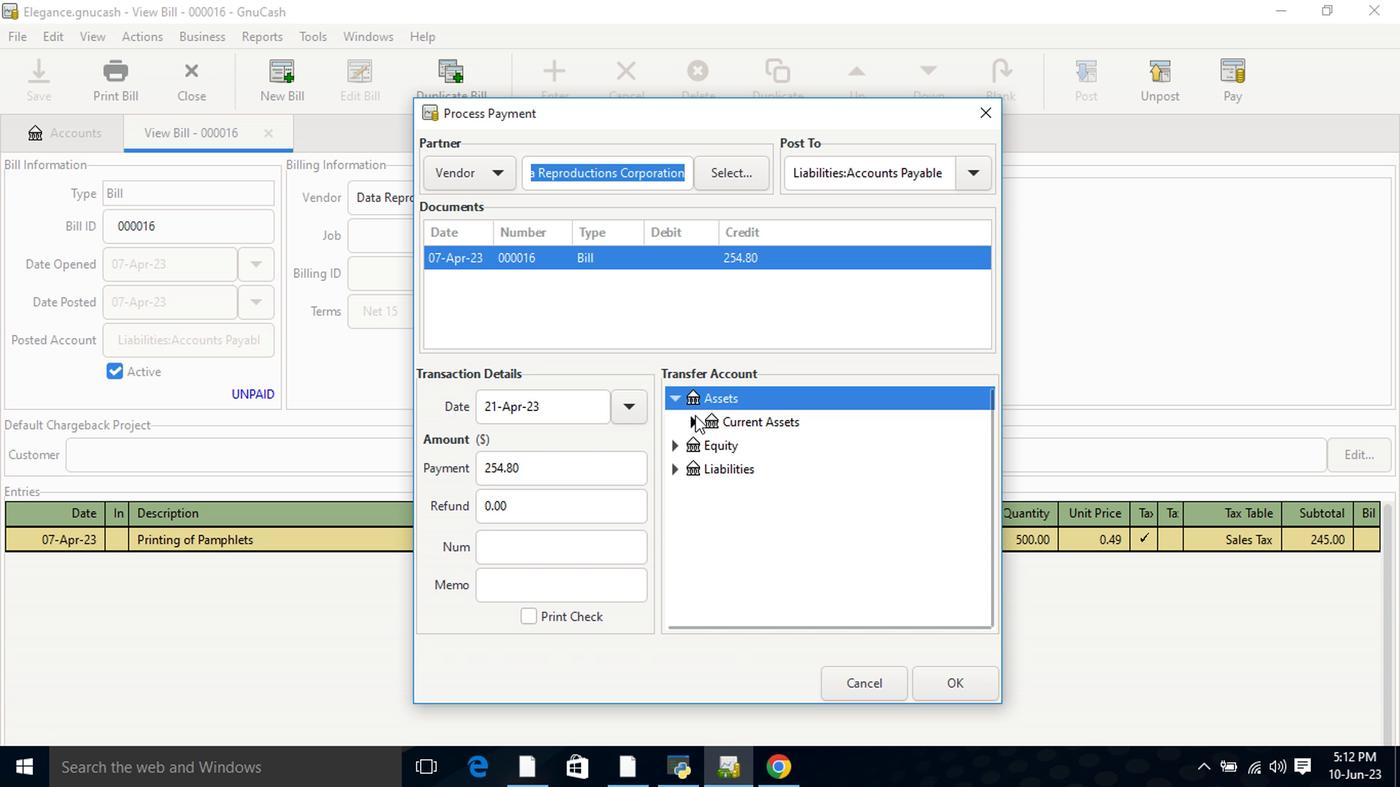 
Action: Mouse moved to (773, 452)
Screenshot: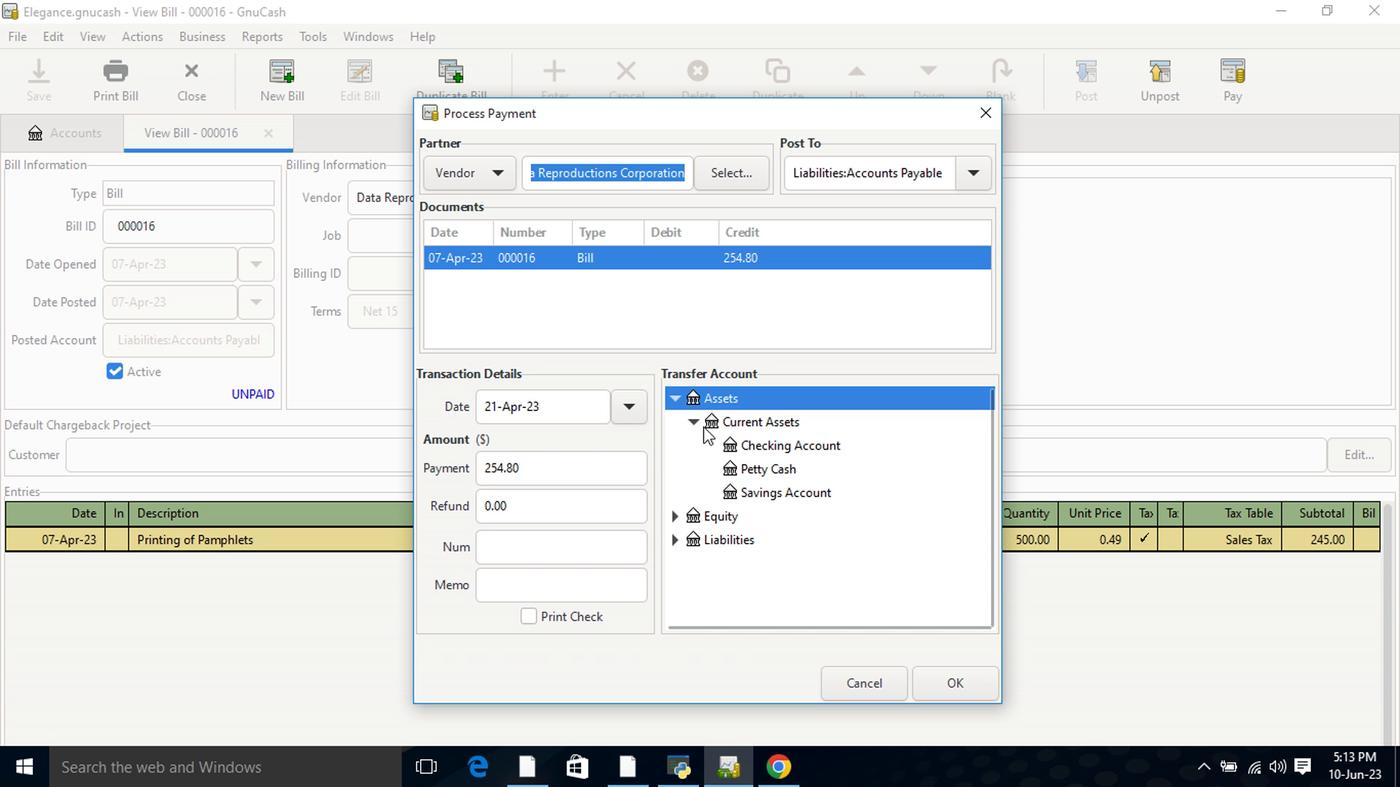 
Action: Mouse pressed left at (773, 452)
Screenshot: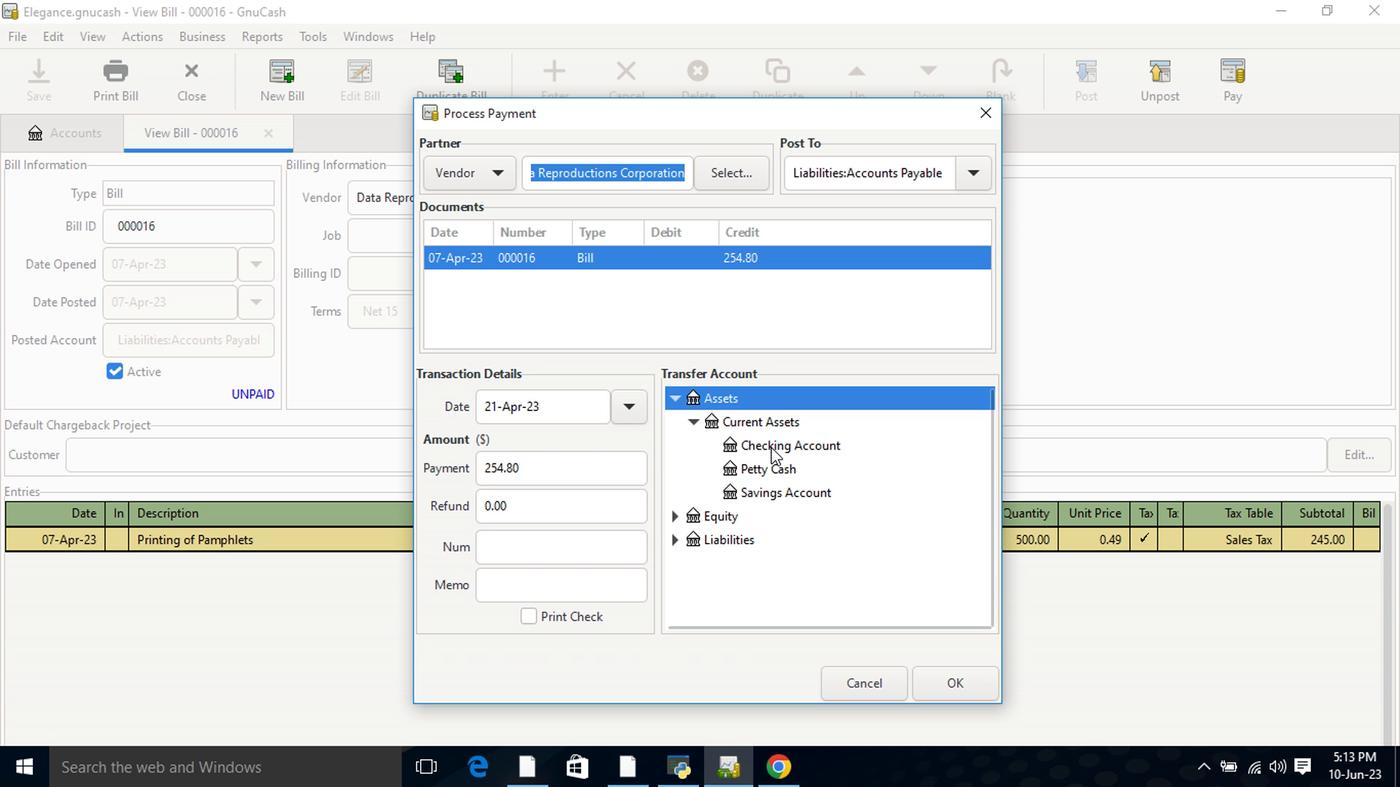
Action: Mouse moved to (930, 683)
Screenshot: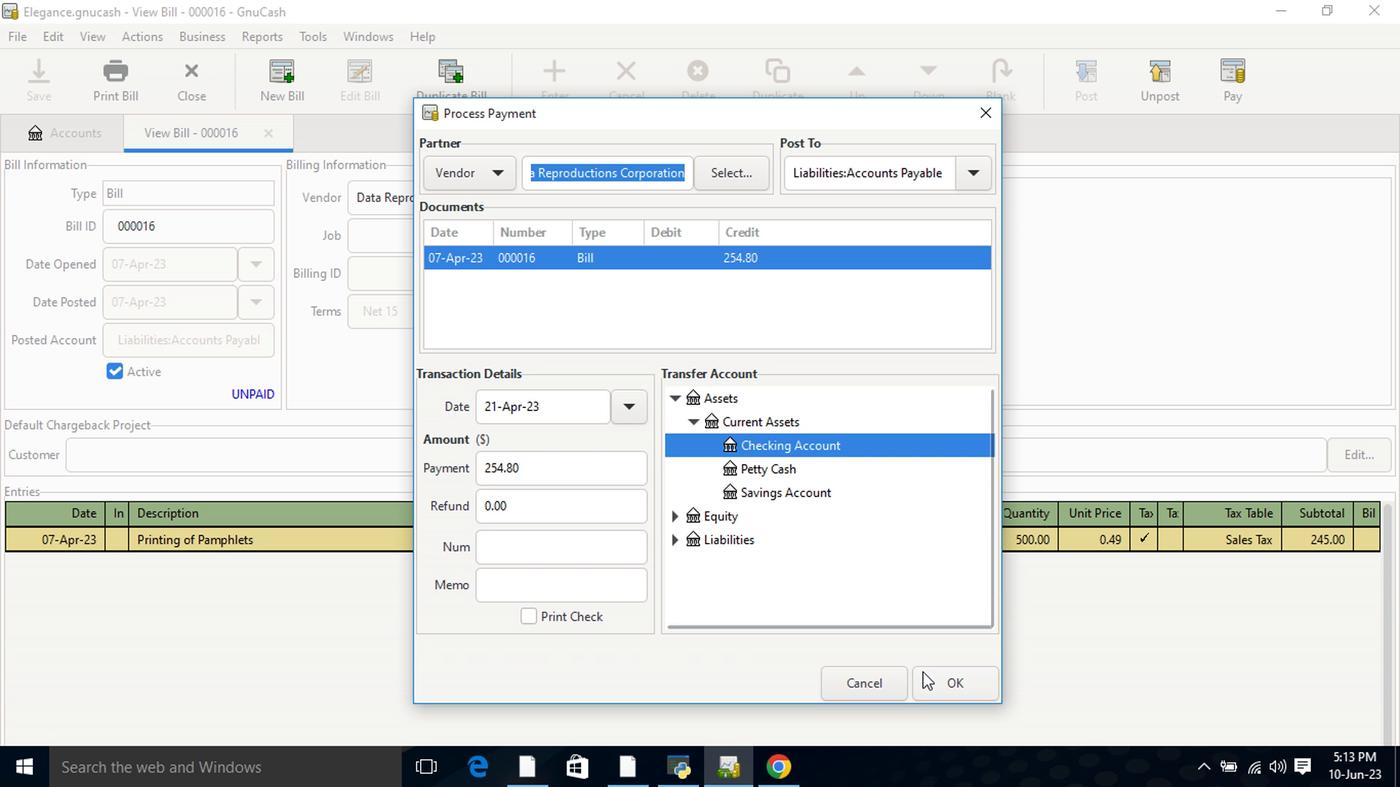 
Action: Mouse pressed left at (930, 683)
Screenshot: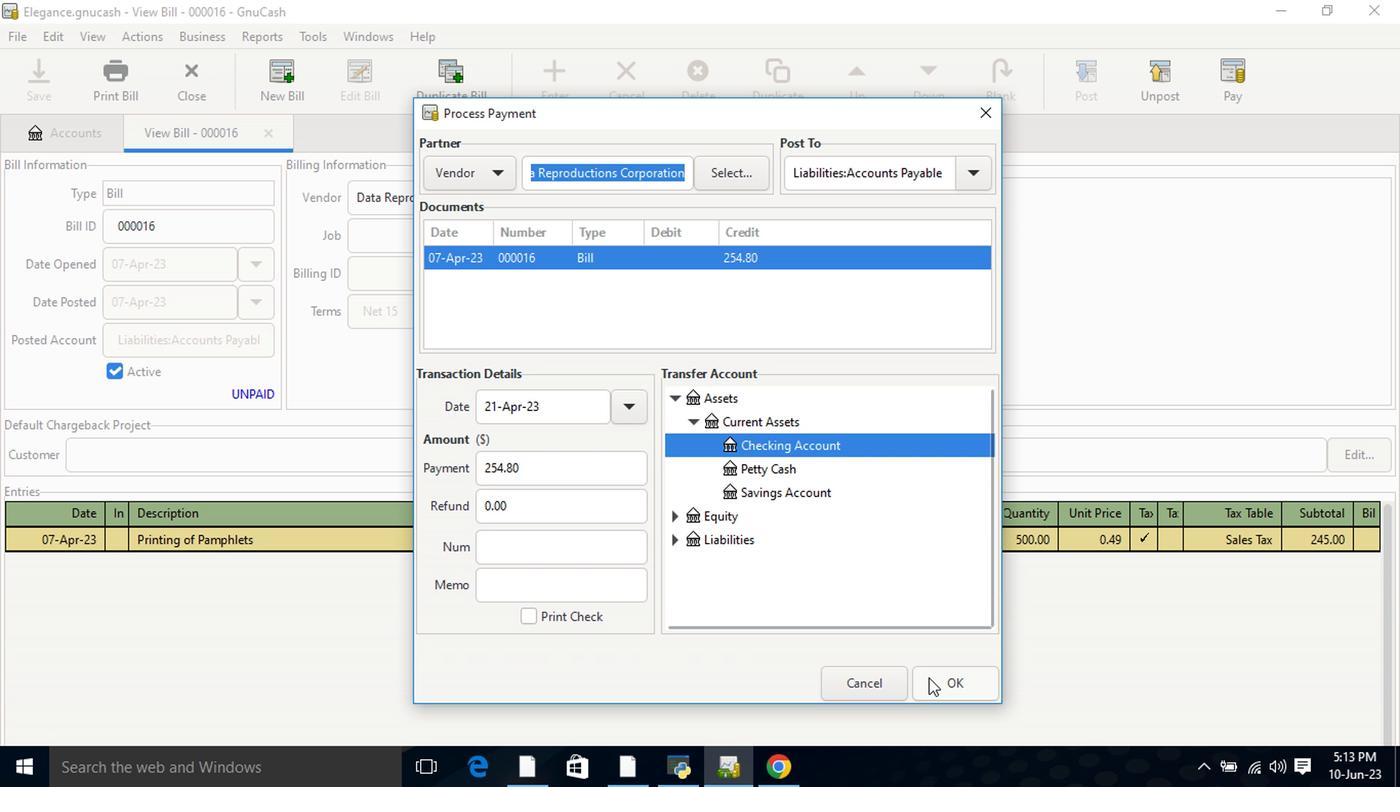 
Action: Mouse moved to (137, 82)
Screenshot: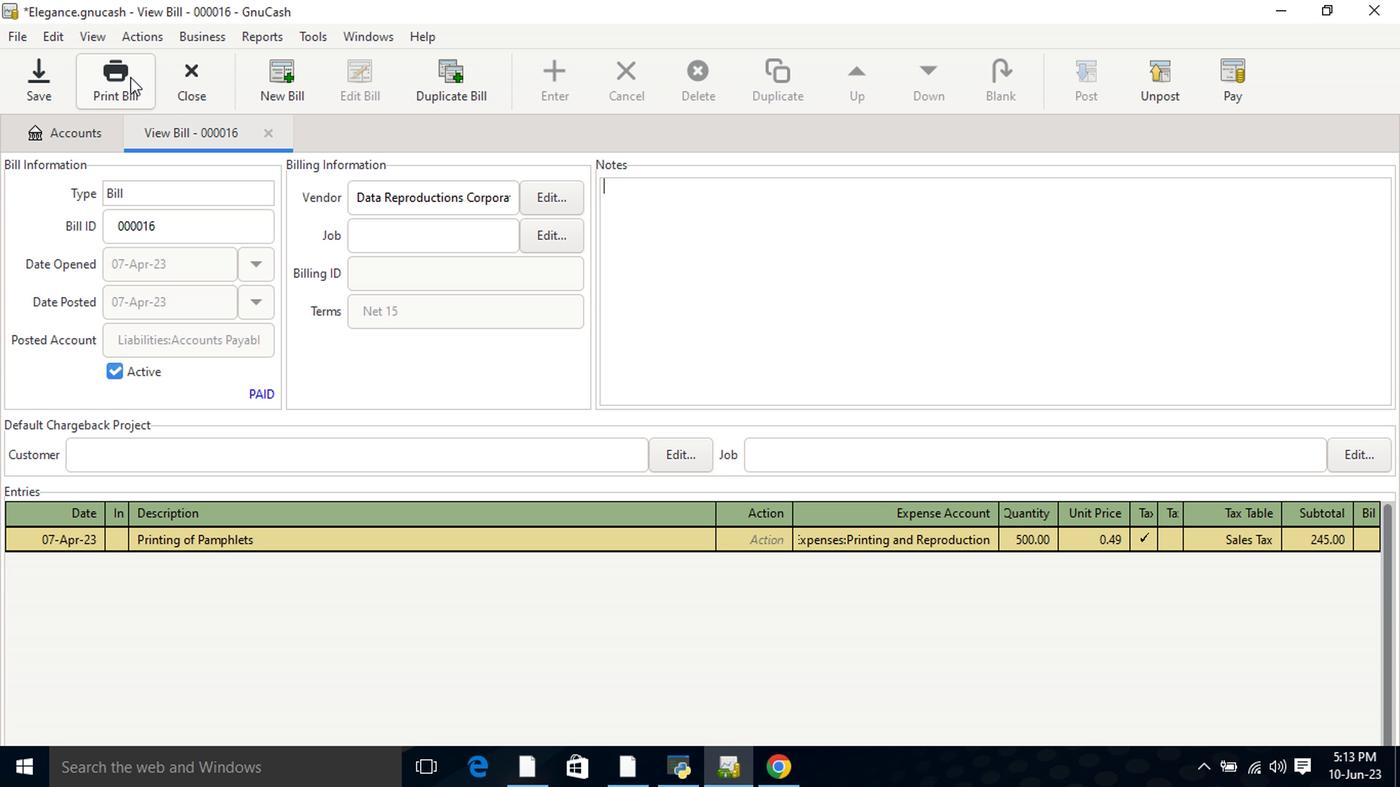 
Action: Mouse pressed left at (137, 82)
Screenshot: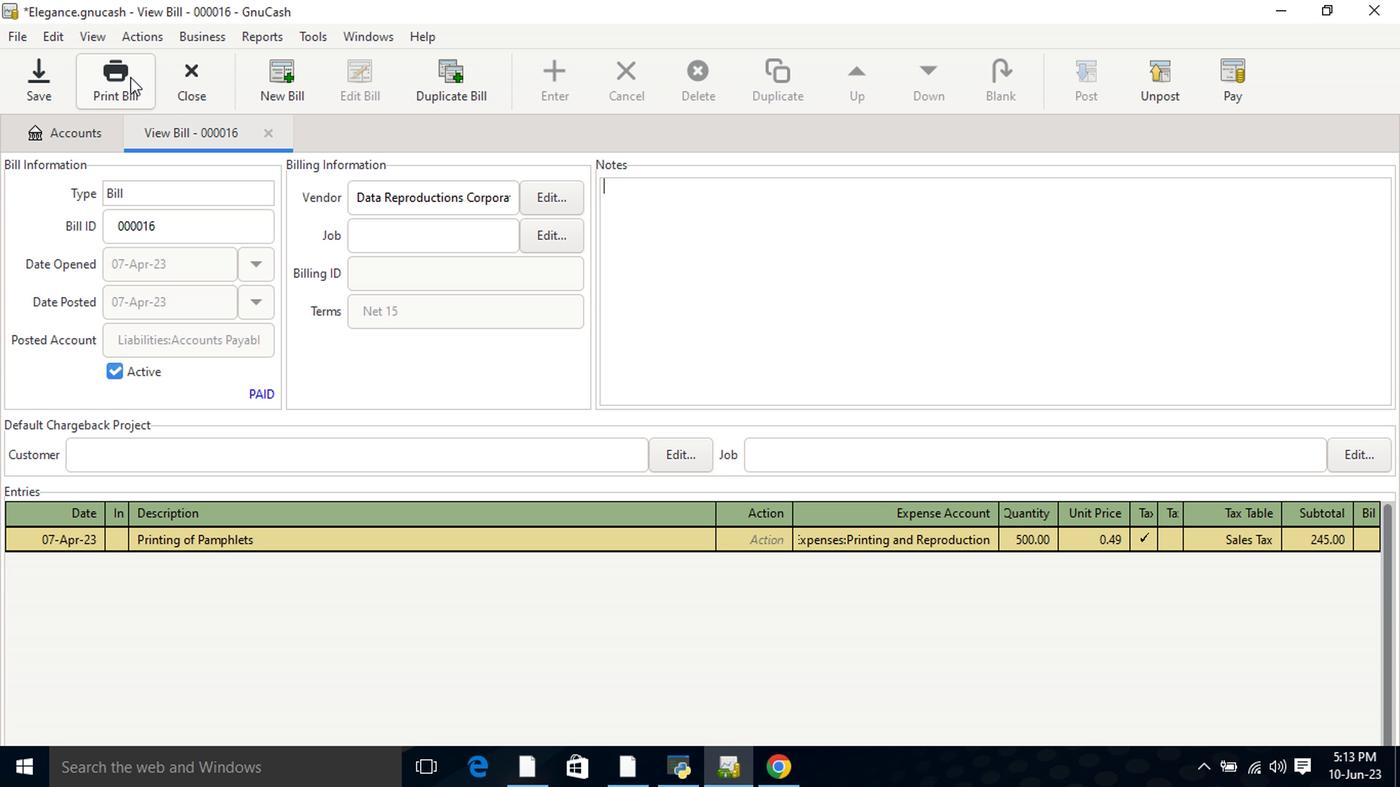 
Action: Mouse moved to (879, 85)
Screenshot: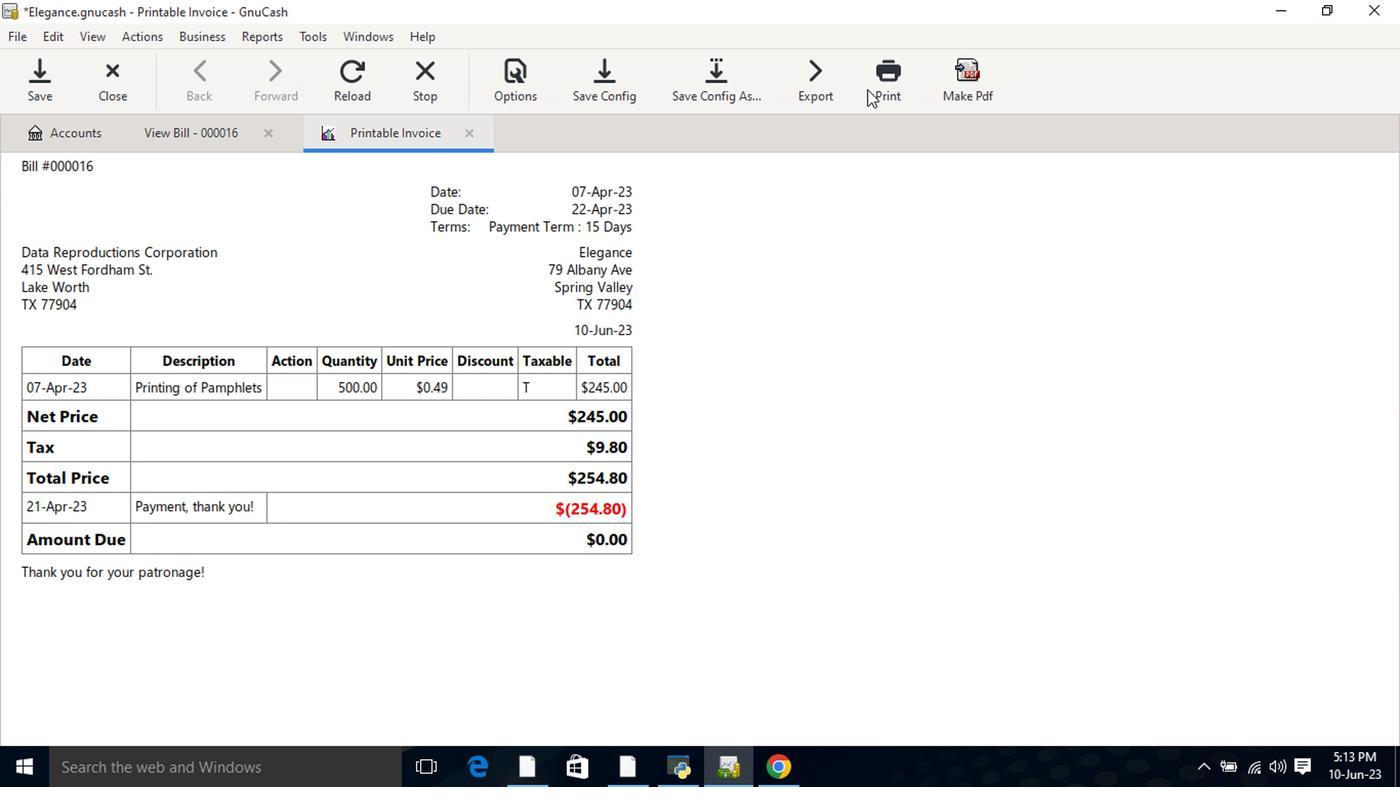 
Action: Mouse pressed left at (879, 85)
Screenshot: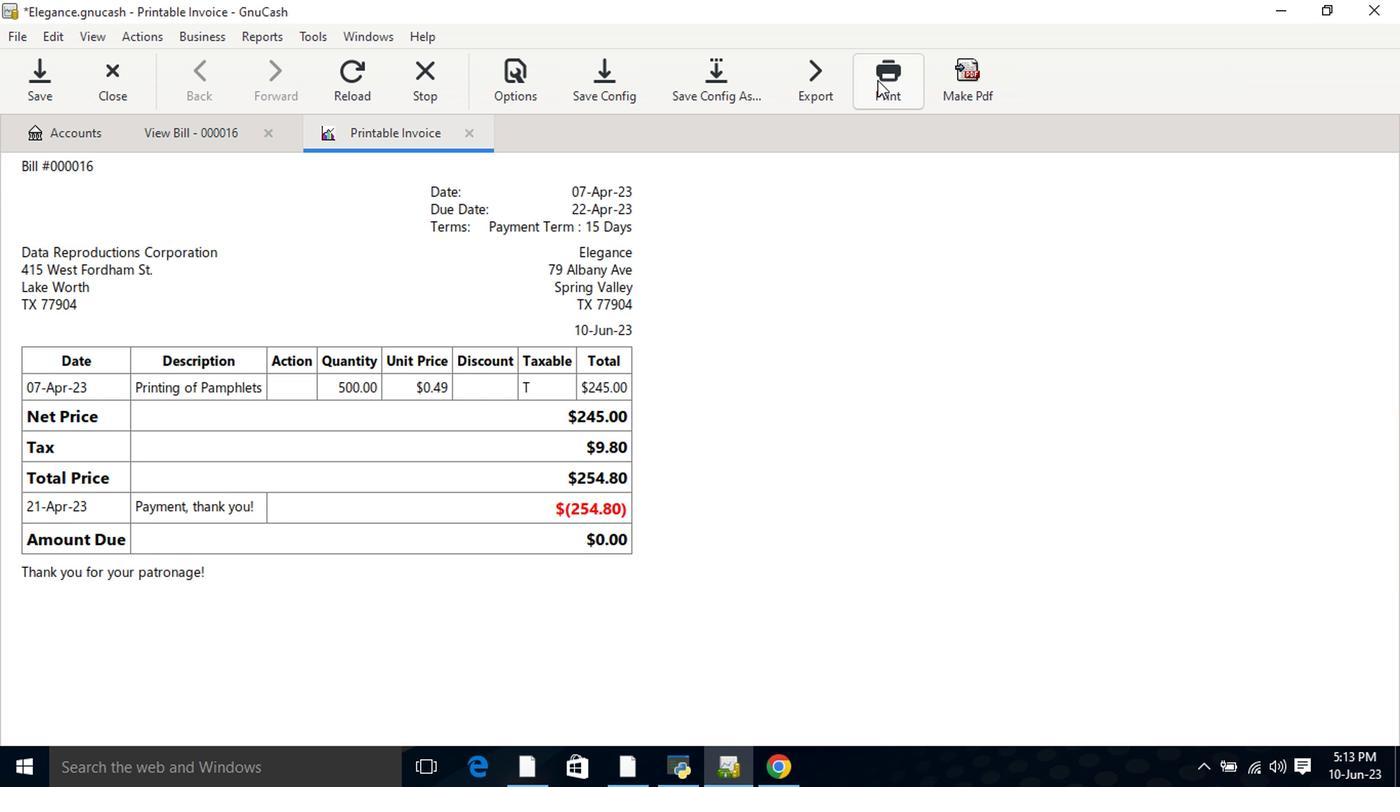 
Action: Mouse moved to (283, 421)
Screenshot: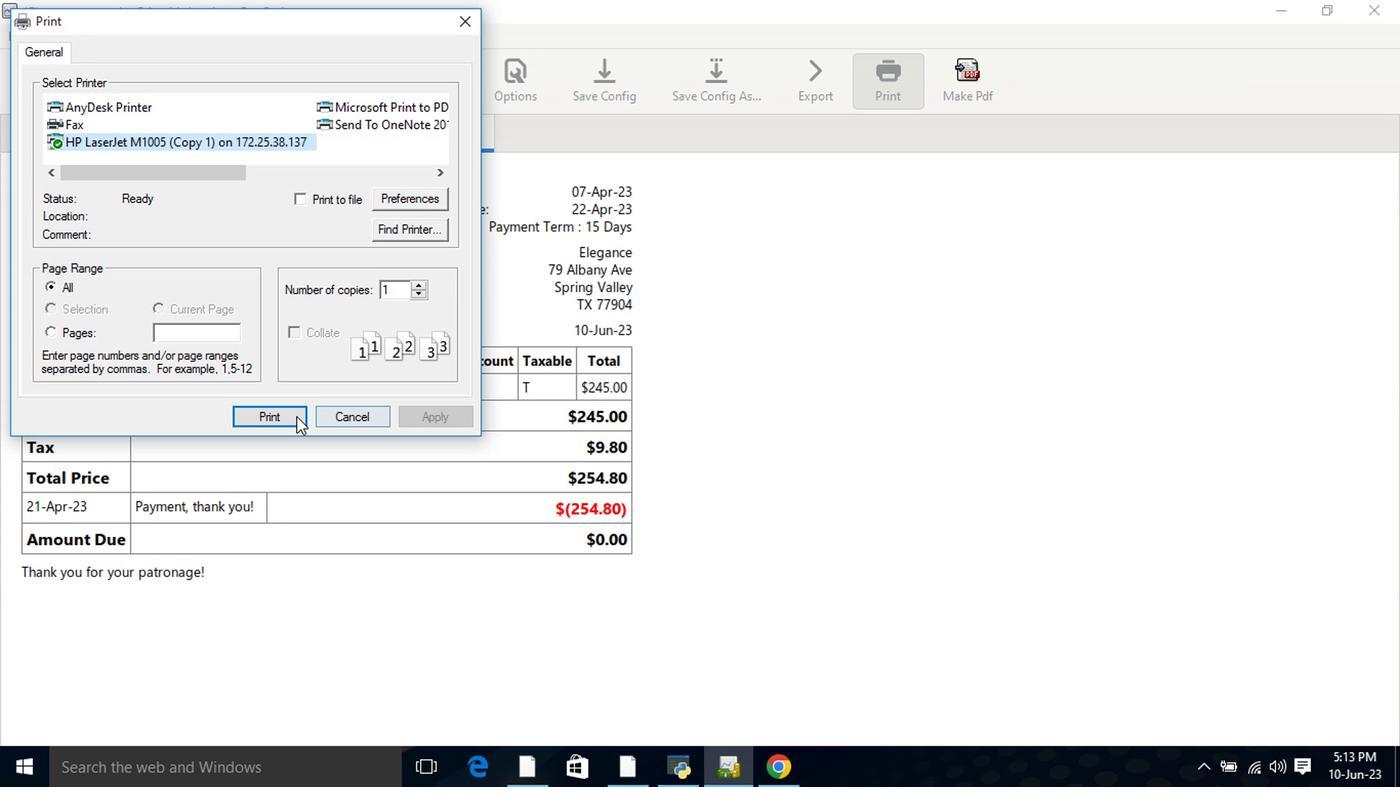 
Action: Mouse pressed left at (283, 421)
Screenshot: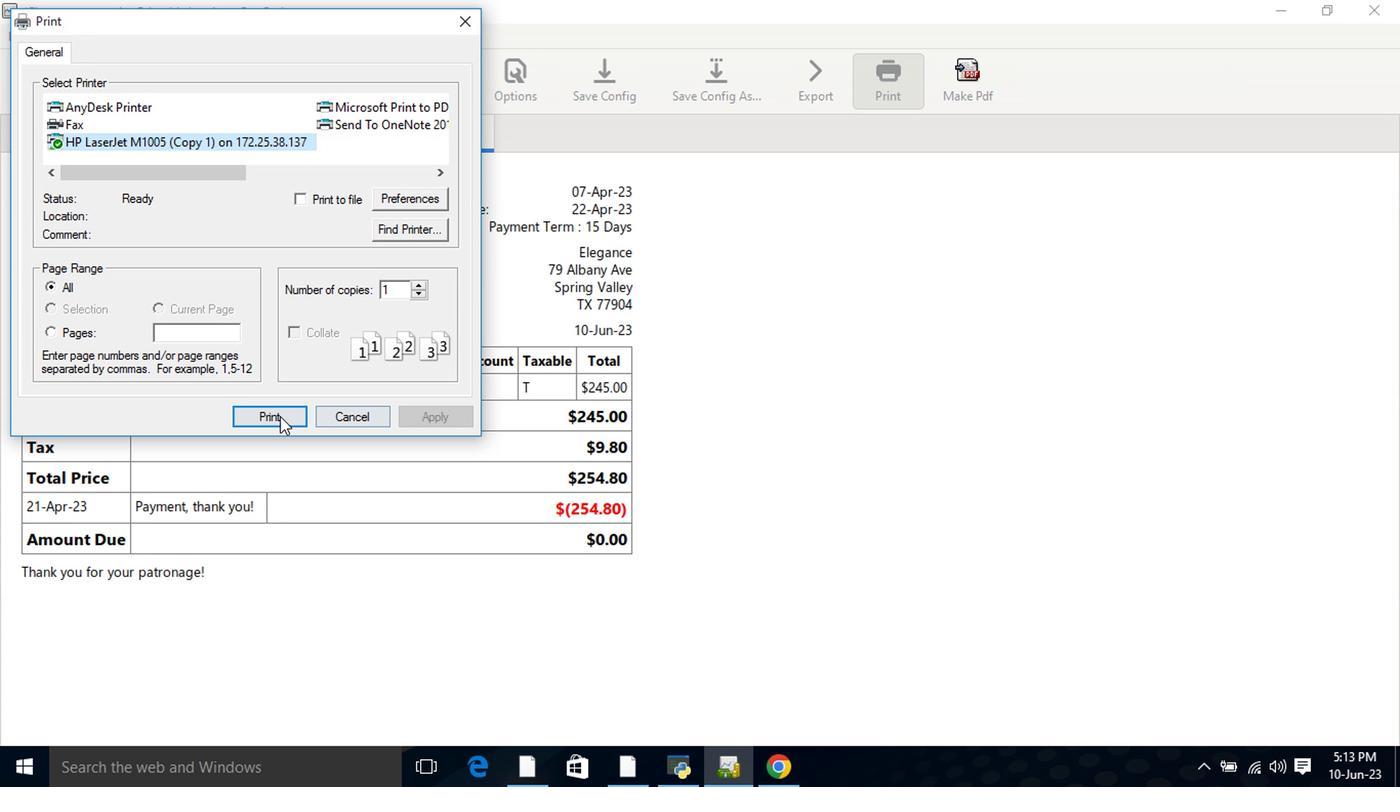 
Action: Mouse moved to (835, 486)
Screenshot: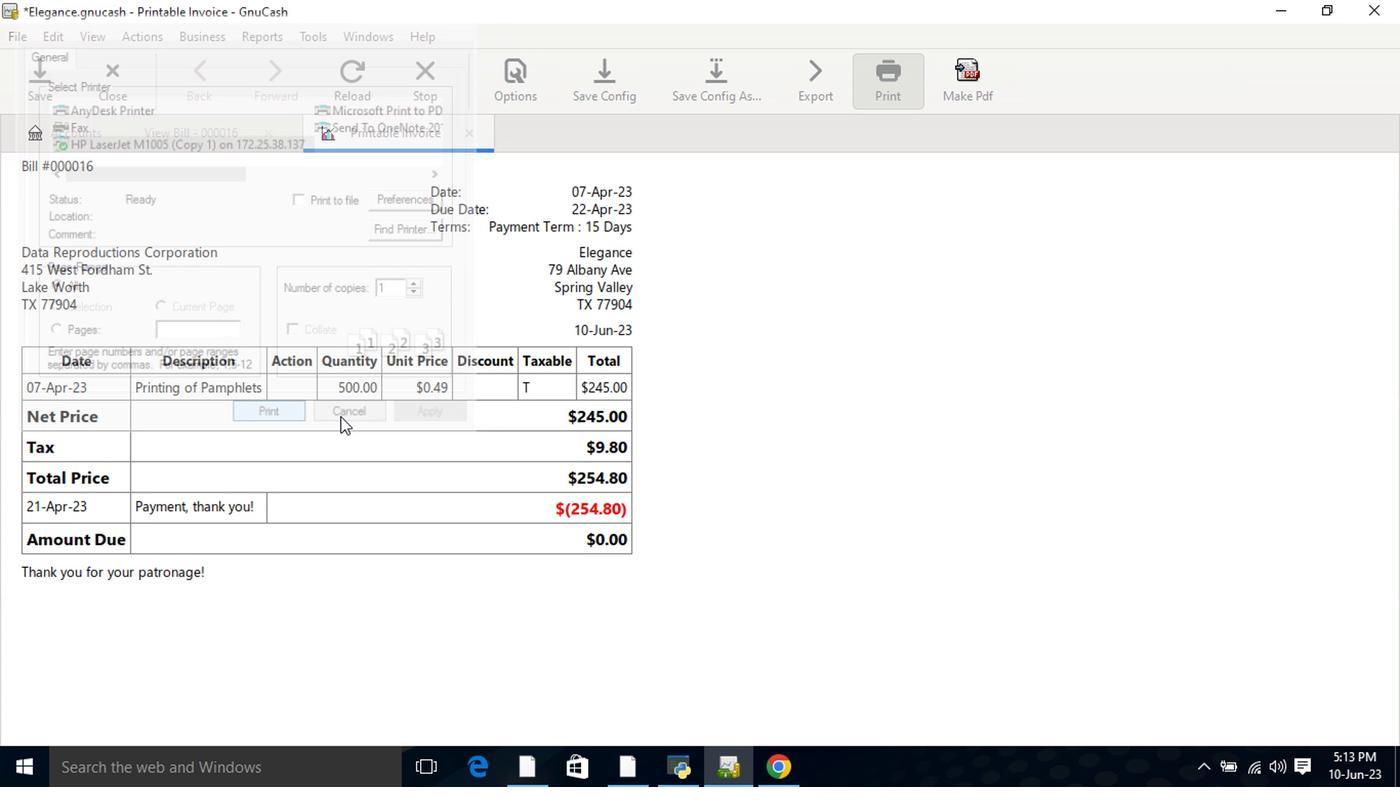 
